 Task: Find connections with filter location Quevedo with filter topic #aiwith filter profile language English with filter current company RMS with filter school CADD Centre Training Services Private Limited with filter industry Housing and Community Development with filter service category Auto Insurance with filter keywords title Bus Person
Action: Mouse moved to (595, 73)
Screenshot: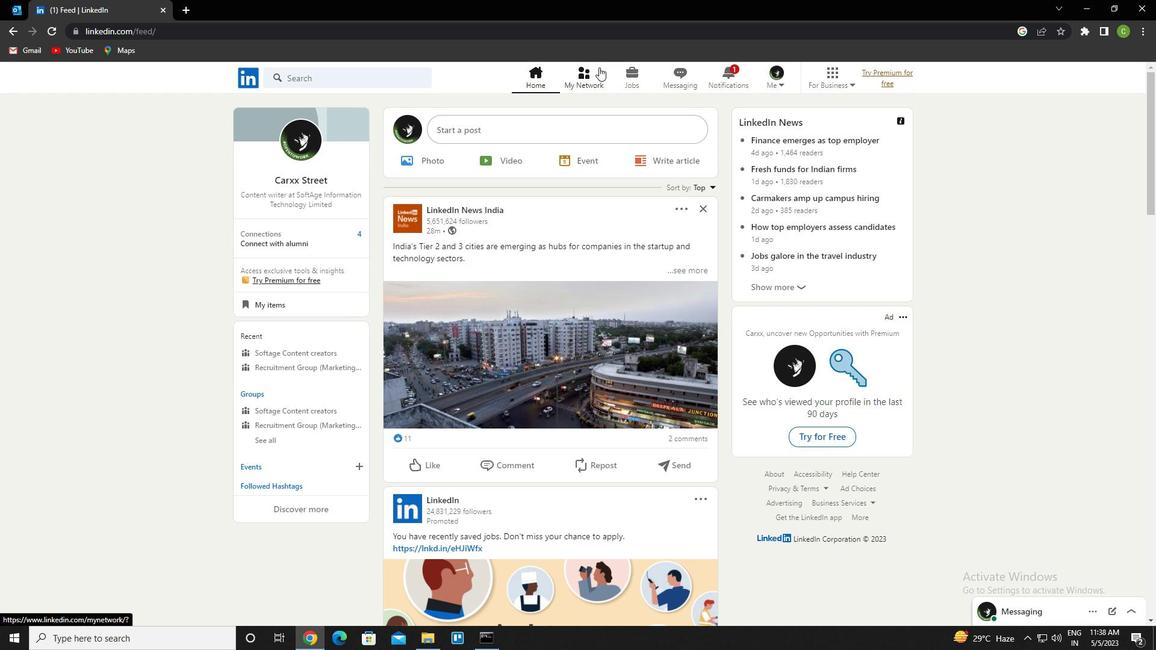 
Action: Mouse pressed left at (595, 73)
Screenshot: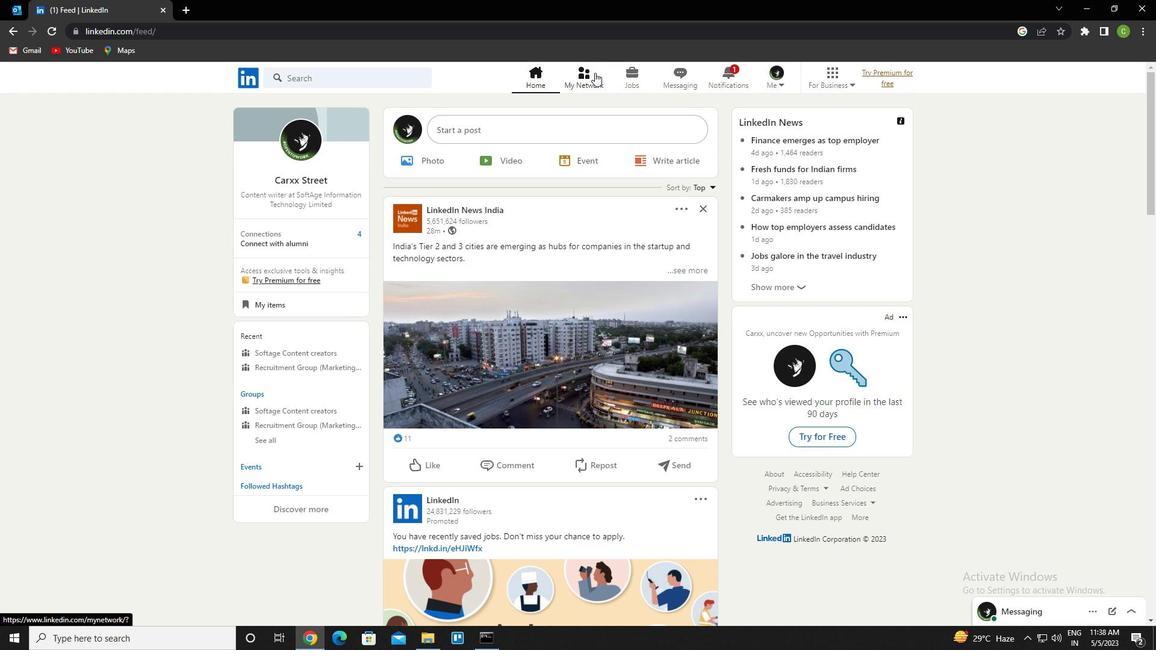 
Action: Mouse moved to (322, 144)
Screenshot: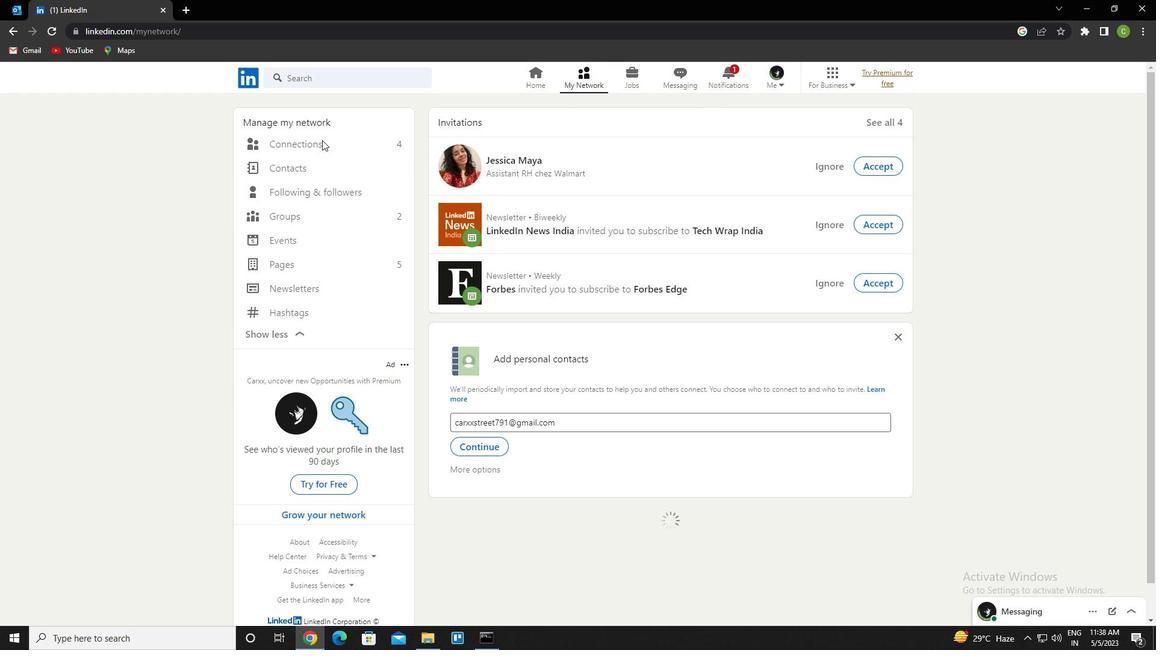
Action: Mouse pressed left at (322, 144)
Screenshot: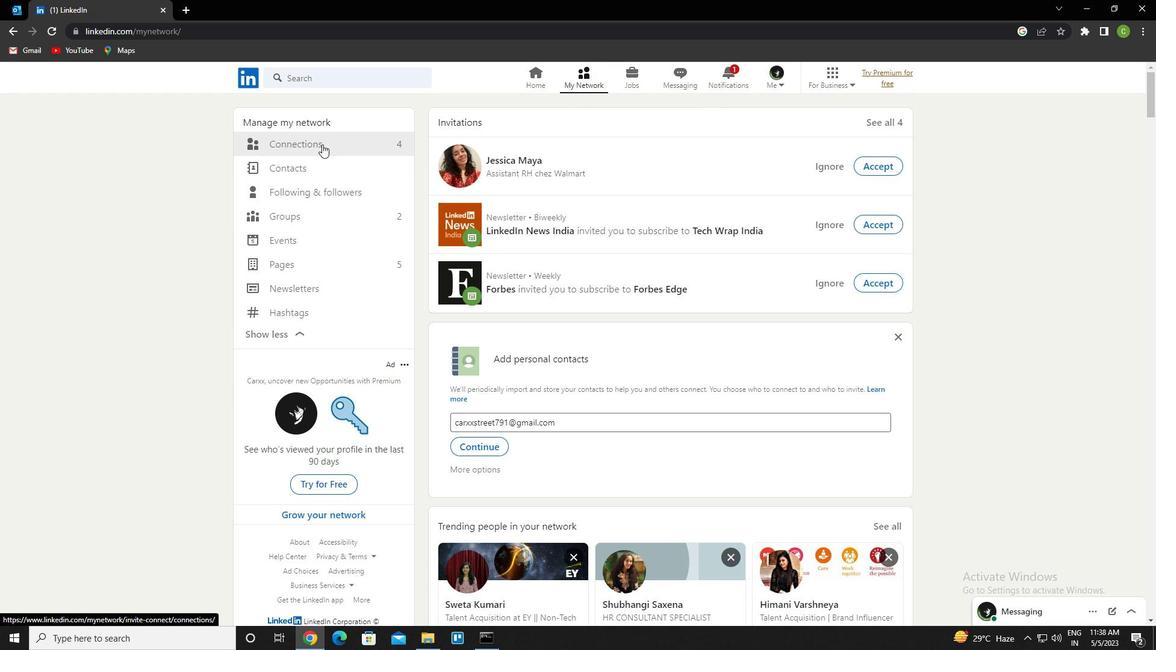 
Action: Mouse moved to (681, 148)
Screenshot: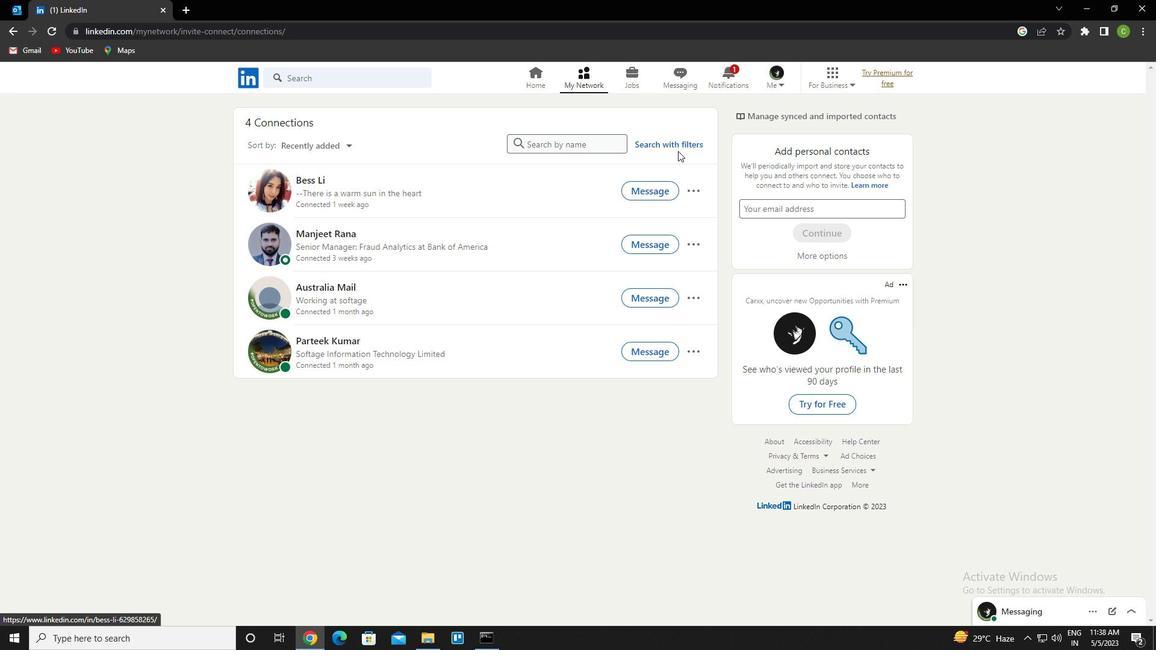 
Action: Mouse pressed left at (681, 148)
Screenshot: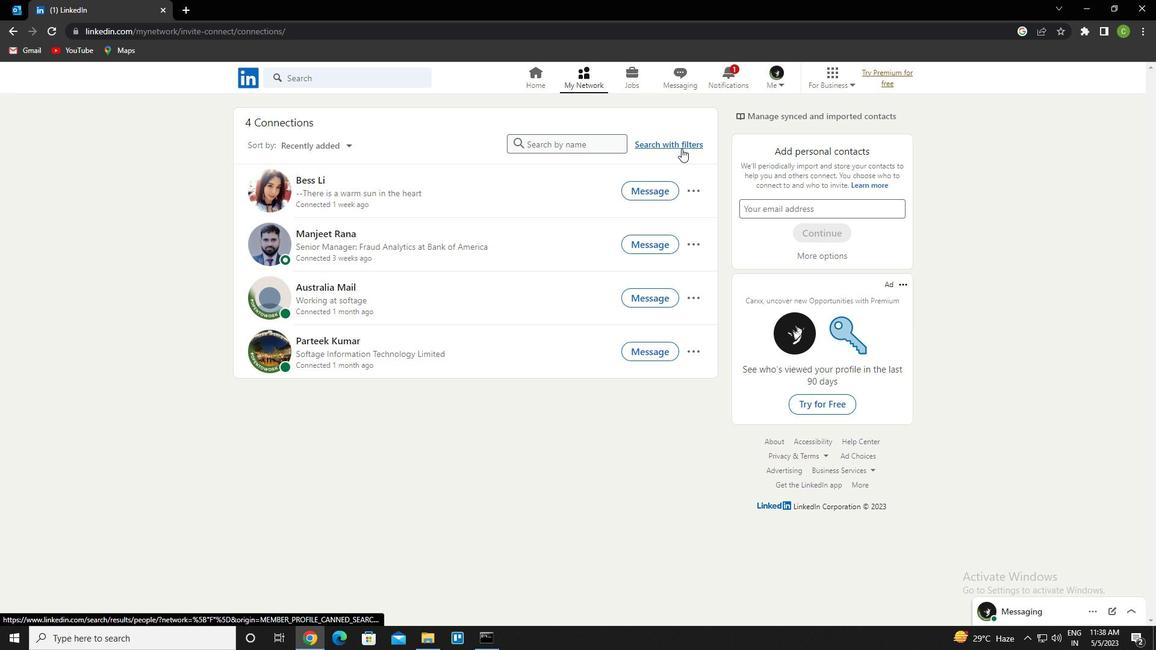 
Action: Mouse moved to (621, 116)
Screenshot: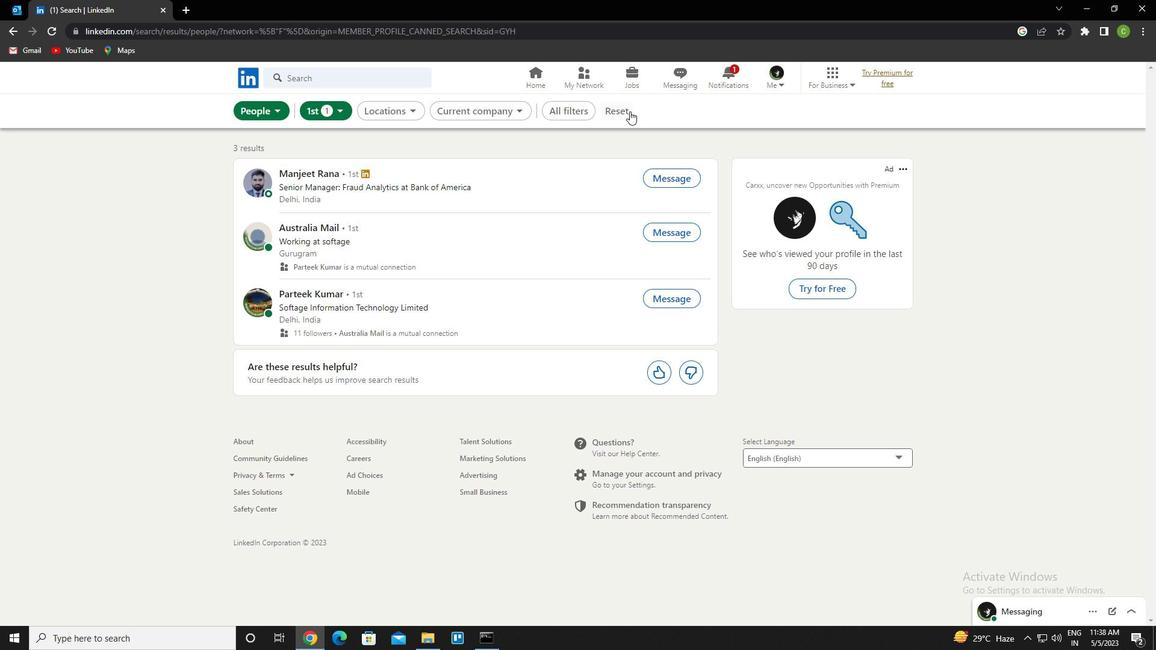 
Action: Mouse pressed left at (621, 116)
Screenshot: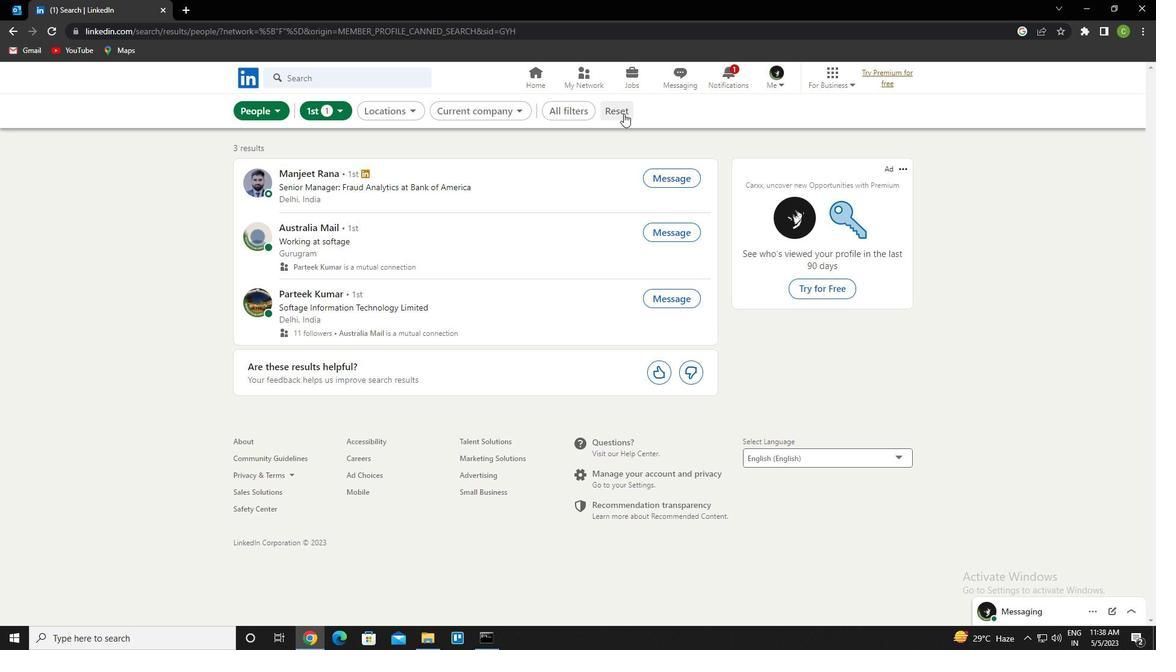 
Action: Mouse moved to (618, 112)
Screenshot: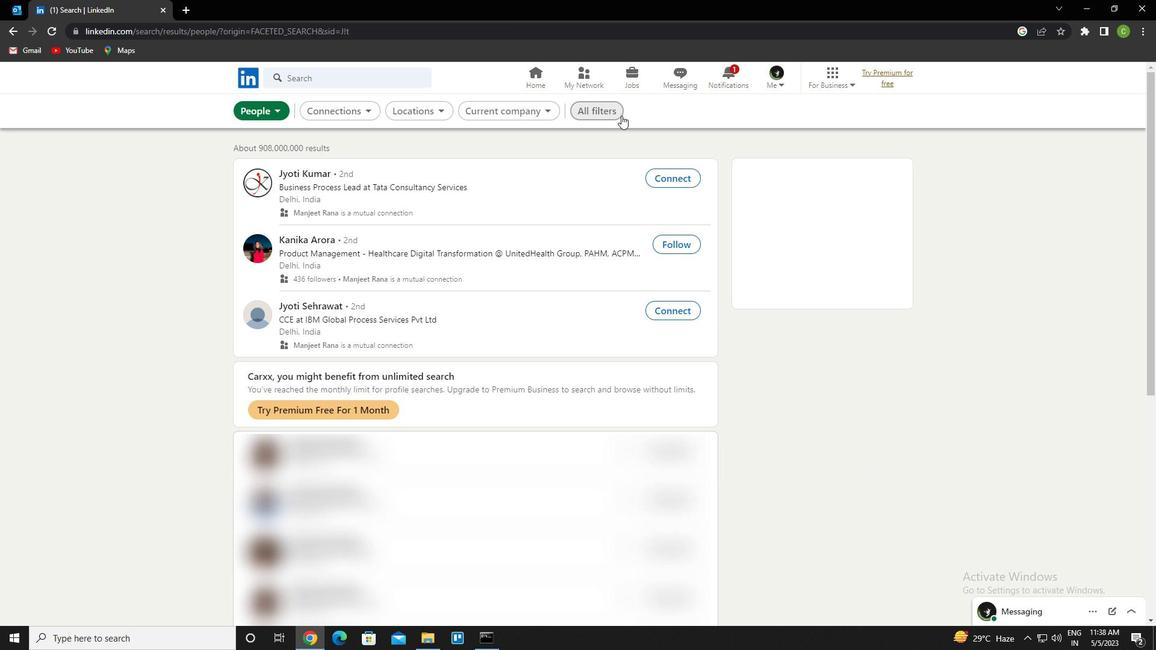 
Action: Mouse pressed left at (618, 112)
Screenshot: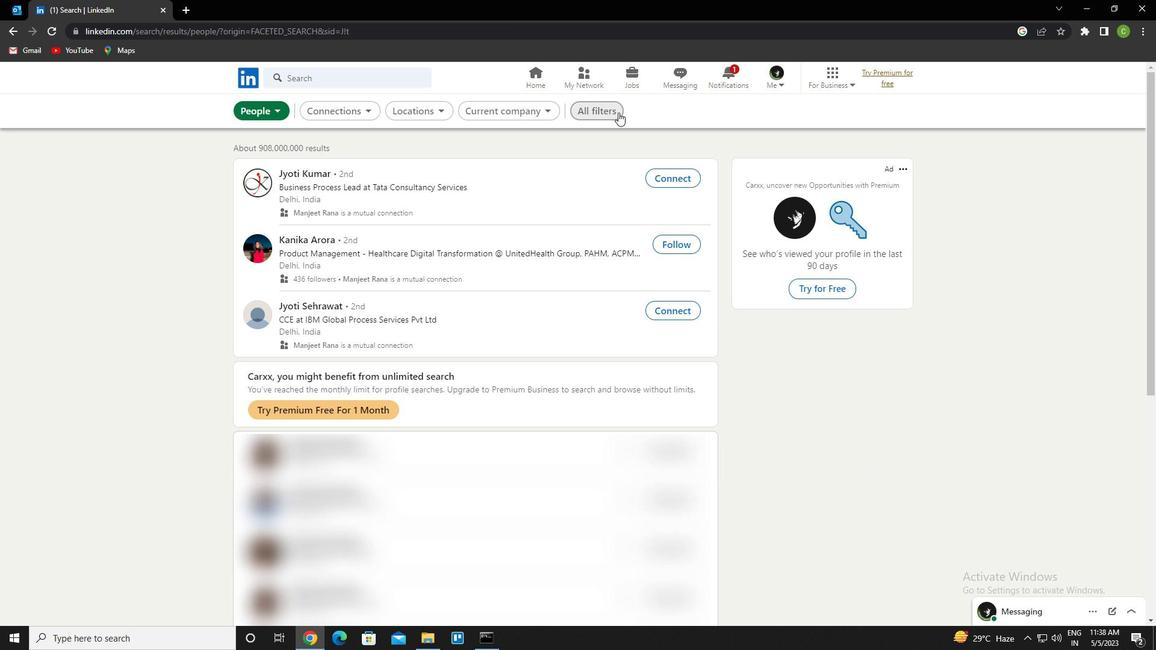 
Action: Mouse moved to (622, 108)
Screenshot: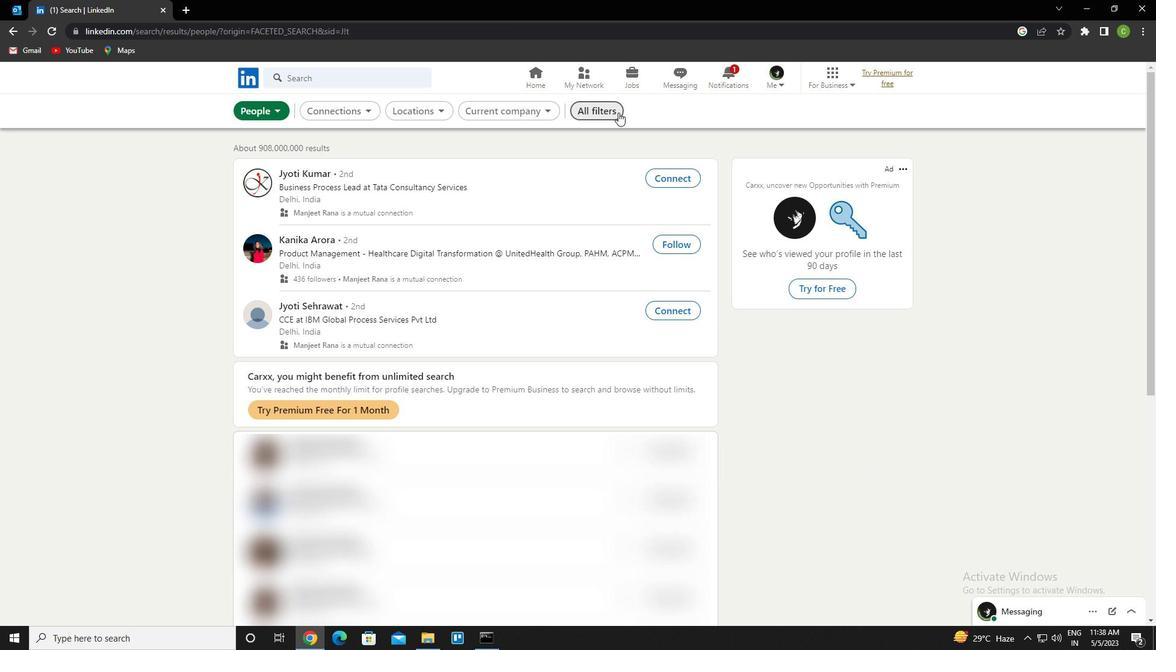
Action: Key pressed <Key.caps_lock>q<Key.caps_lock>uito
Screenshot: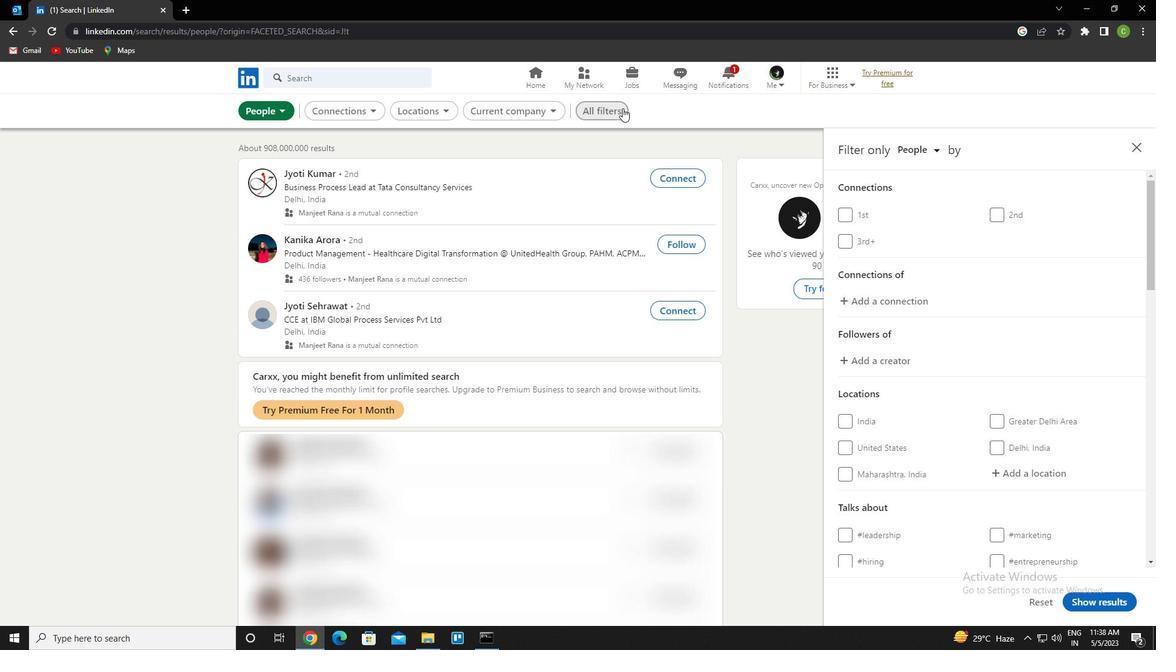 
Action: Mouse moved to (995, 345)
Screenshot: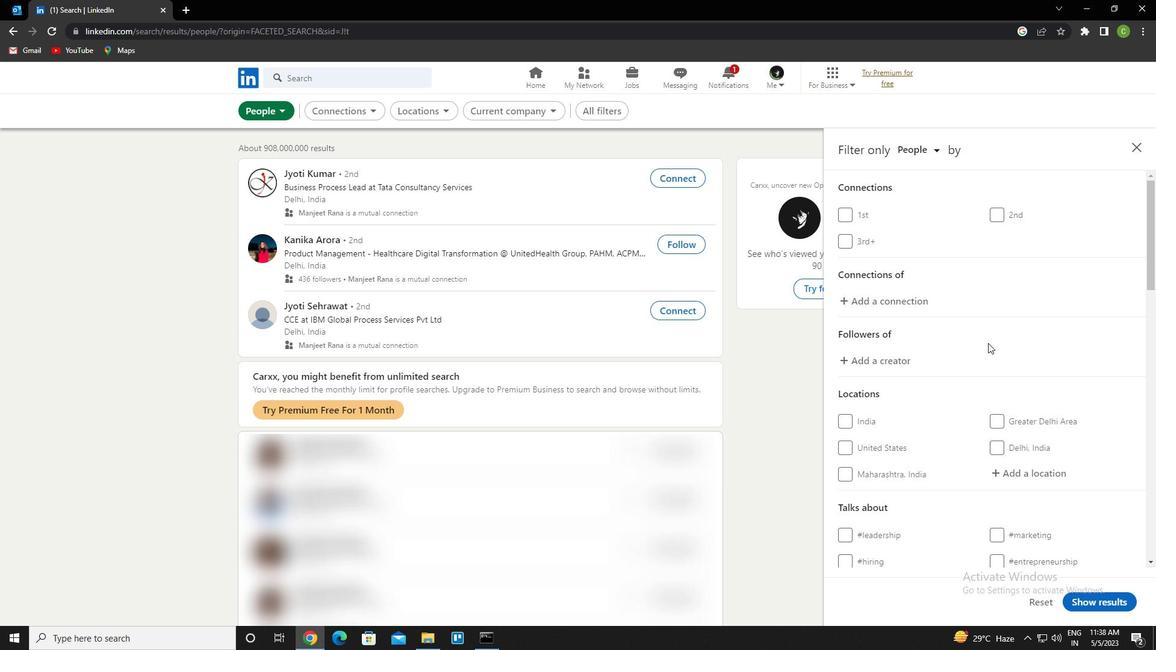 
Action: Mouse scrolled (995, 345) with delta (0, 0)
Screenshot: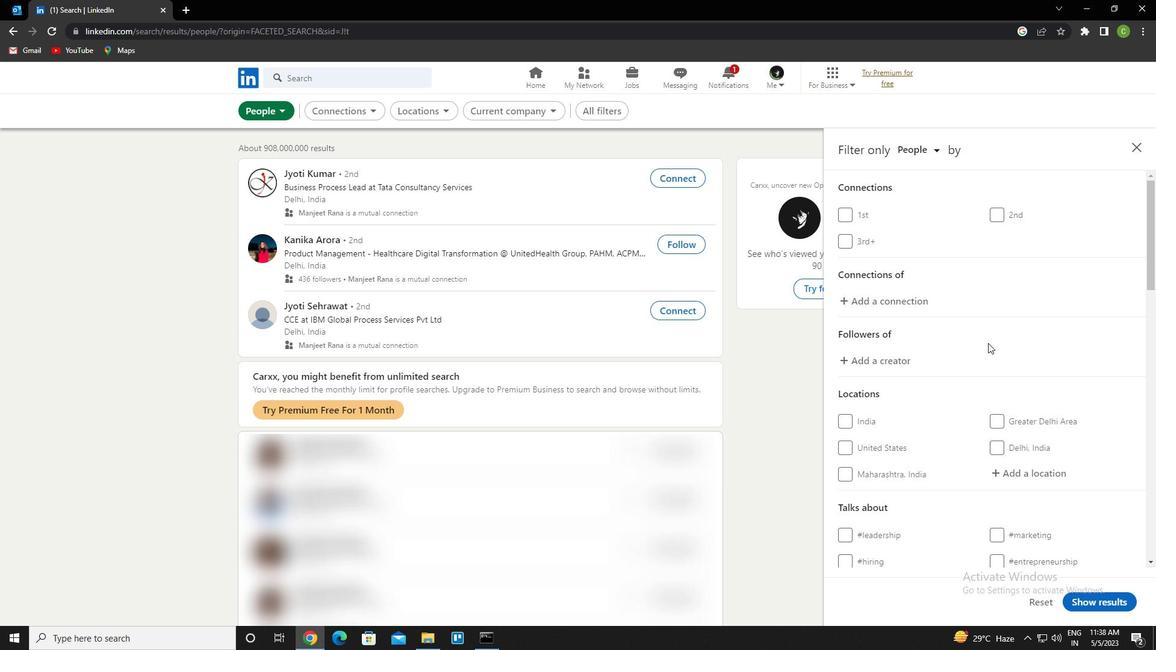 
Action: Mouse moved to (1027, 412)
Screenshot: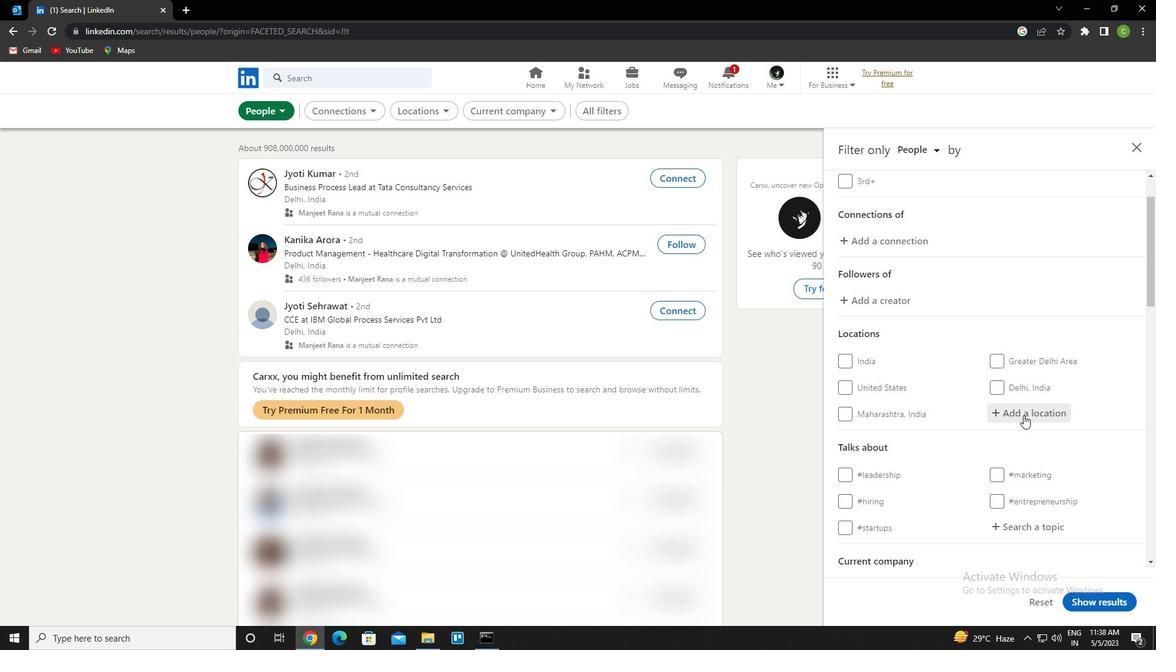 
Action: Mouse pressed left at (1027, 412)
Screenshot: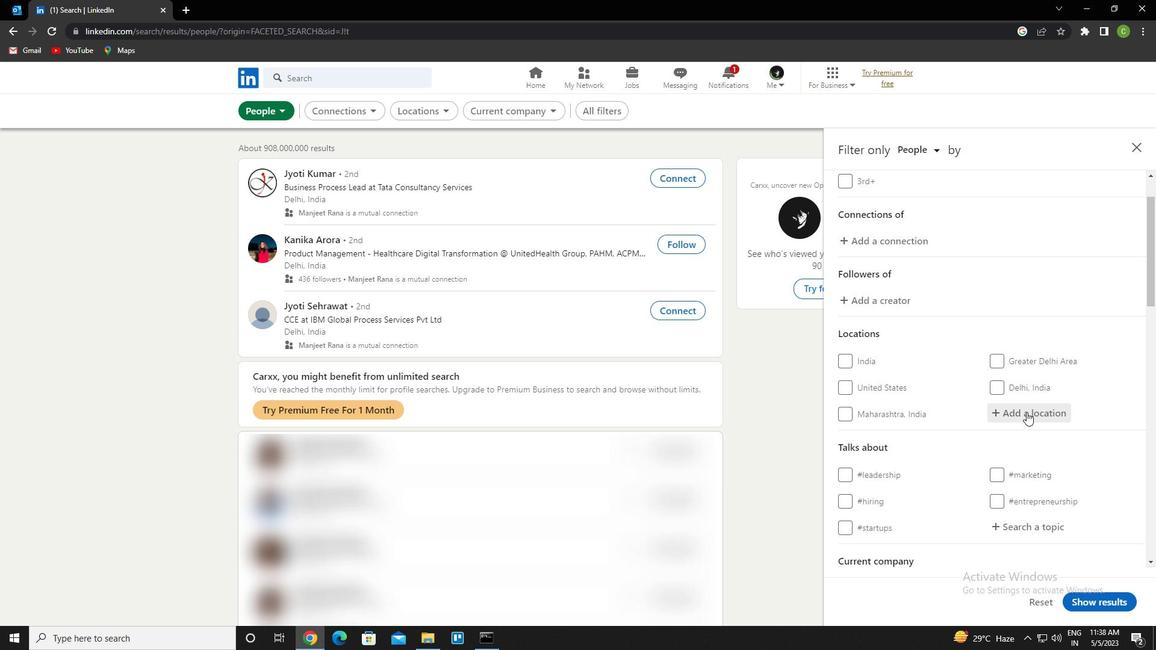 
Action: Mouse moved to (917, 338)
Screenshot: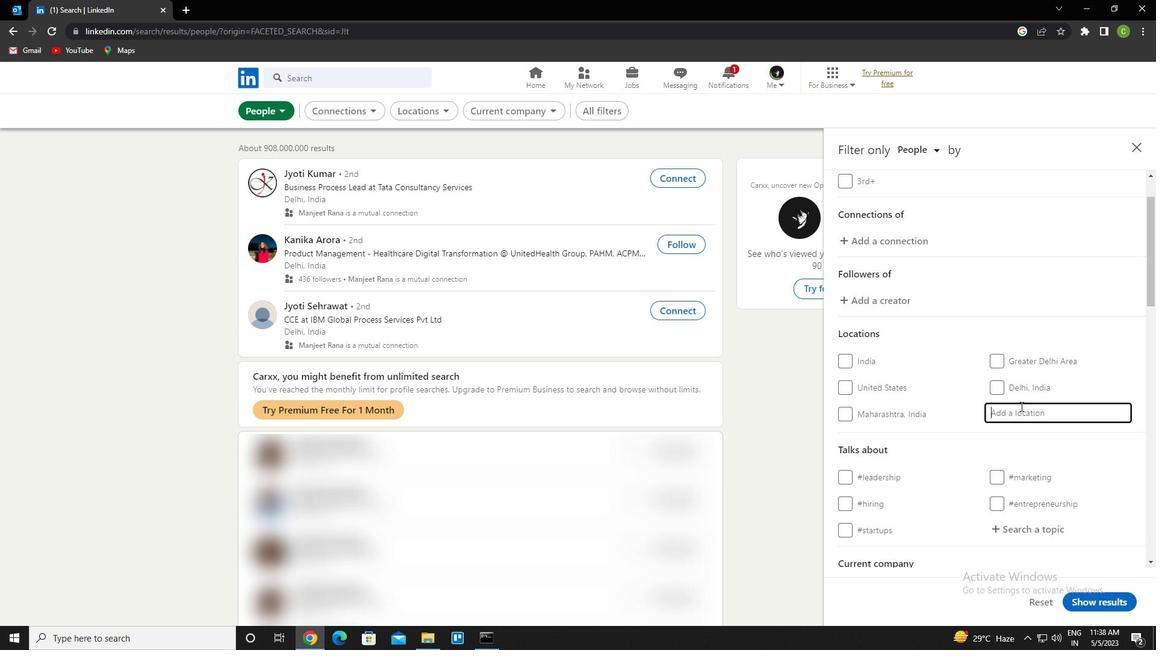 
Action: Key pressed <Key.caps_lock>q<Key.caps_lock>uevedo<Key.down><Key.enter>
Screenshot: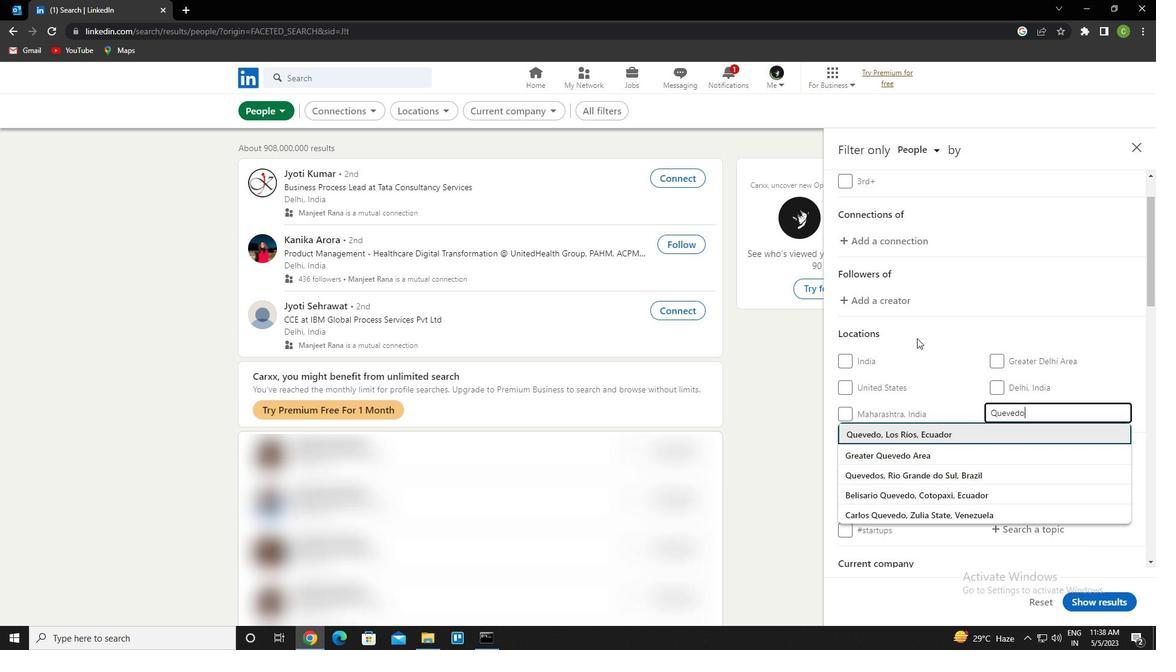 
Action: Mouse scrolled (917, 337) with delta (0, 0)
Screenshot: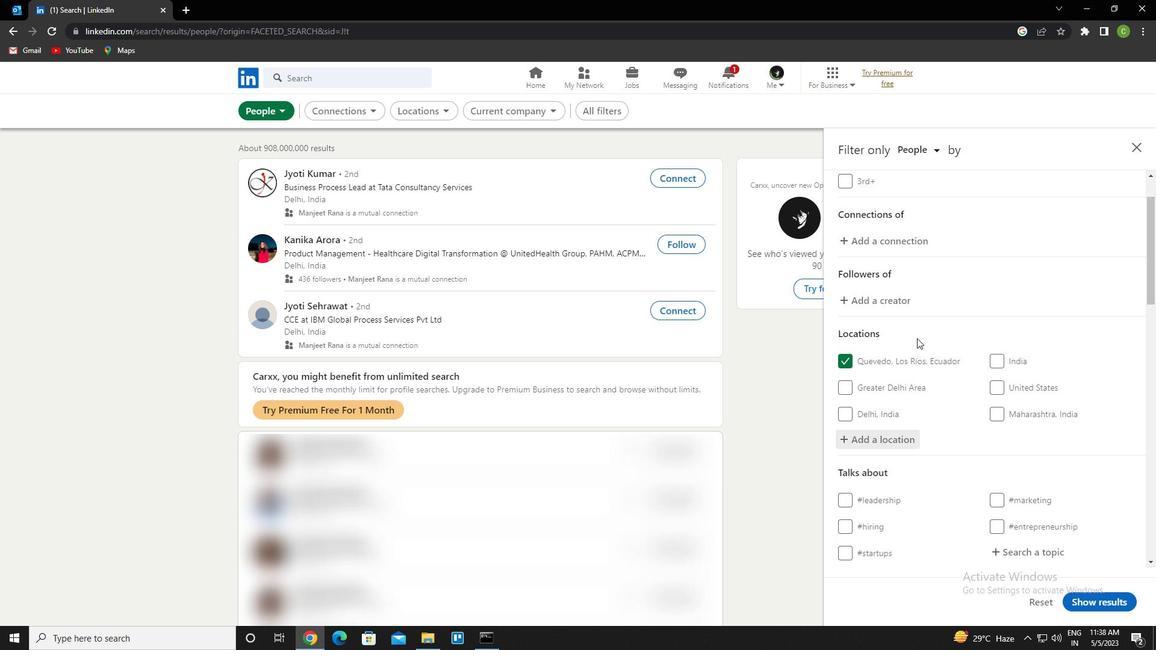 
Action: Mouse scrolled (917, 337) with delta (0, 0)
Screenshot: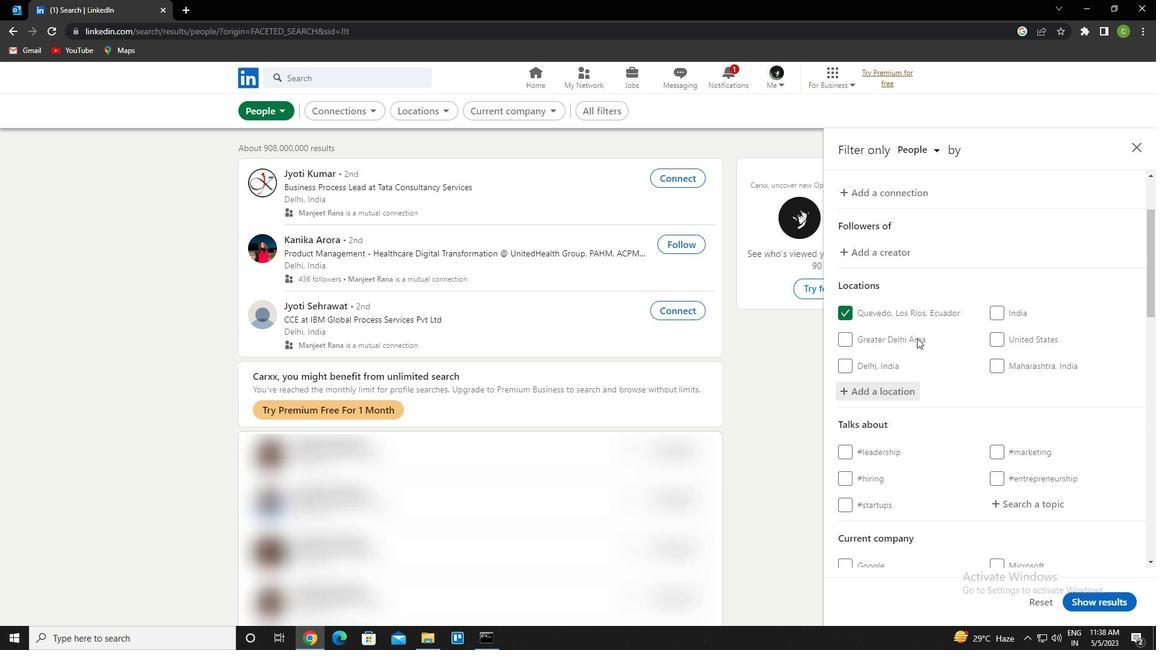 
Action: Mouse moved to (1040, 433)
Screenshot: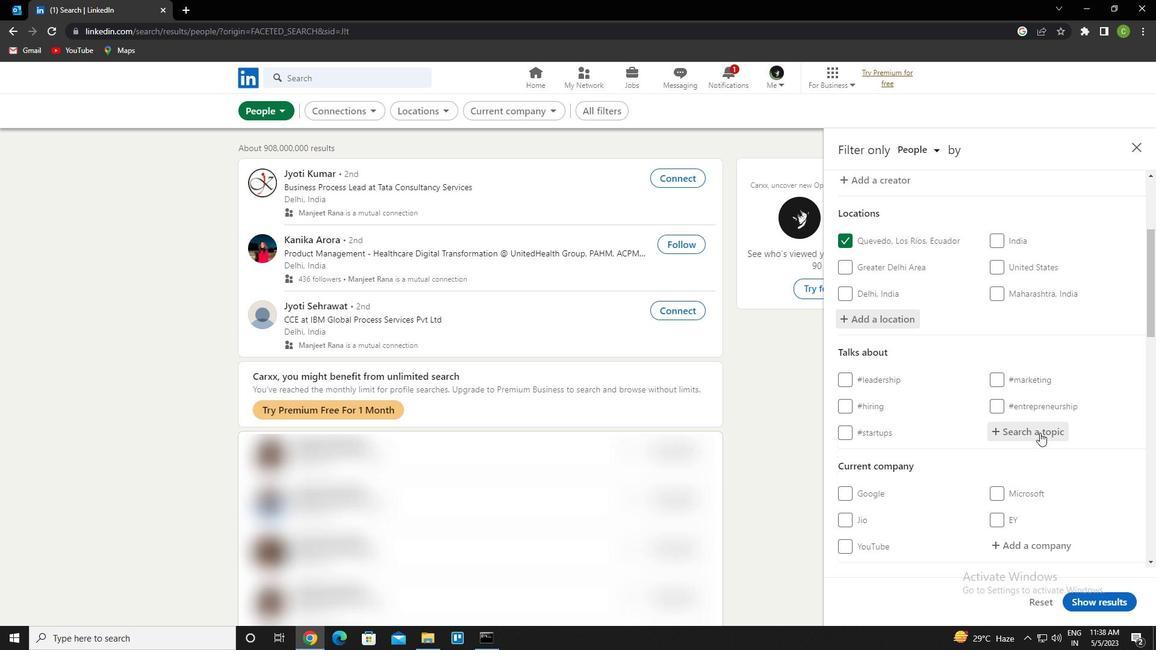 
Action: Mouse pressed left at (1040, 433)
Screenshot: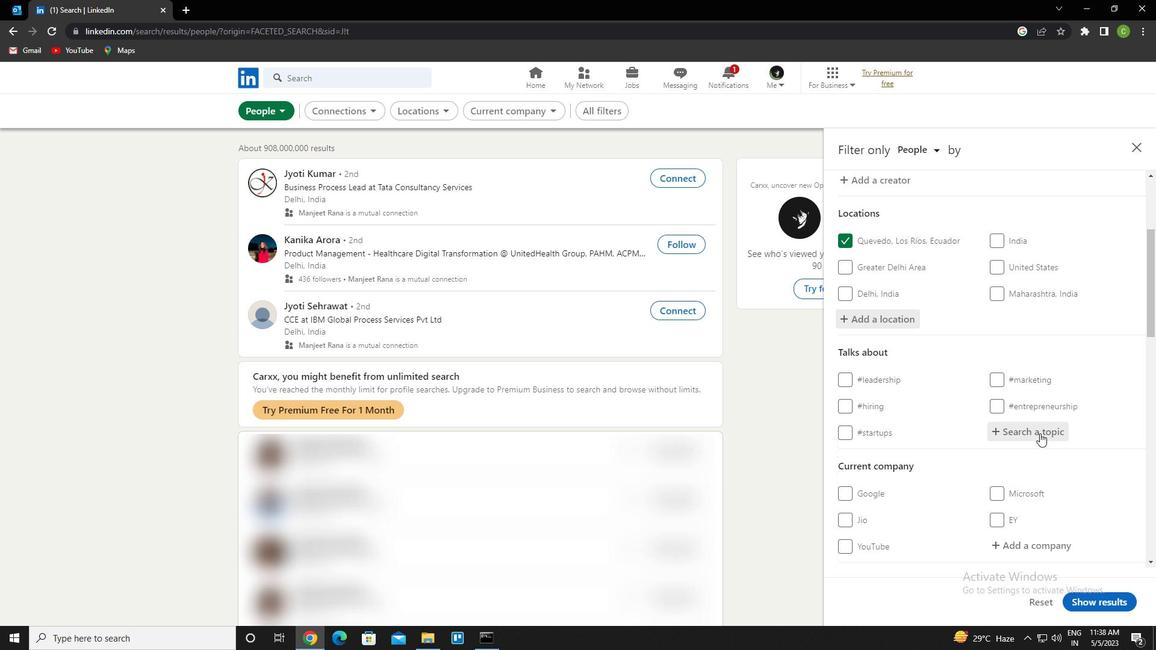 
Action: Mouse moved to (1019, 419)
Screenshot: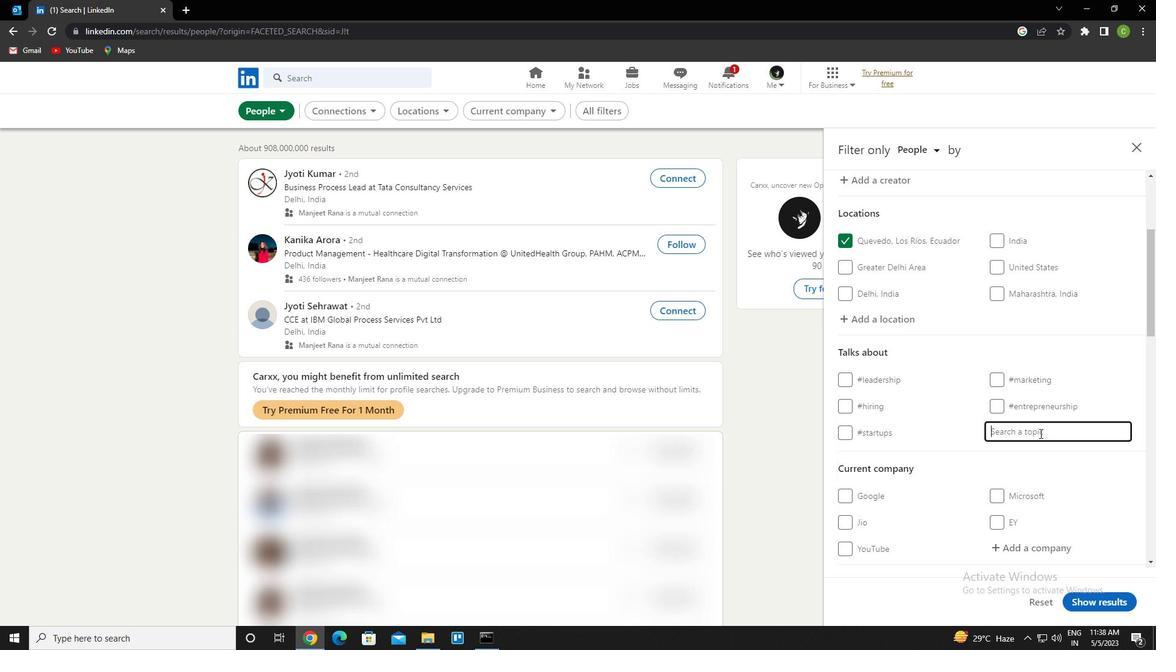 
Action: Key pressed <Key.caps_lock>ai<Key.down><Key.enter>
Screenshot: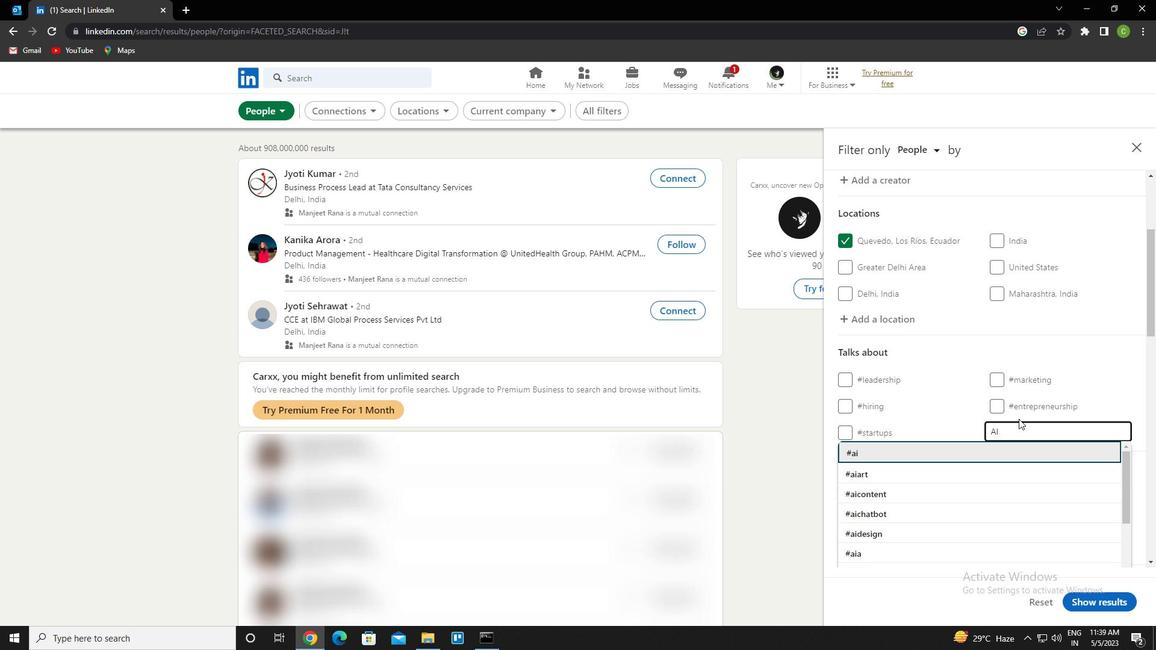 
Action: Mouse scrolled (1019, 418) with delta (0, 0)
Screenshot: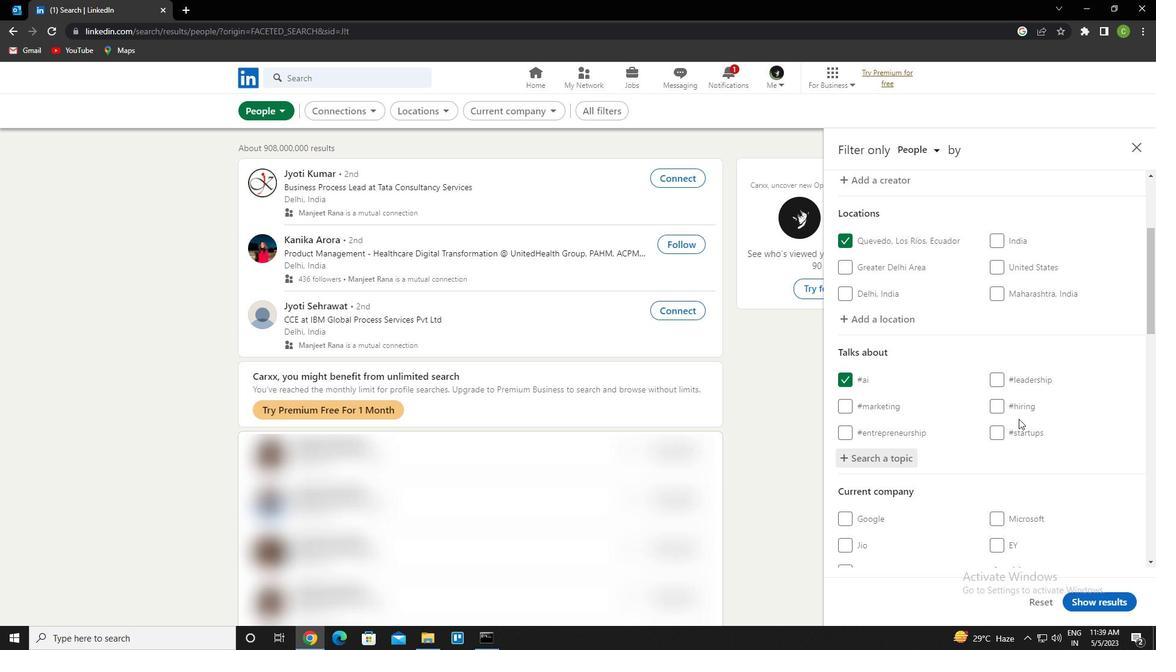 
Action: Mouse scrolled (1019, 418) with delta (0, 0)
Screenshot: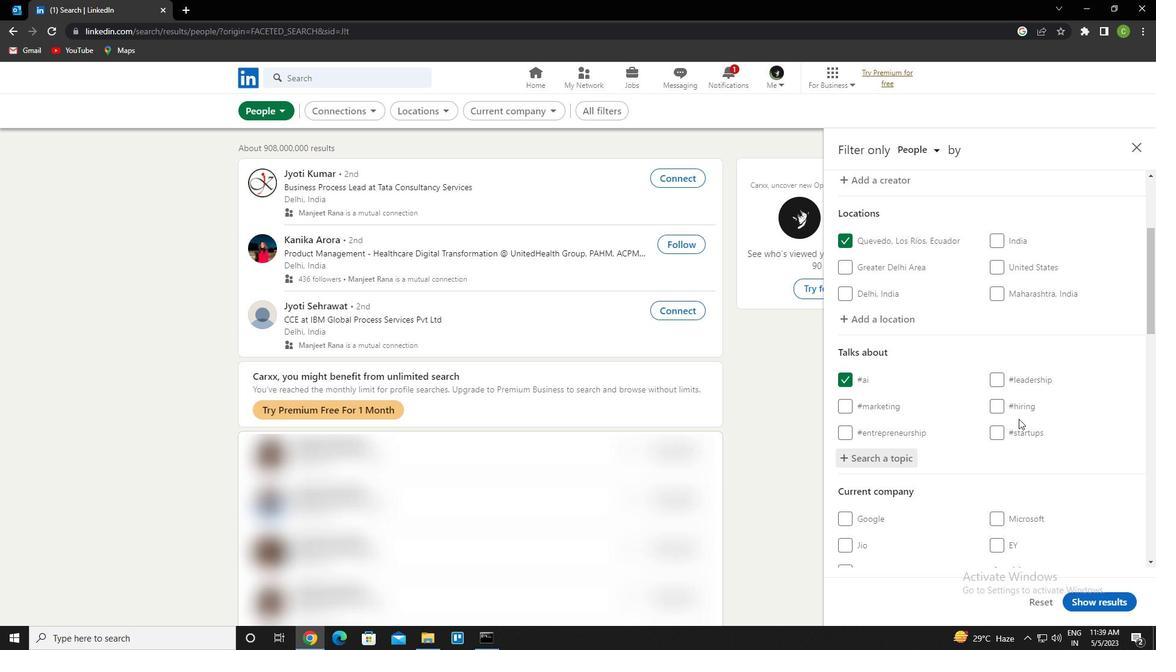 
Action: Mouse scrolled (1019, 418) with delta (0, 0)
Screenshot: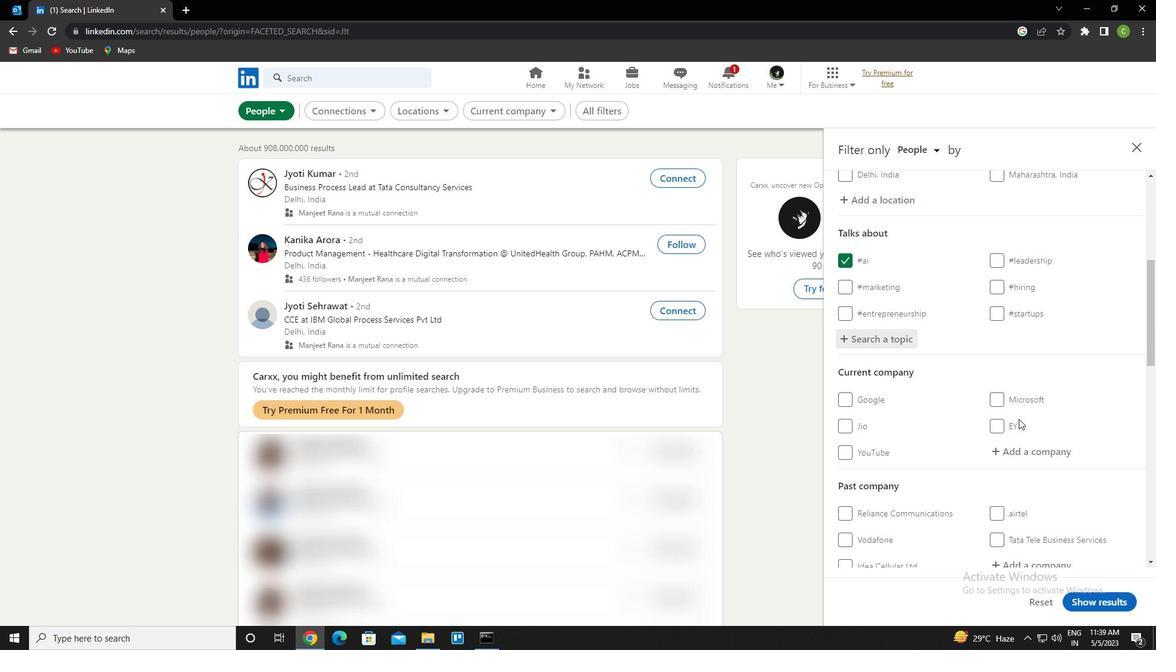 
Action: Mouse scrolled (1019, 418) with delta (0, 0)
Screenshot: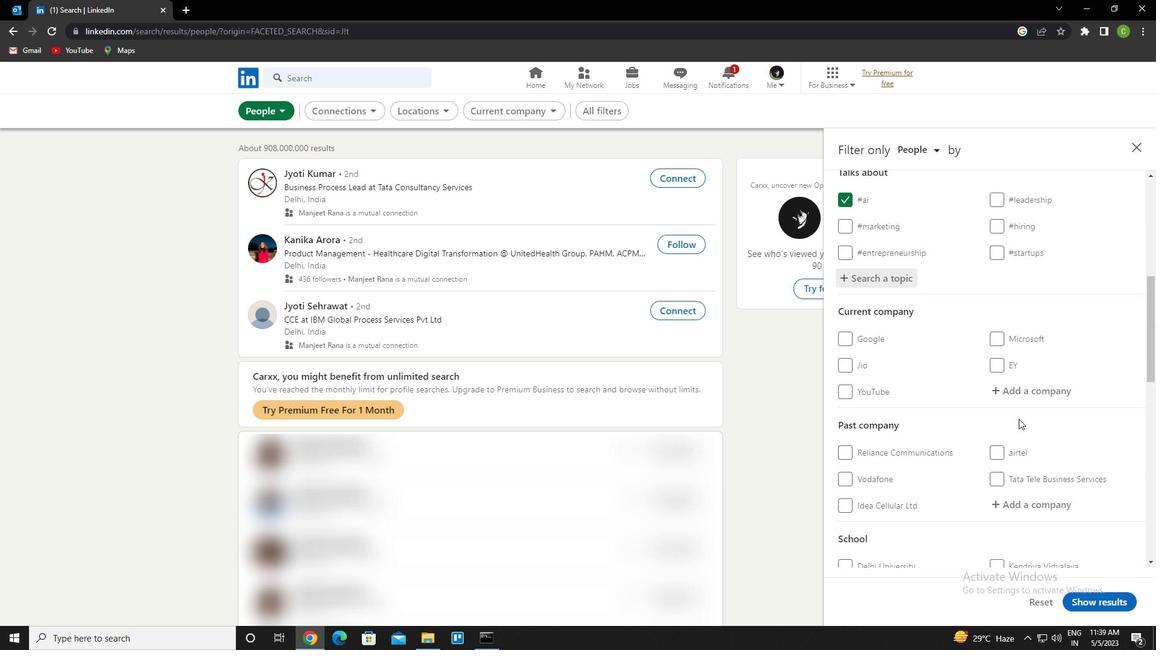 
Action: Mouse moved to (1016, 416)
Screenshot: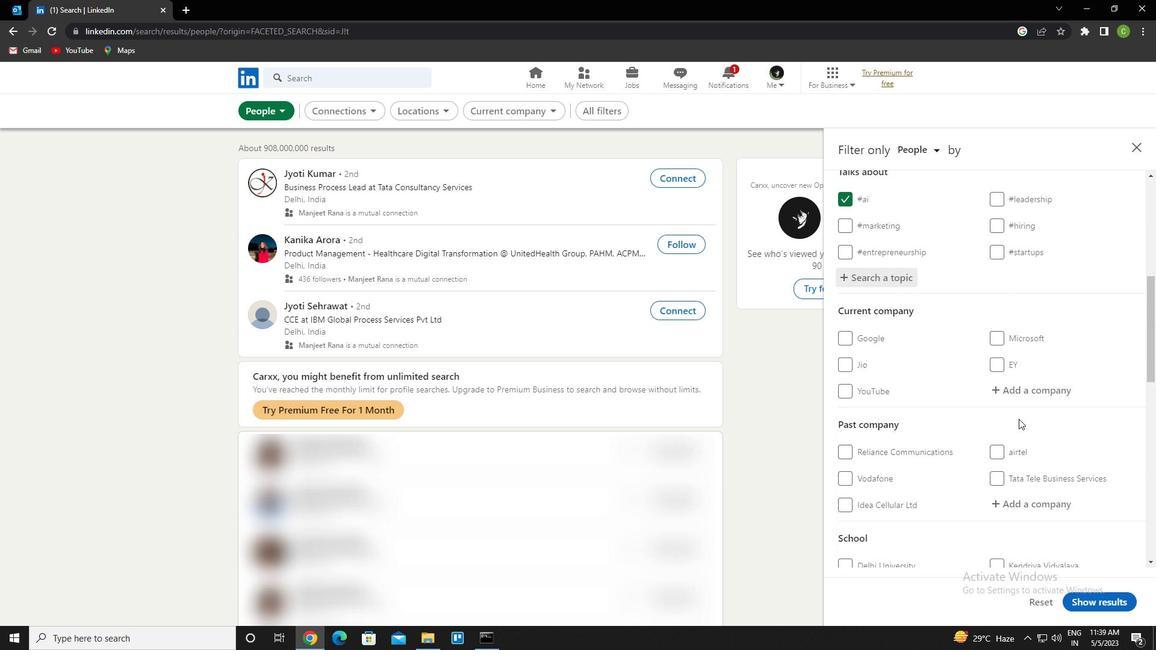 
Action: Mouse scrolled (1016, 416) with delta (0, 0)
Screenshot: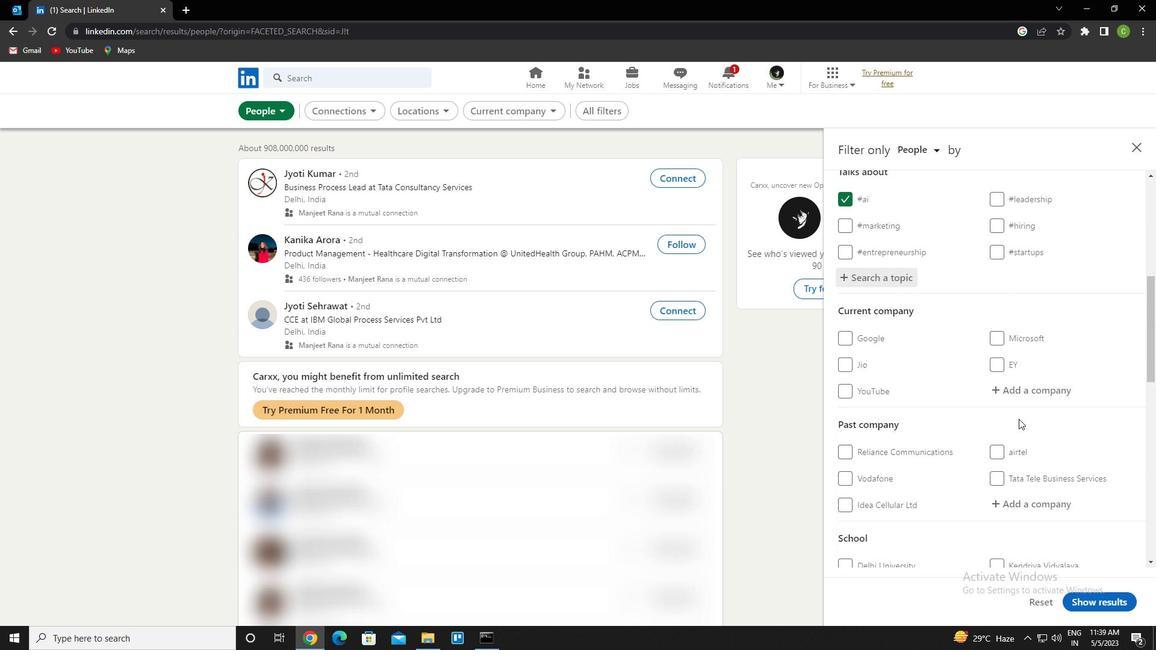 
Action: Mouse moved to (1013, 415)
Screenshot: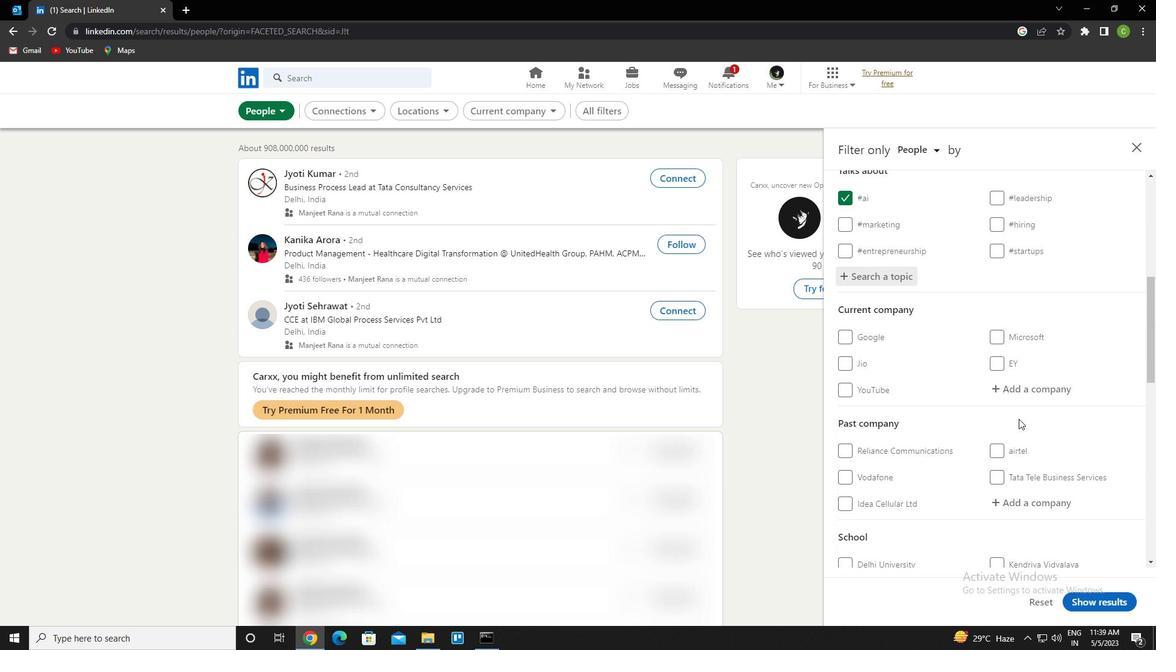
Action: Mouse scrolled (1013, 415) with delta (0, 0)
Screenshot: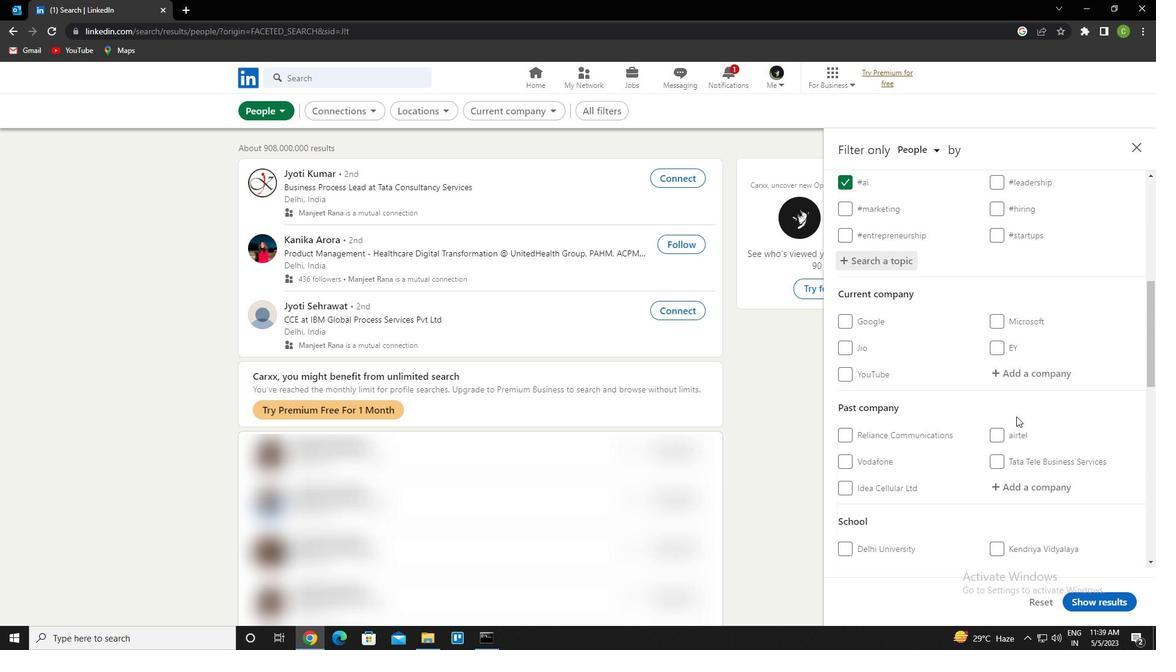 
Action: Mouse moved to (1012, 414)
Screenshot: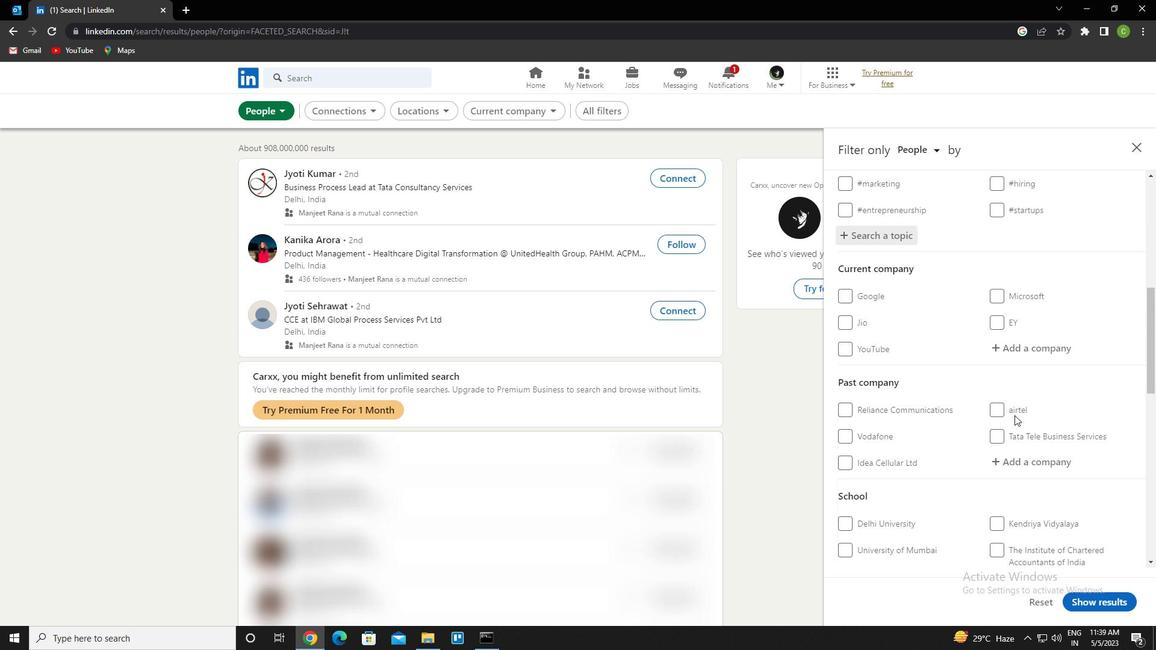 
Action: Mouse scrolled (1012, 413) with delta (0, 0)
Screenshot: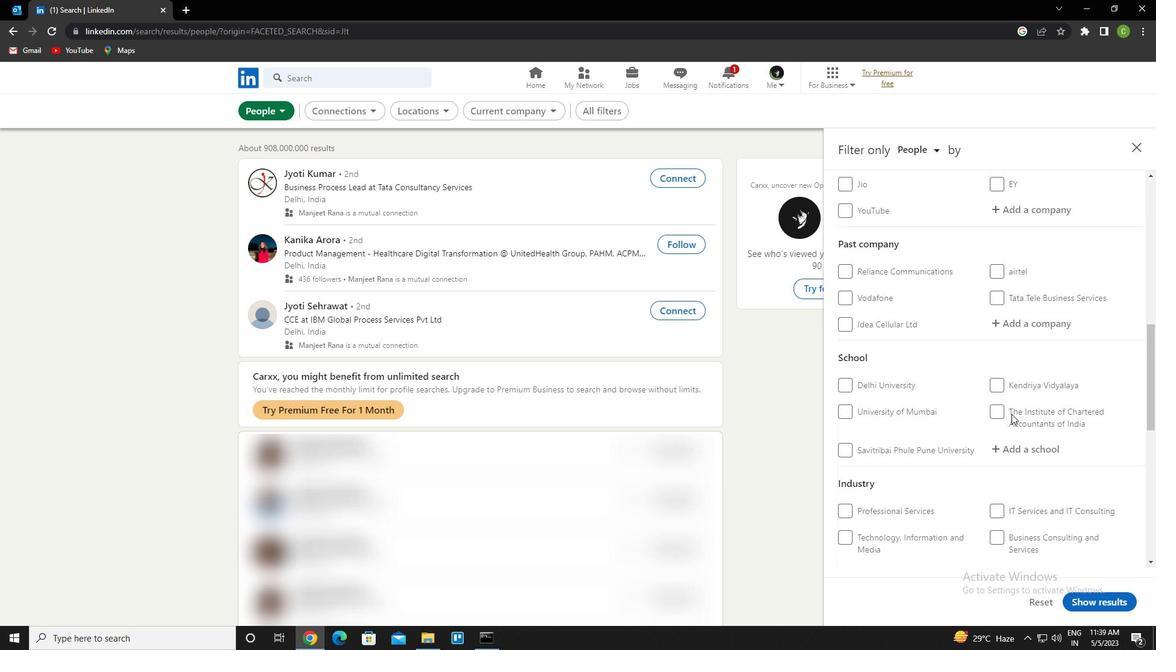 
Action: Mouse scrolled (1012, 413) with delta (0, 0)
Screenshot: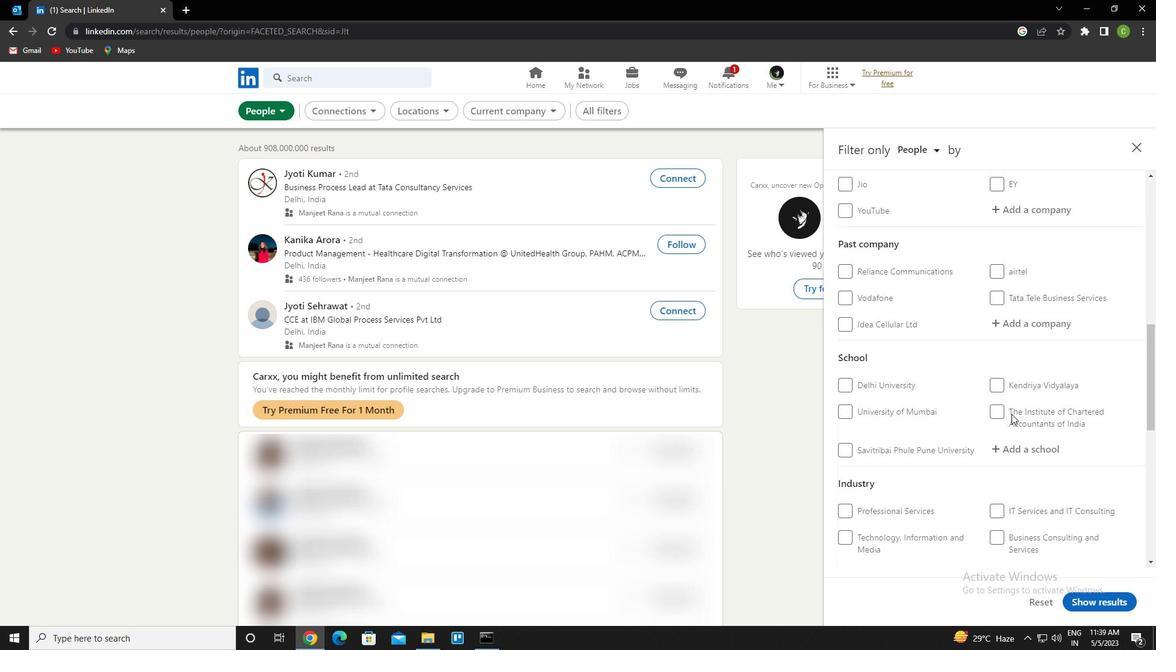 
Action: Mouse scrolled (1012, 413) with delta (0, 0)
Screenshot: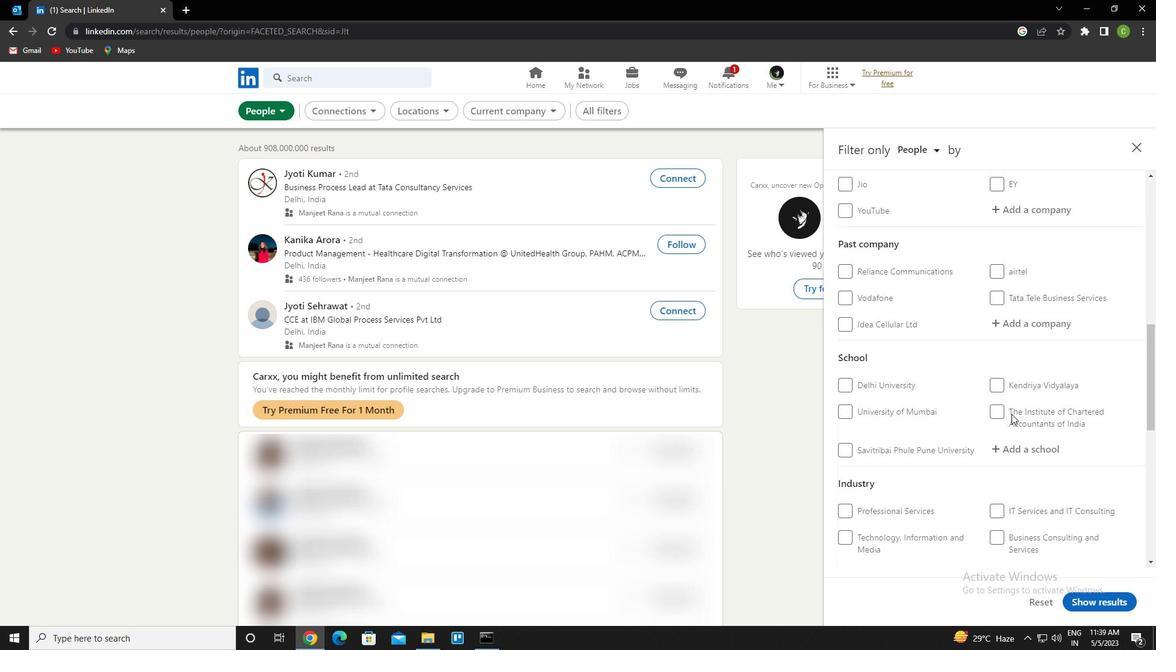 
Action: Mouse scrolled (1012, 413) with delta (0, 0)
Screenshot: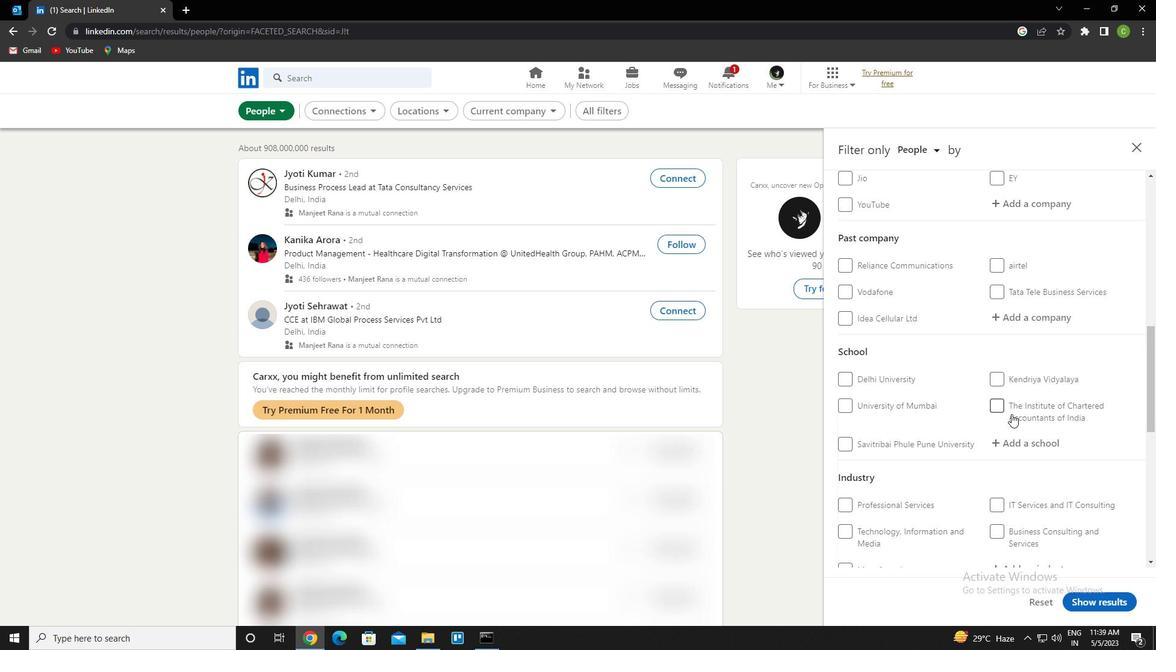 
Action: Mouse scrolled (1012, 413) with delta (0, 0)
Screenshot: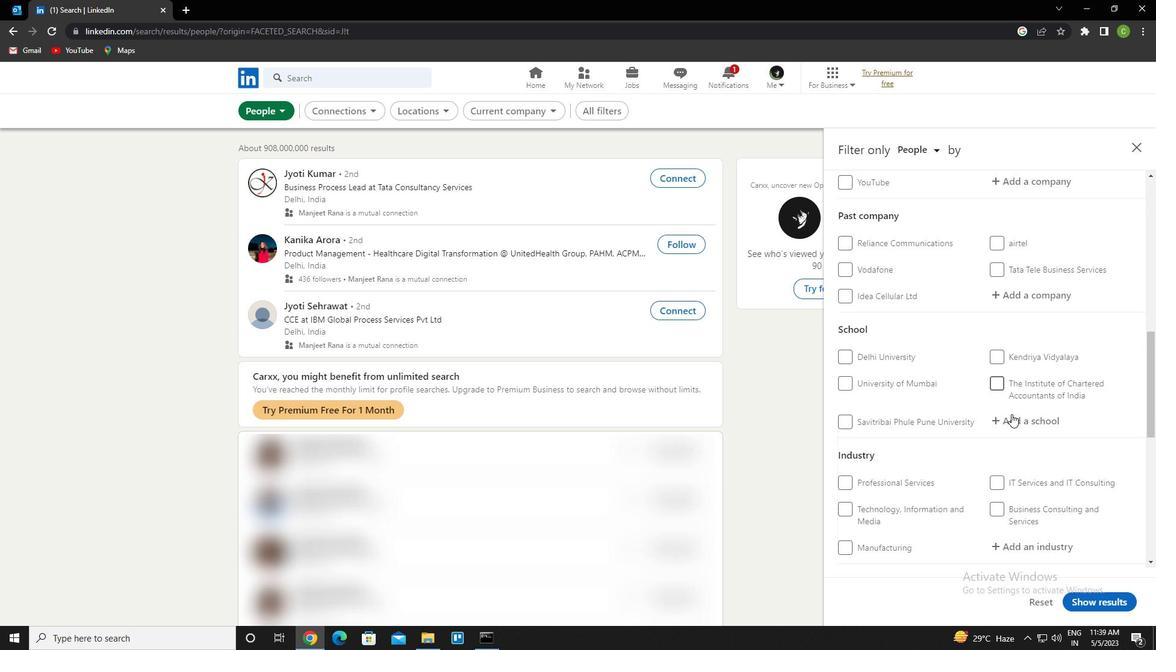 
Action: Mouse moved to (848, 338)
Screenshot: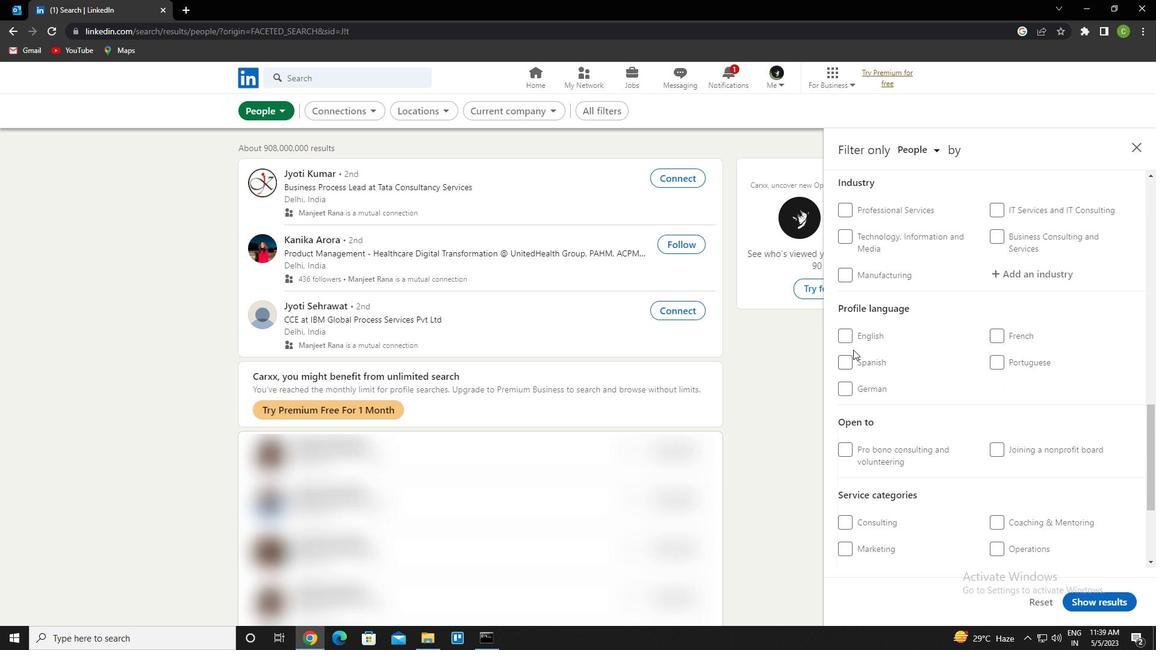 
Action: Mouse pressed left at (848, 338)
Screenshot: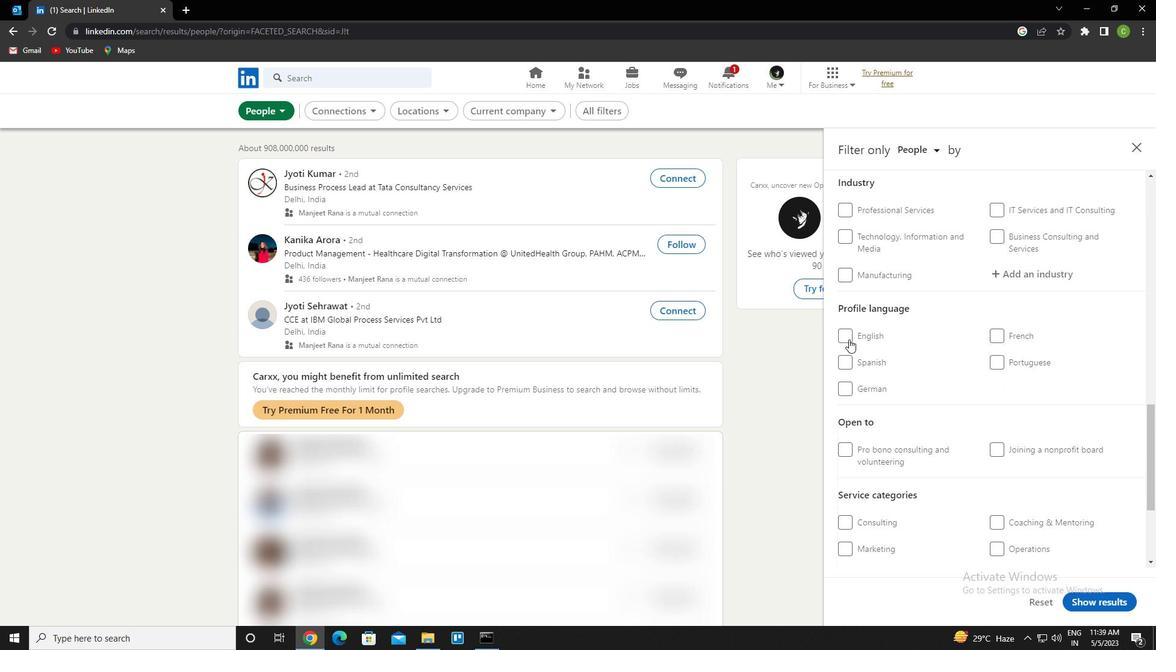 
Action: Mouse moved to (1005, 294)
Screenshot: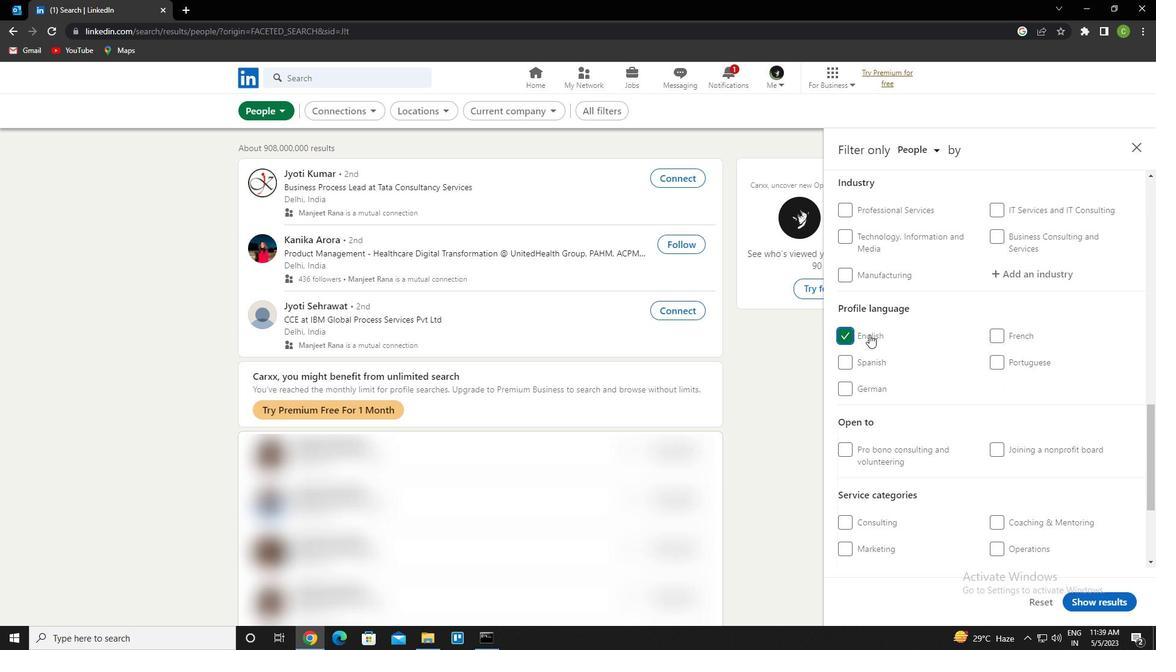 
Action: Mouse scrolled (1005, 295) with delta (0, 0)
Screenshot: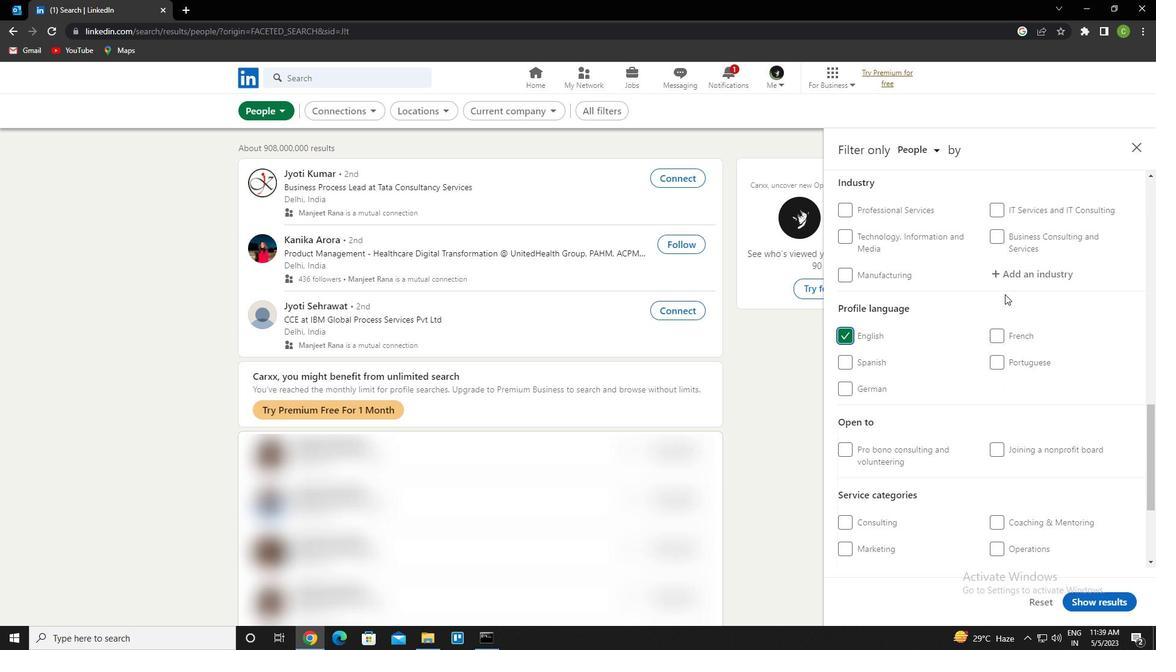 
Action: Mouse scrolled (1005, 295) with delta (0, 0)
Screenshot: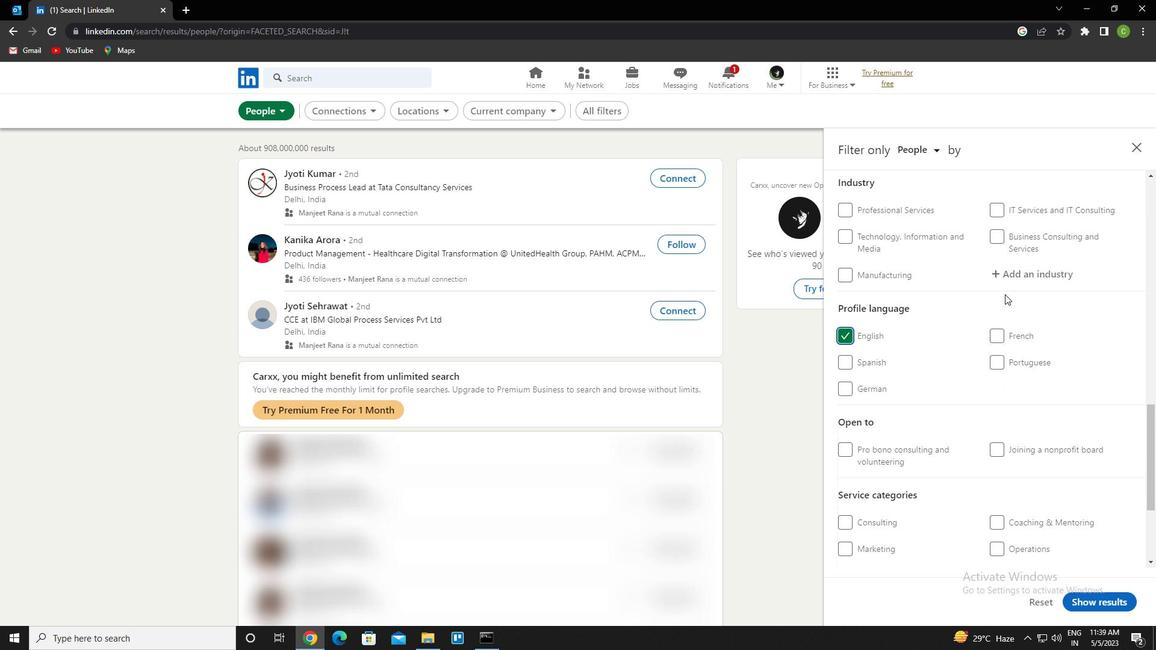 
Action: Mouse scrolled (1005, 295) with delta (0, 0)
Screenshot: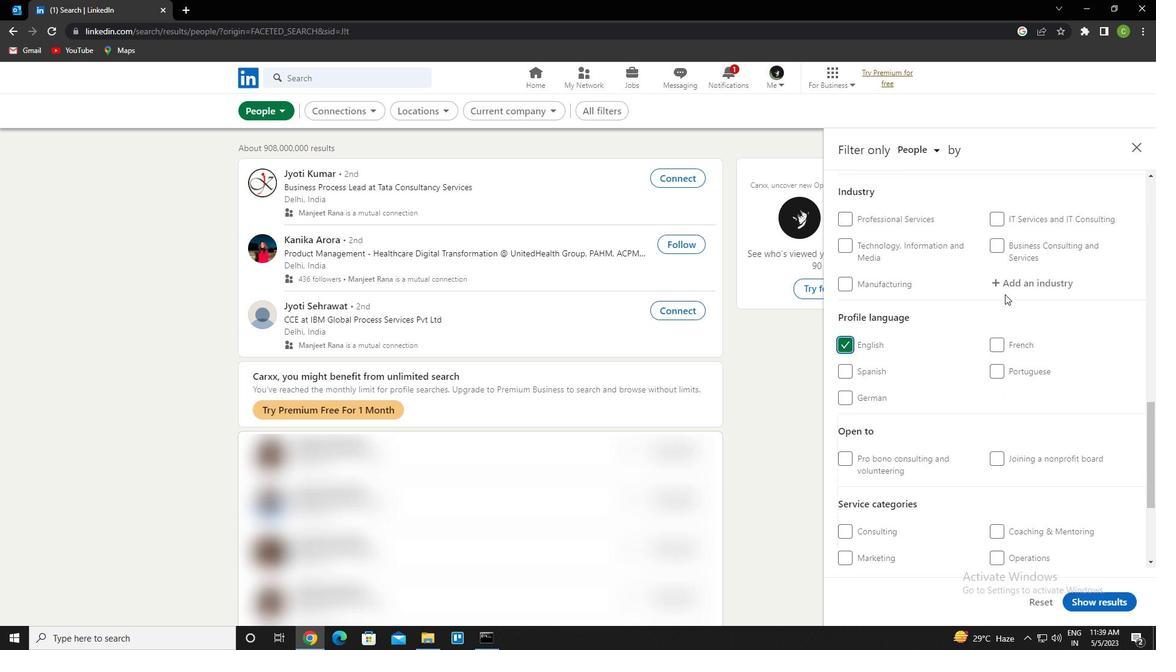 
Action: Mouse scrolled (1005, 295) with delta (0, 0)
Screenshot: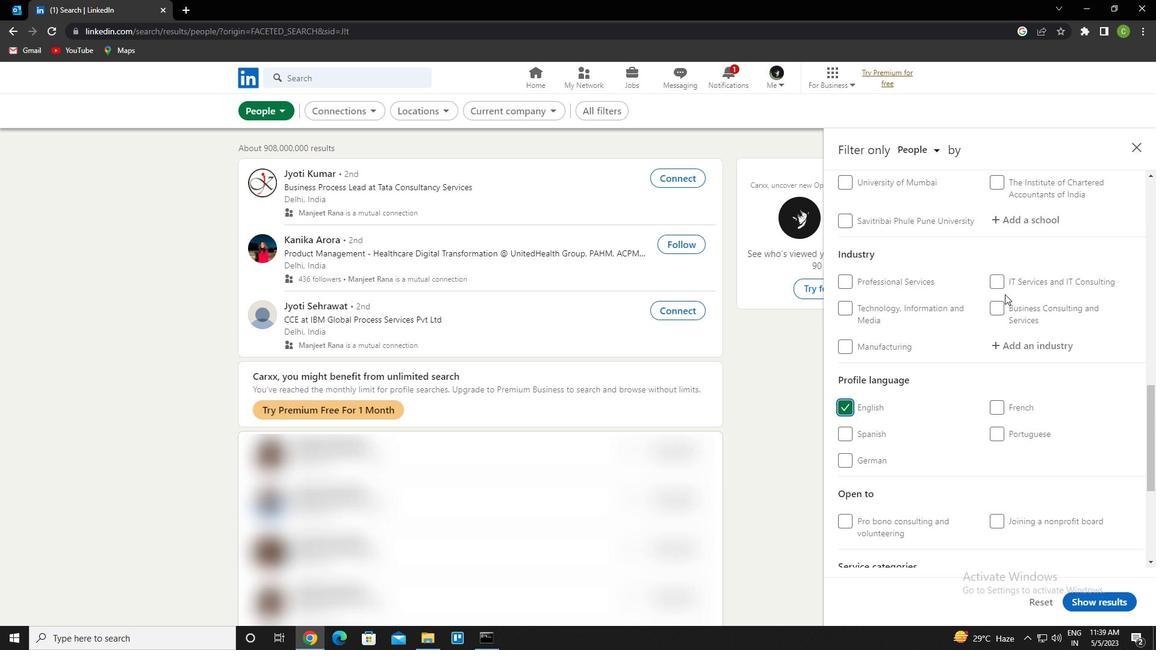
Action: Mouse scrolled (1005, 295) with delta (0, 0)
Screenshot: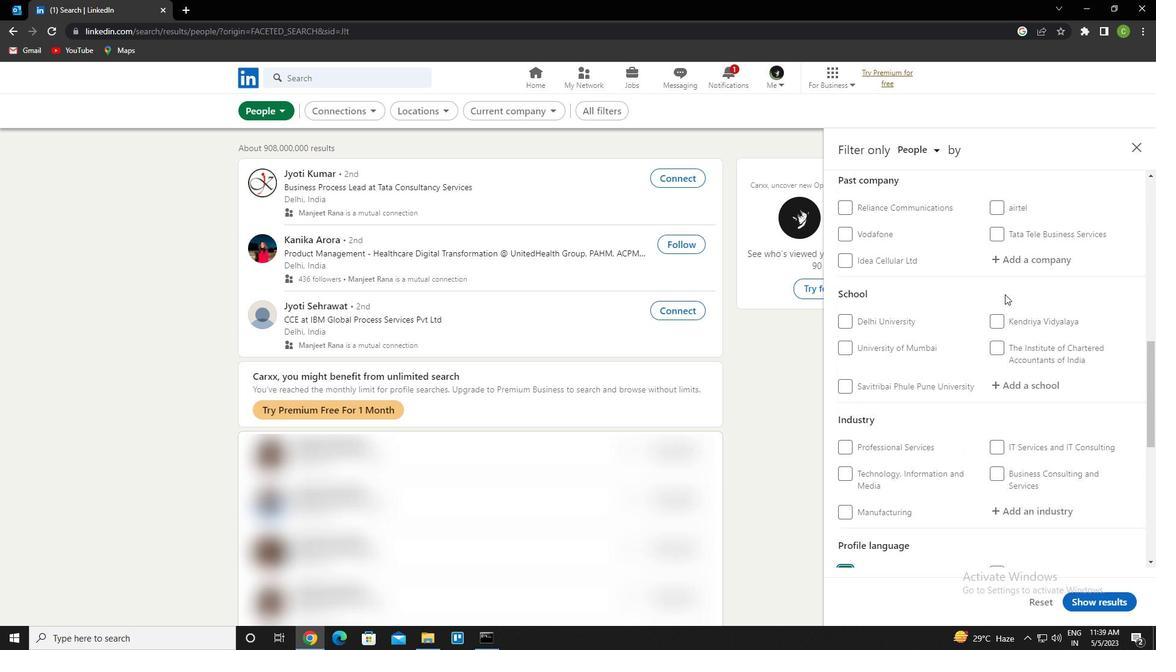 
Action: Mouse scrolled (1005, 295) with delta (0, 0)
Screenshot: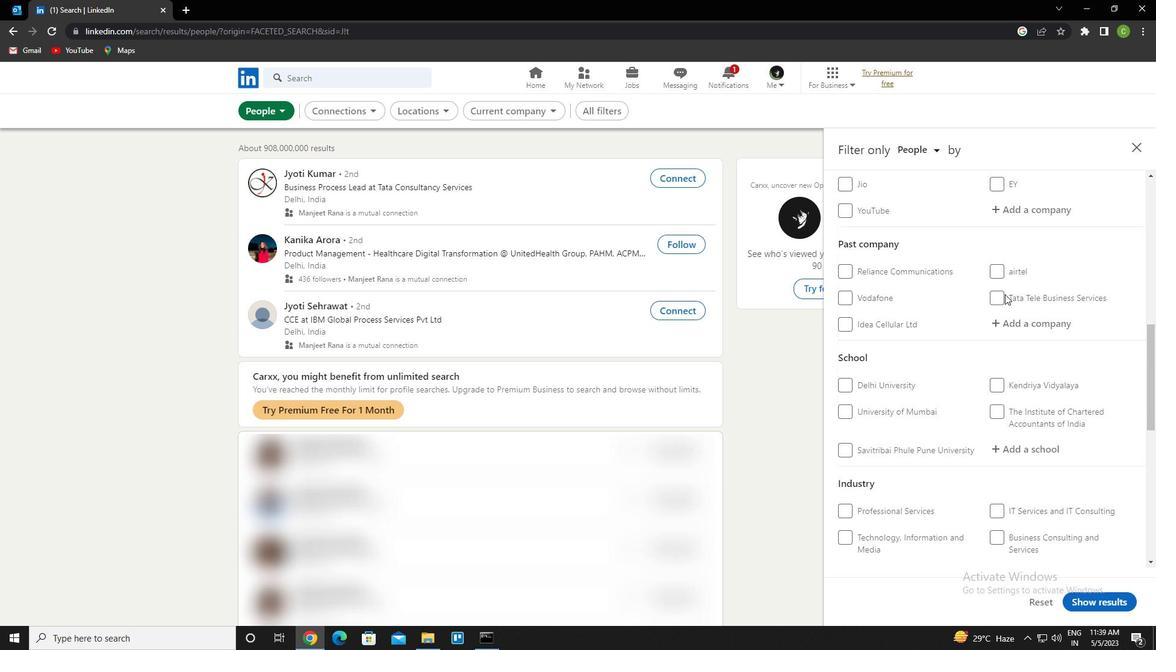
Action: Mouse moved to (1047, 271)
Screenshot: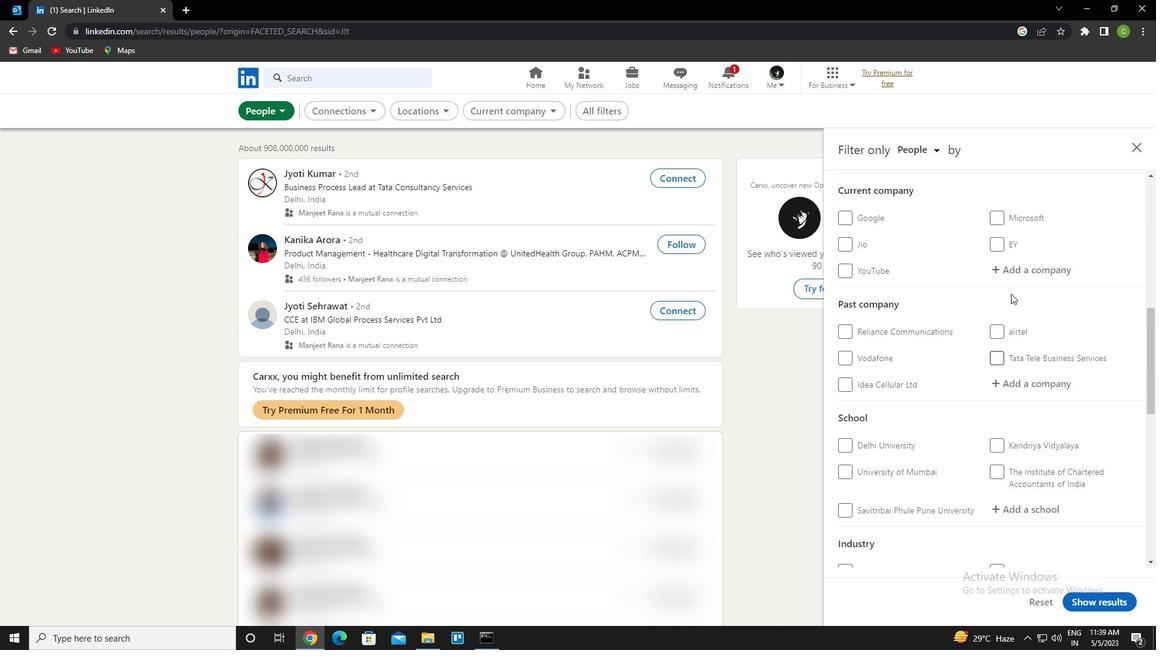 
Action: Mouse pressed left at (1047, 271)
Screenshot: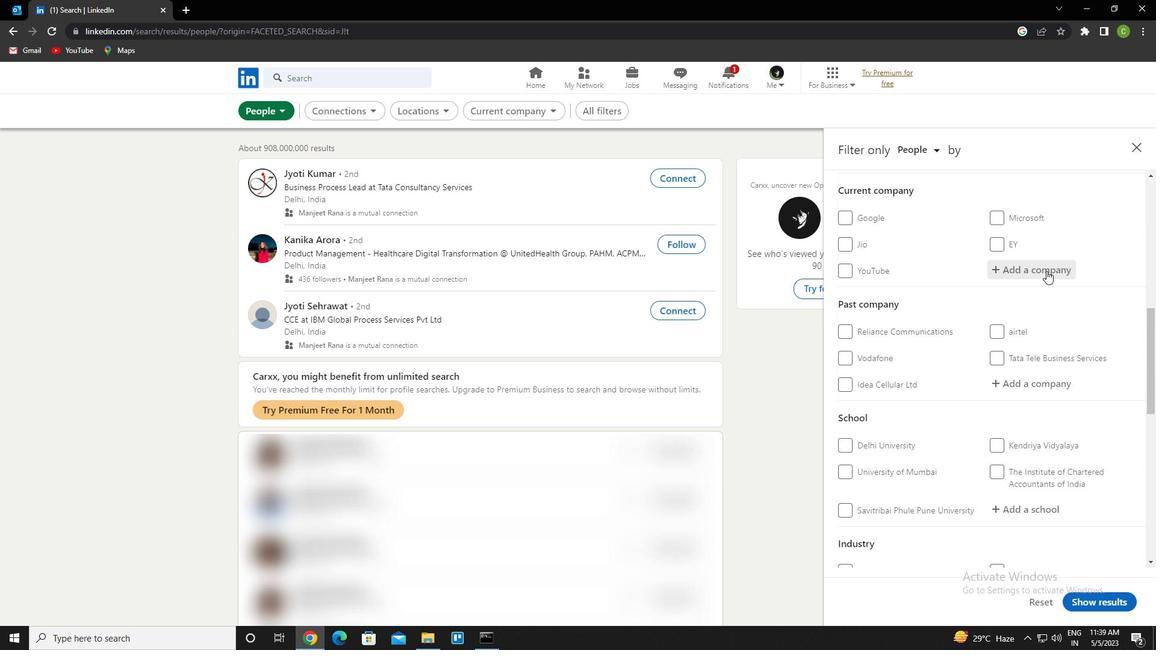 
Action: Key pressed <Key.caps_lock><Key.caps_lock>rms<Key.down><Key.enter>
Screenshot: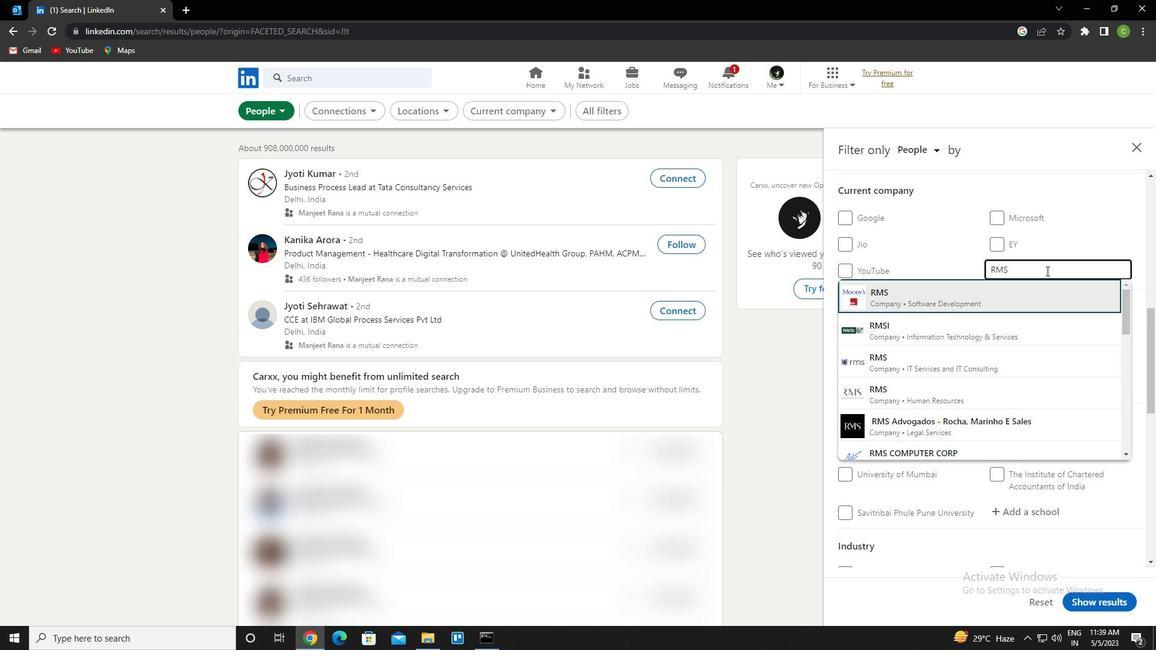 
Action: Mouse scrolled (1047, 270) with delta (0, 0)
Screenshot: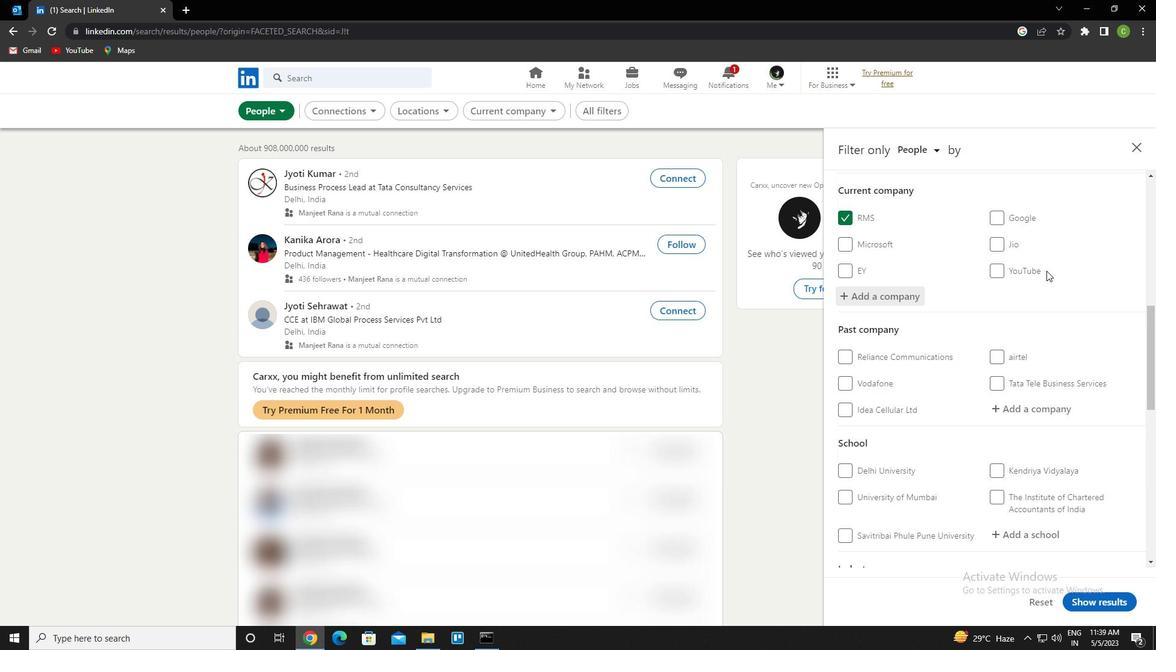 
Action: Mouse scrolled (1047, 270) with delta (0, 0)
Screenshot: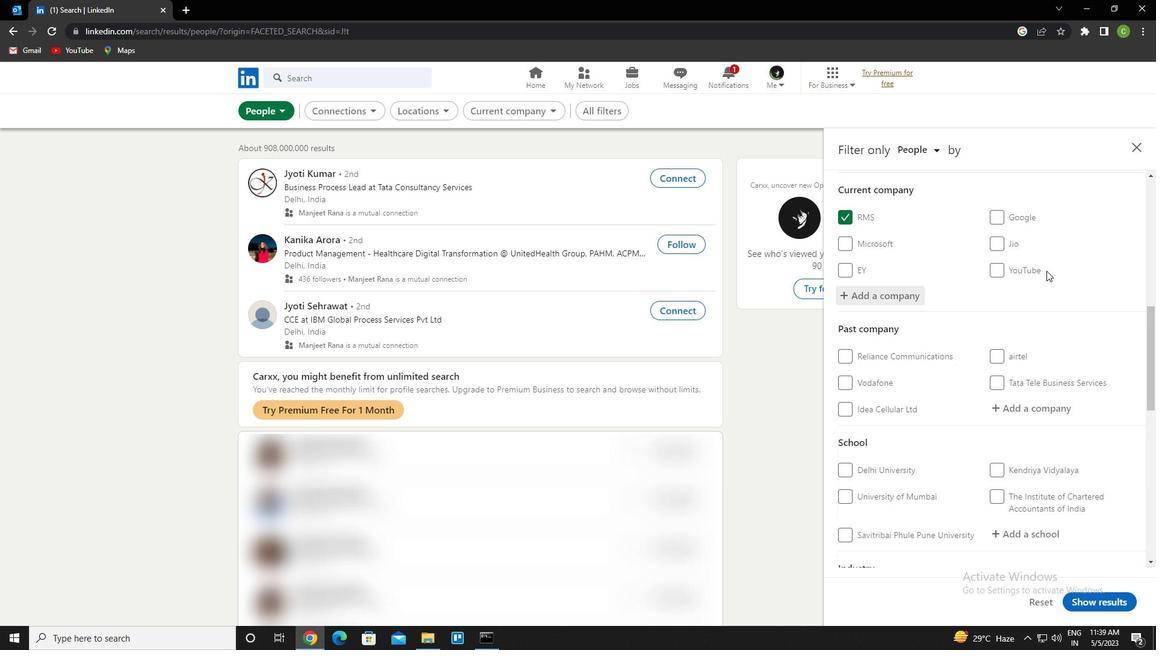 
Action: Mouse moved to (1038, 298)
Screenshot: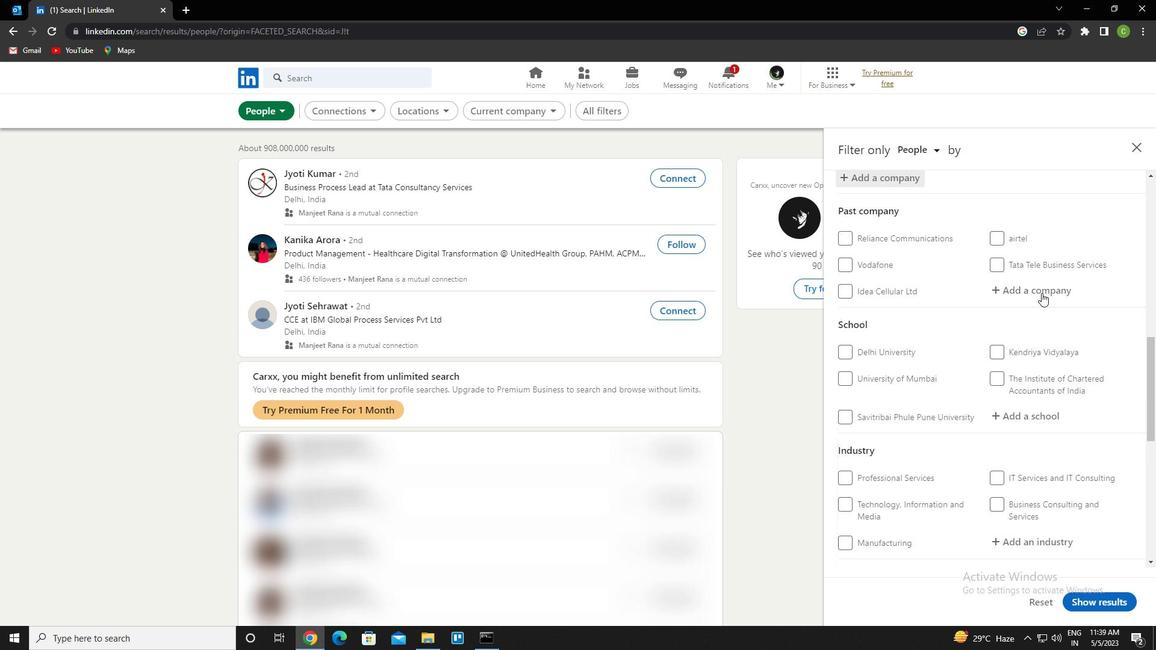 
Action: Mouse scrolled (1038, 298) with delta (0, 0)
Screenshot: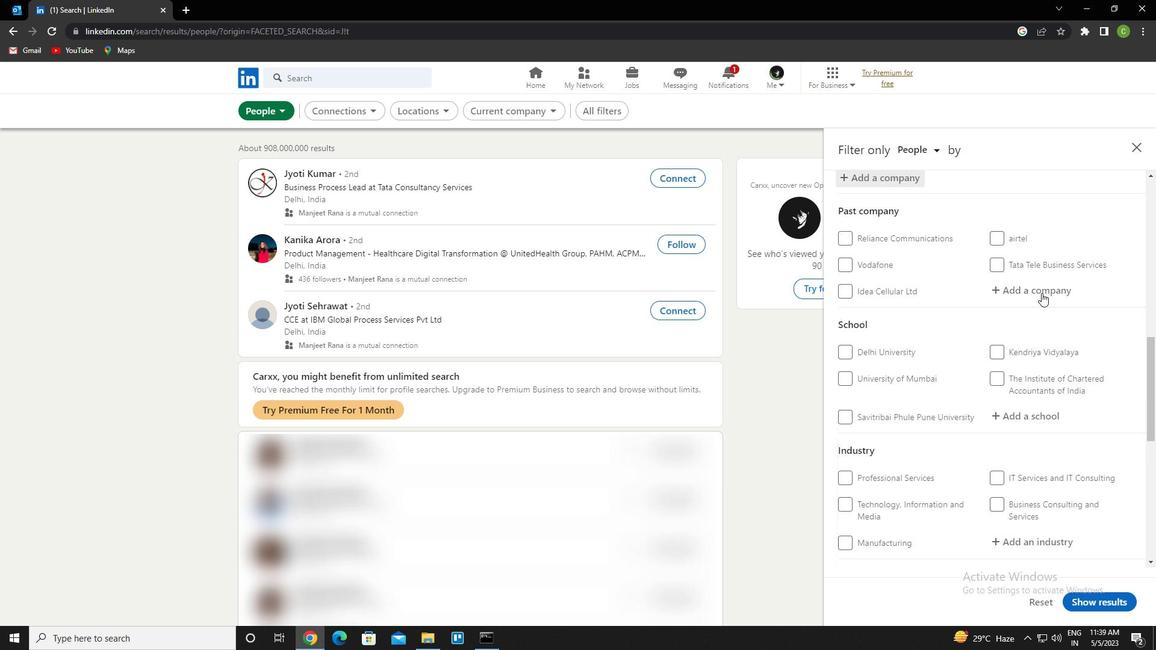 
Action: Mouse moved to (1034, 355)
Screenshot: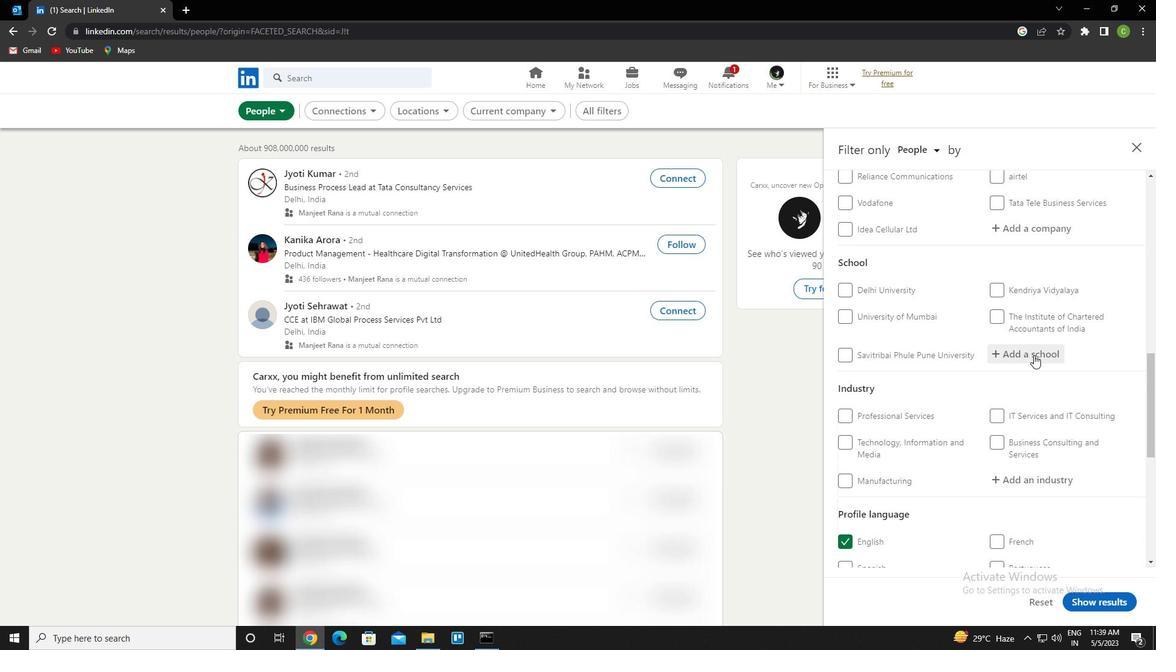 
Action: Mouse pressed left at (1034, 355)
Screenshot: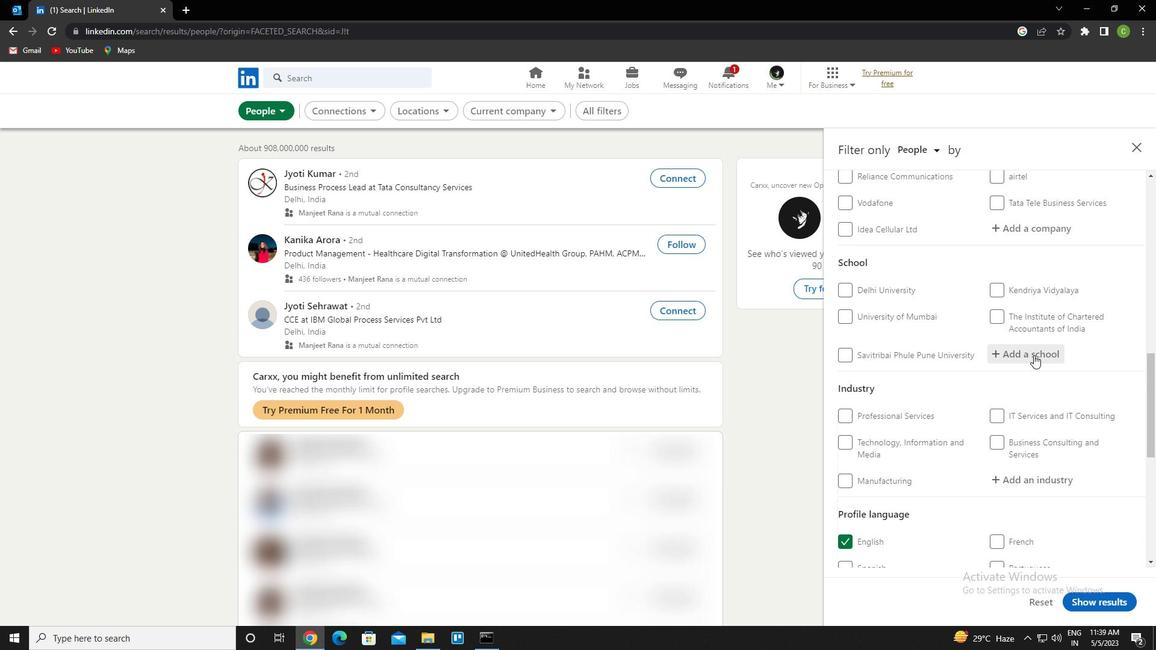 
Action: Key pressed cadd<Key.space>c<Key.caps_lock>entre<Key.space><Key.caps_lock>t<Key.caps_lock>Raining<Key.space><Key.caps_lock>s<Key.caps_lock>Ervices<Key.space>p
Screenshot: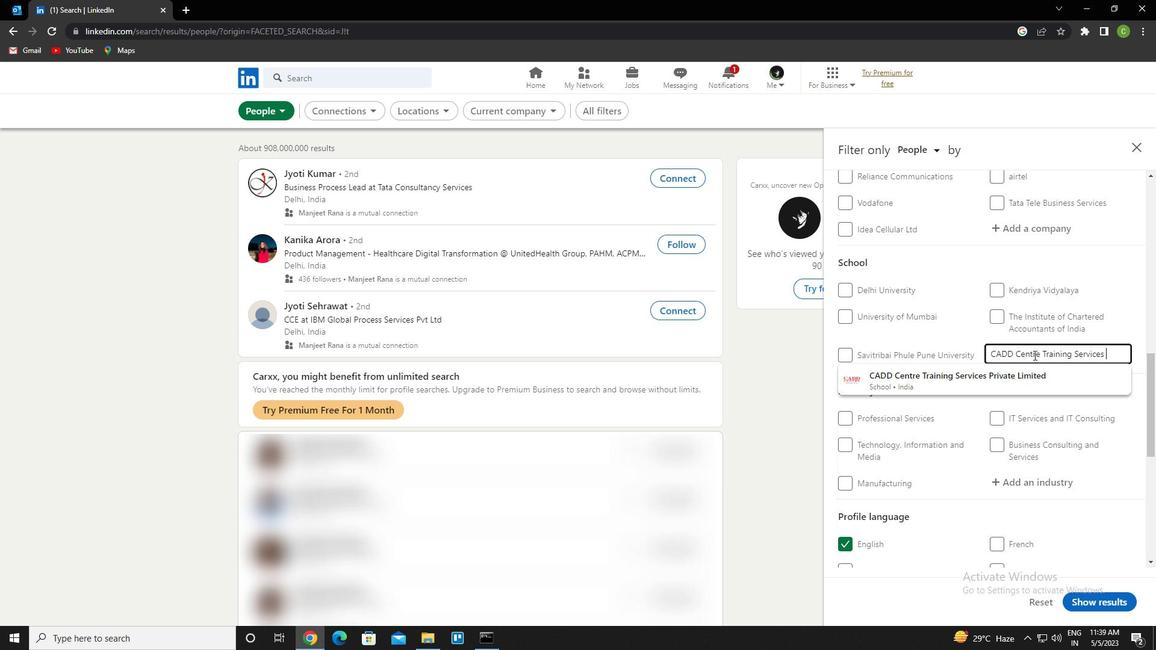 
Action: Mouse moved to (1034, 354)
Screenshot: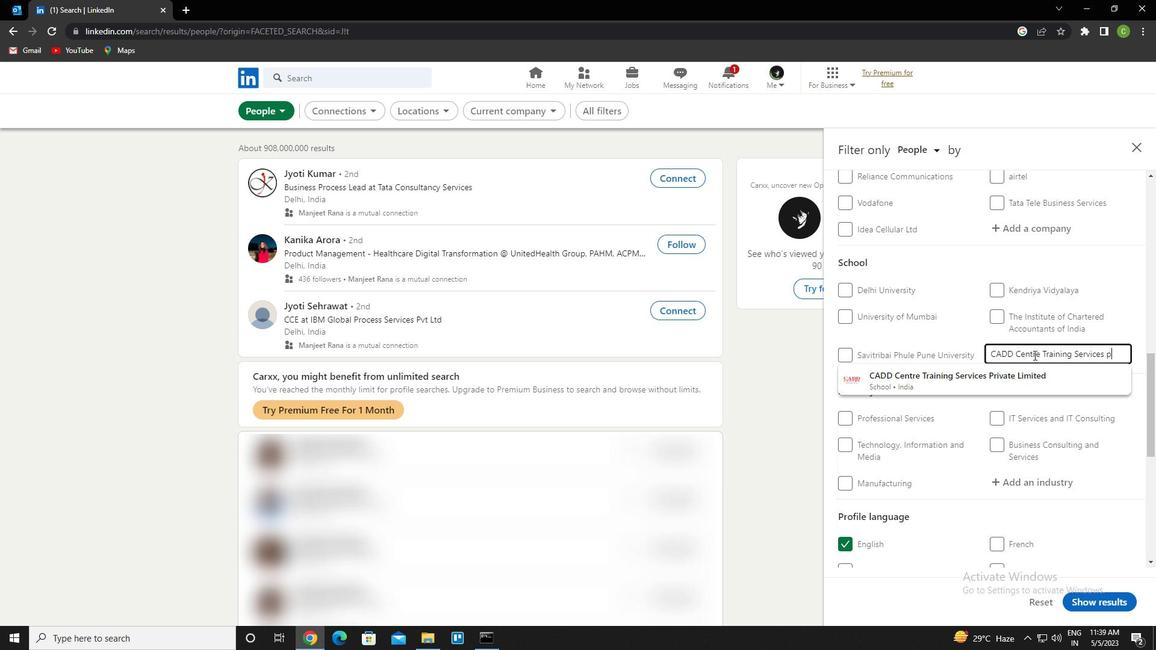 
Action: Key pressed rivate<Key.space>limited<Key.down><Key.enter>
Screenshot: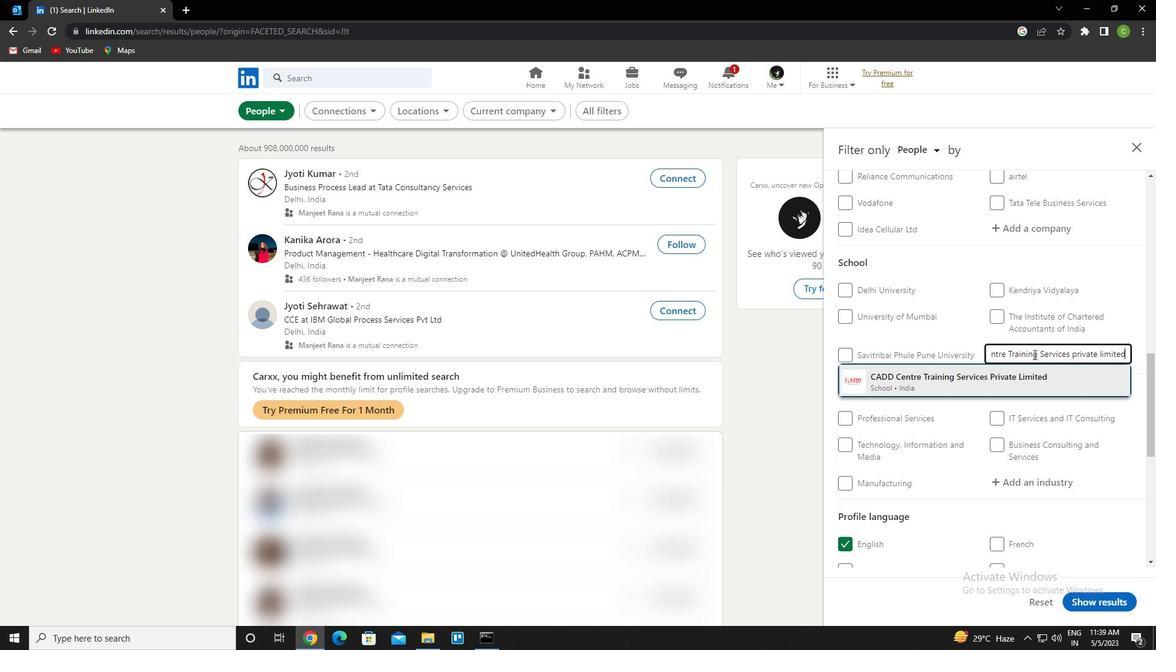 
Action: Mouse scrolled (1034, 354) with delta (0, 0)
Screenshot: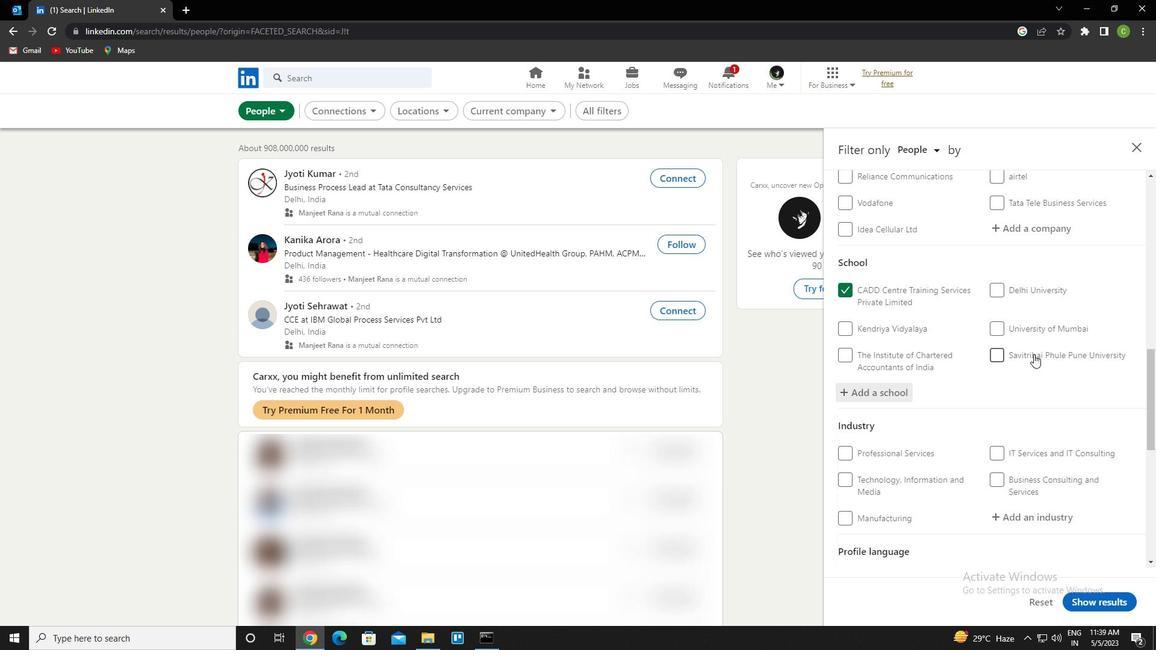 
Action: Mouse scrolled (1034, 354) with delta (0, 0)
Screenshot: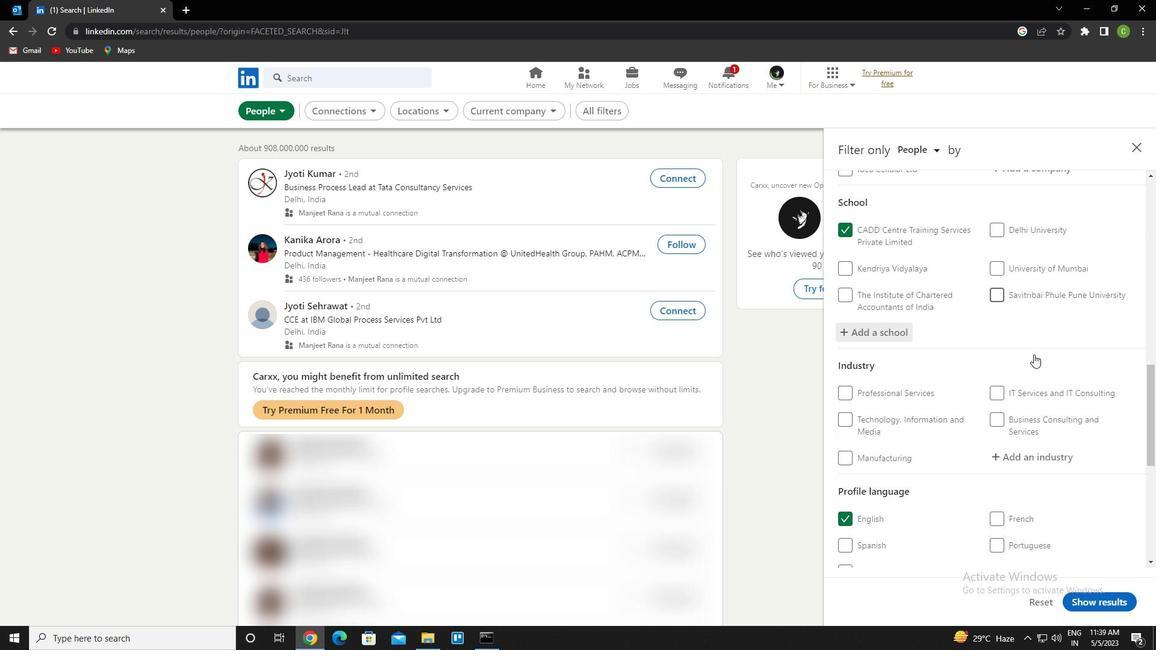 
Action: Mouse moved to (1039, 393)
Screenshot: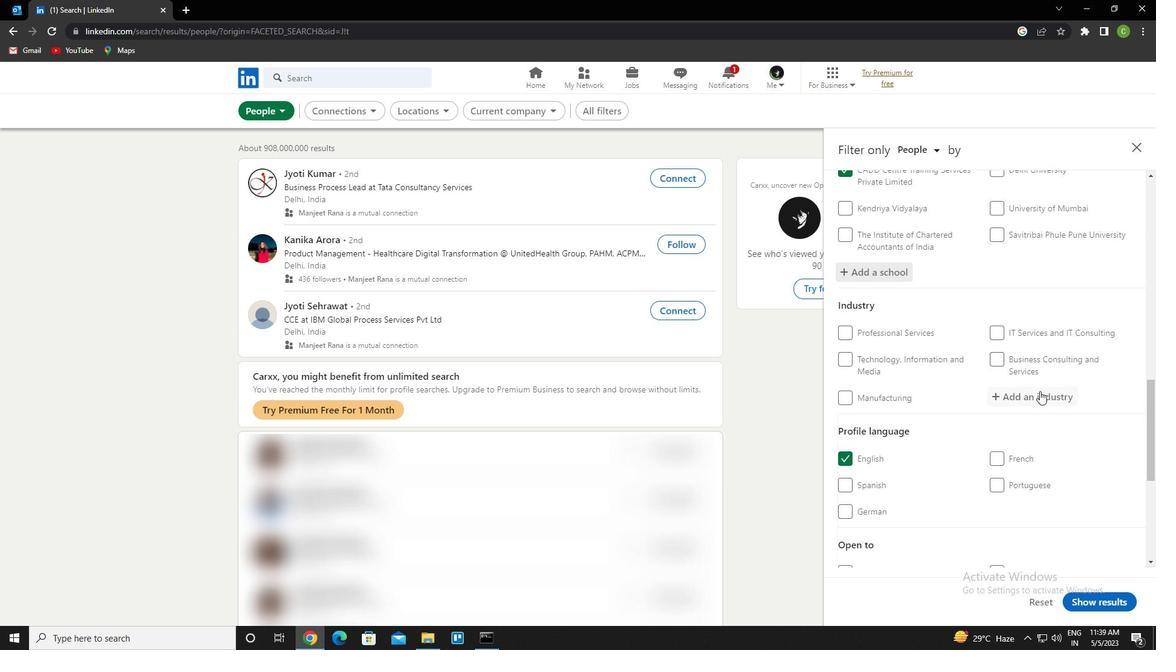 
Action: Mouse pressed left at (1039, 393)
Screenshot: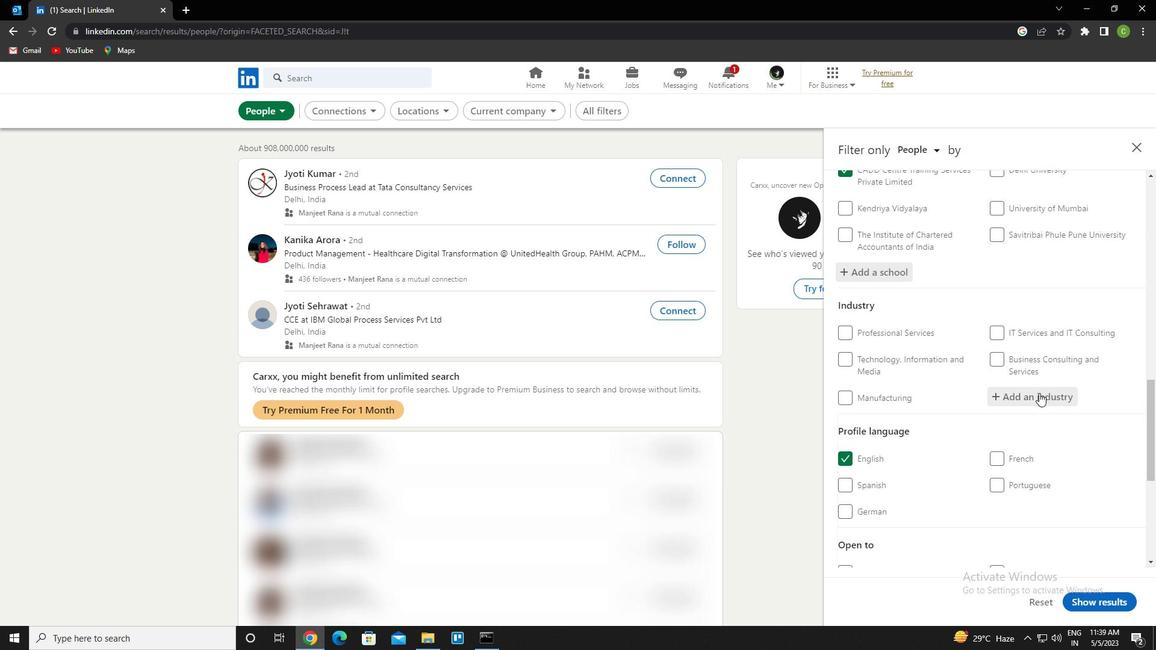 
Action: Key pressed <Key.caps_lock>h<Key.caps_lock>ousing<Key.space>and<Key.space>community<Key.space>development<Key.down><Key.enter>
Screenshot: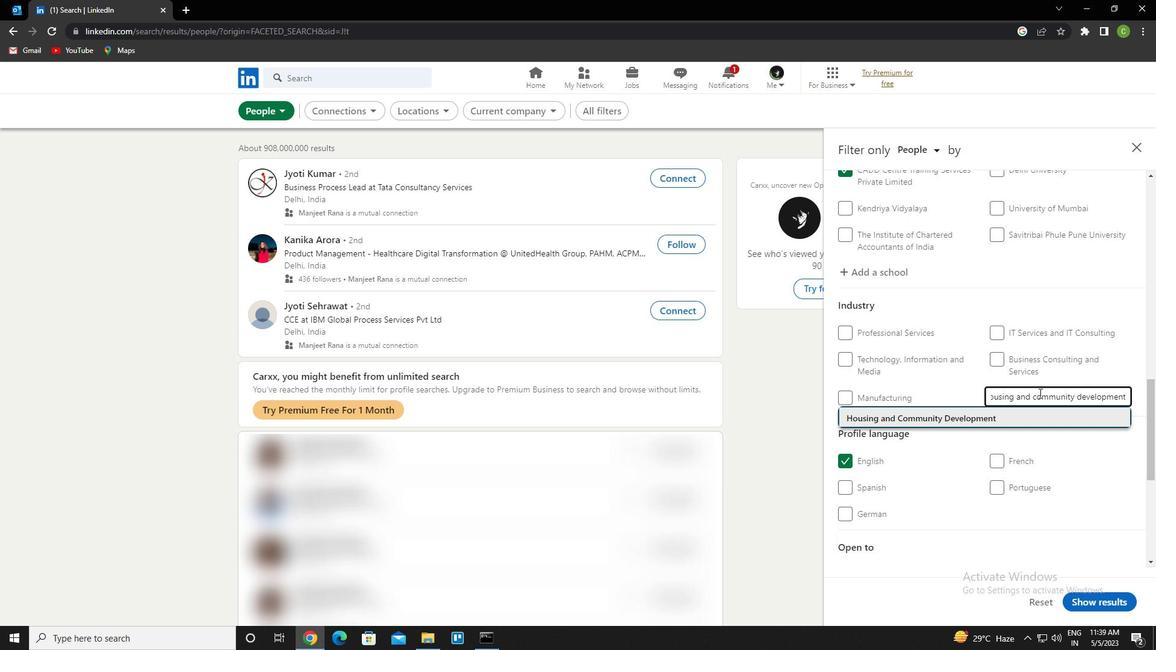 
Action: Mouse scrolled (1039, 392) with delta (0, 0)
Screenshot: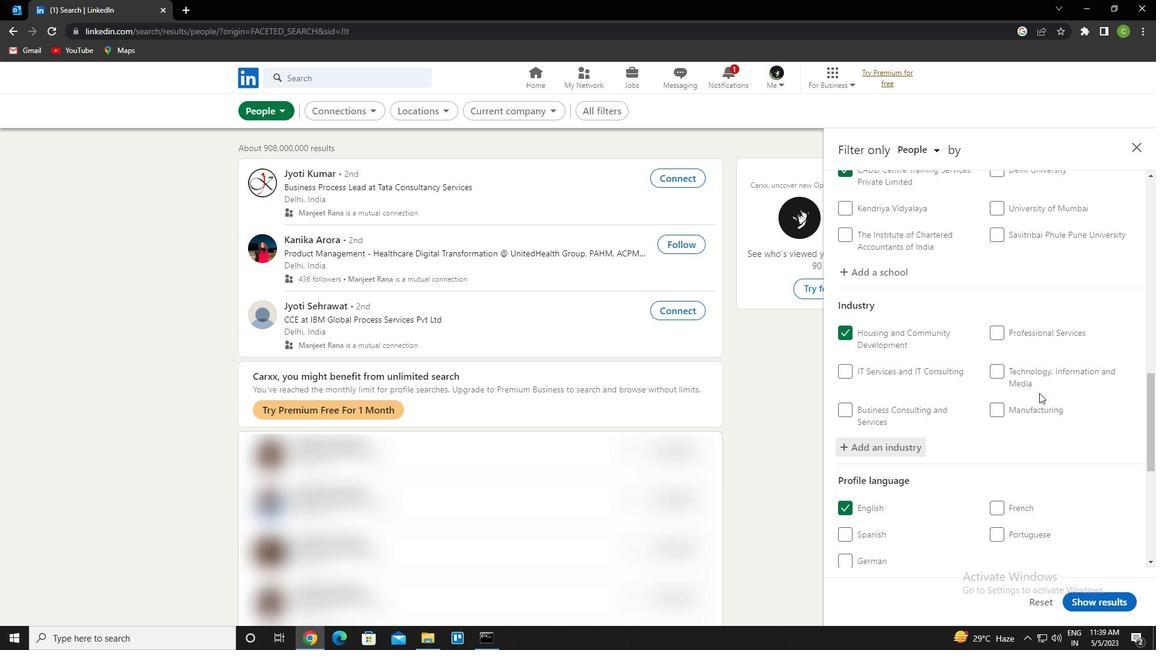 
Action: Mouse scrolled (1039, 392) with delta (0, 0)
Screenshot: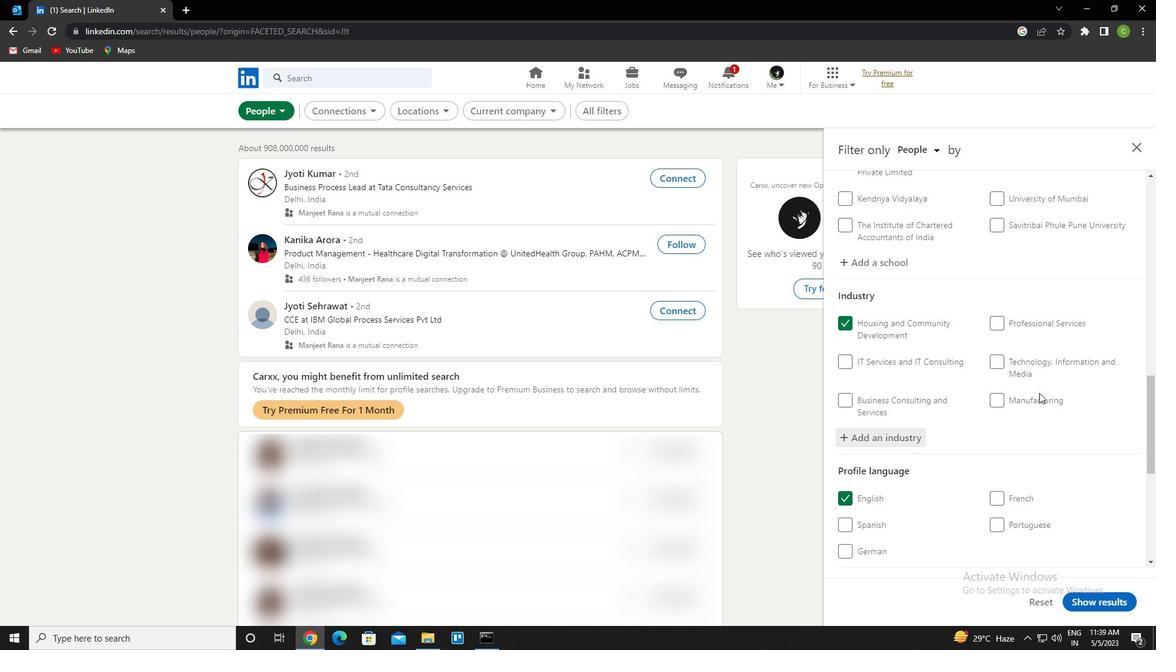 
Action: Mouse scrolled (1039, 392) with delta (0, 0)
Screenshot: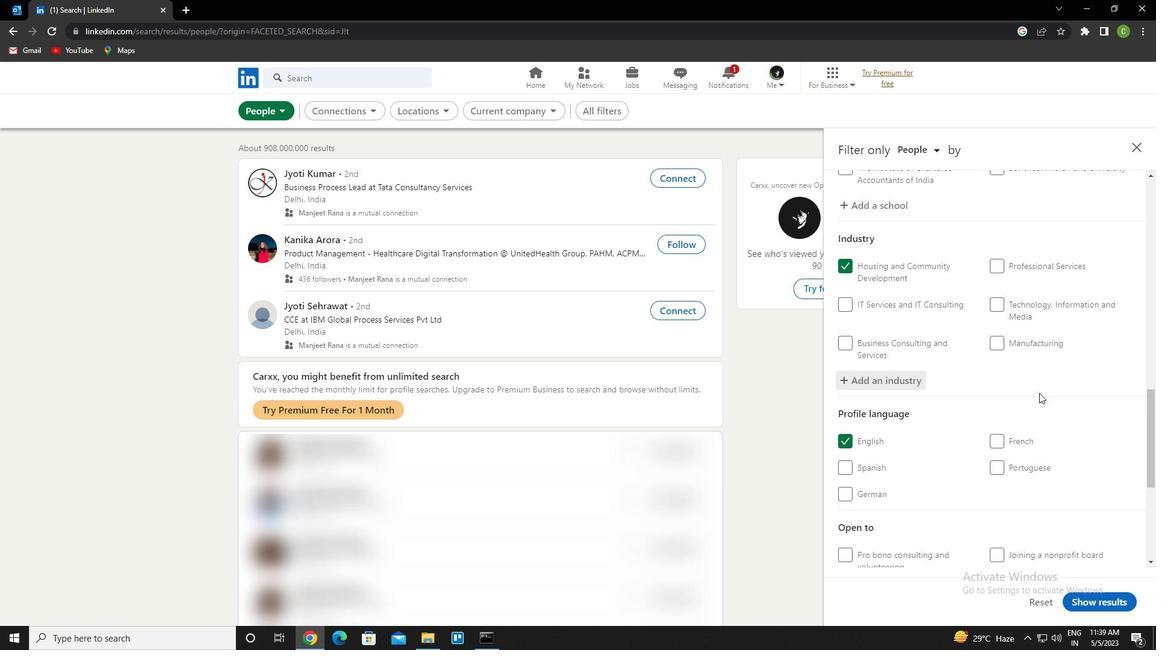 
Action: Mouse scrolled (1039, 392) with delta (0, 0)
Screenshot: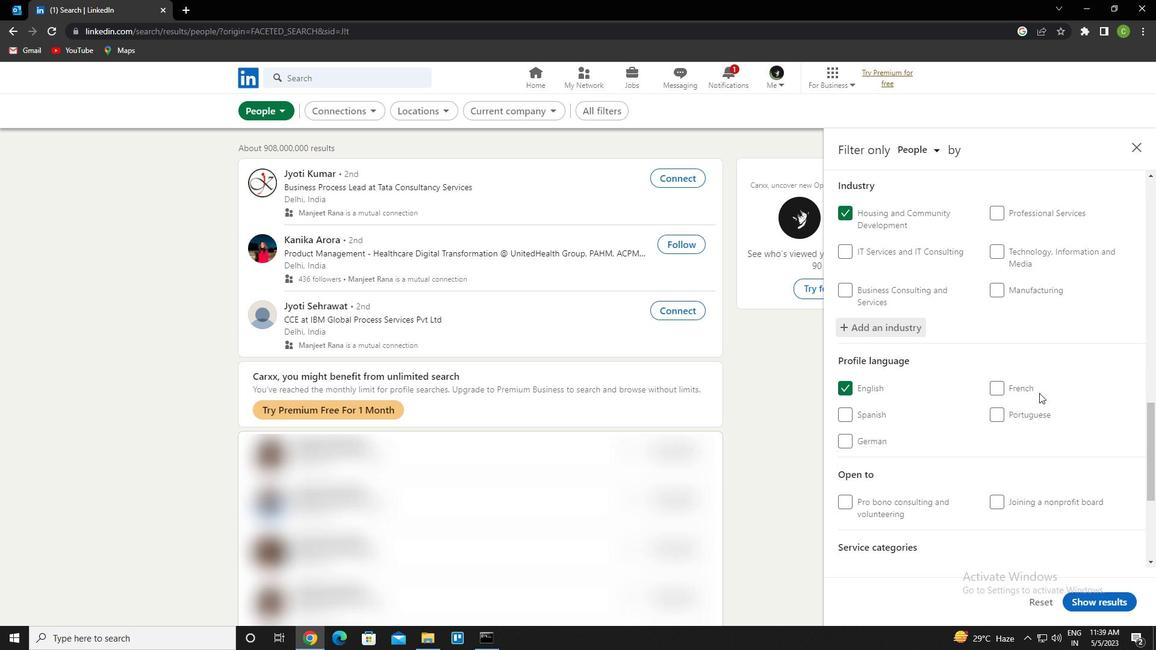 
Action: Mouse scrolled (1039, 392) with delta (0, 0)
Screenshot: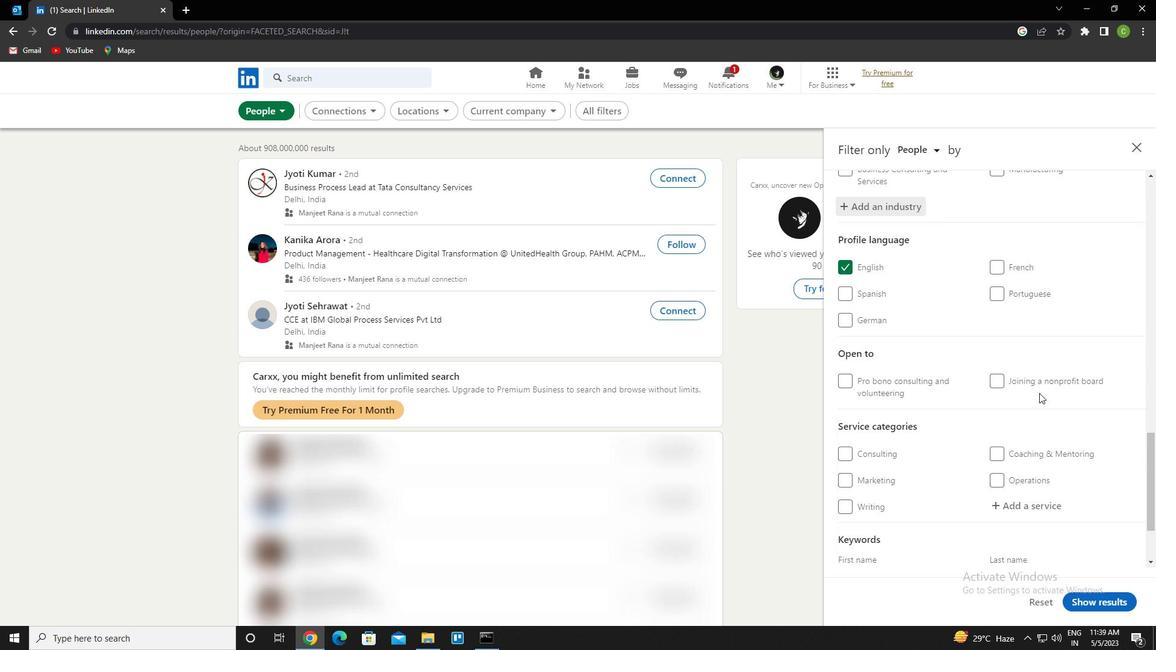 
Action: Mouse scrolled (1039, 392) with delta (0, 0)
Screenshot: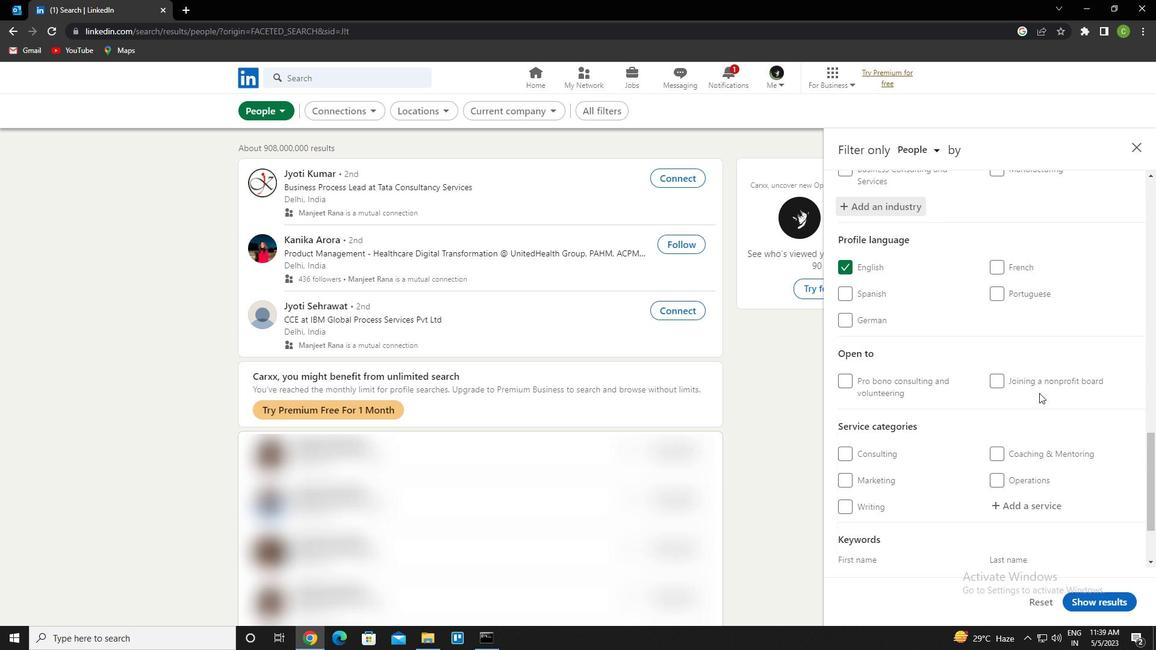 
Action: Mouse scrolled (1039, 392) with delta (0, 0)
Screenshot: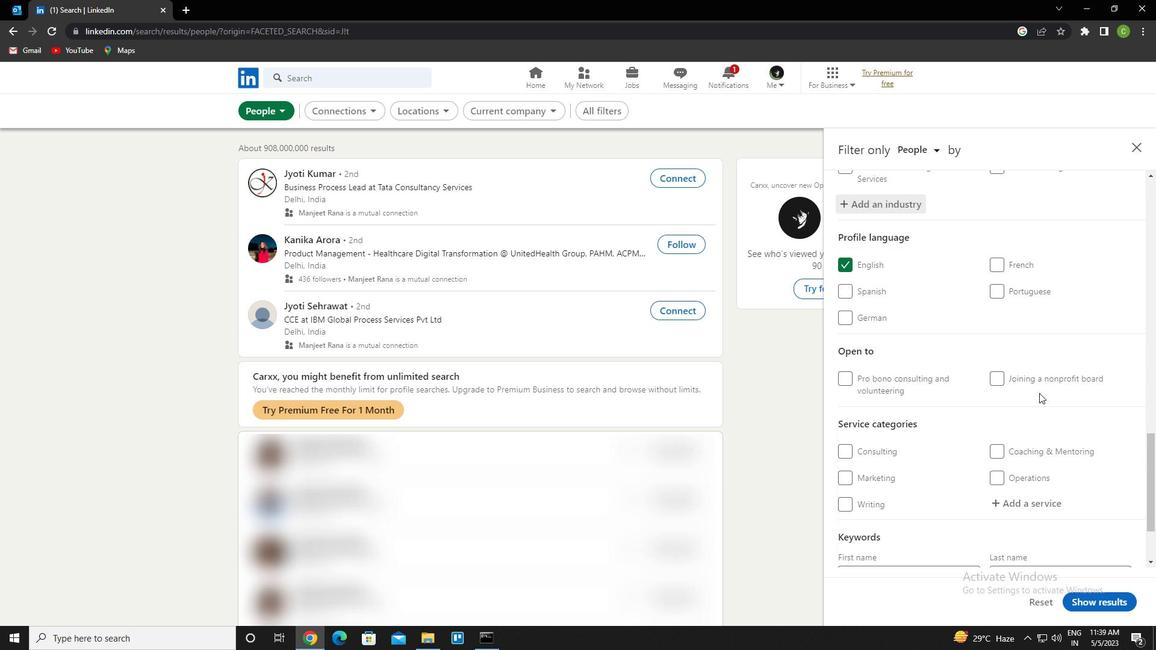 
Action: Mouse moved to (1044, 403)
Screenshot: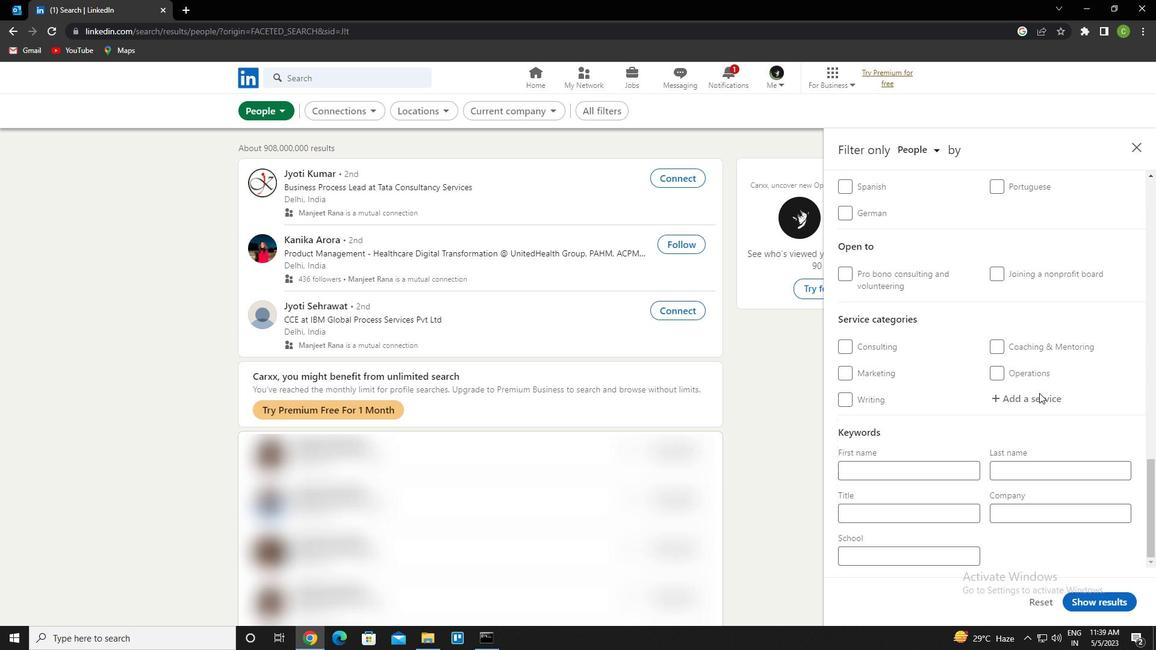
Action: Mouse pressed left at (1044, 403)
Screenshot: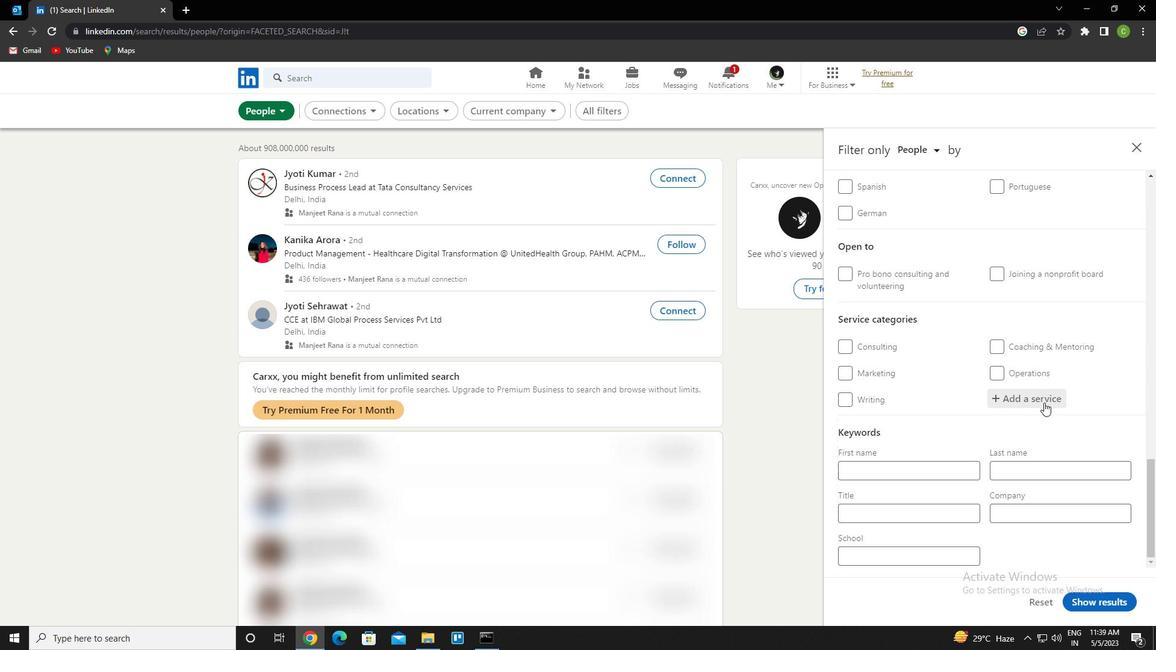 
Action: Key pressed <Key.caps_lock>a<Key.caps_lock>uto<Key.space><Key.caps_lock>i<Key.caps_lock>nsuram<Key.backspace>nce<Key.down><Key.shift_r><Key.enter>
Screenshot: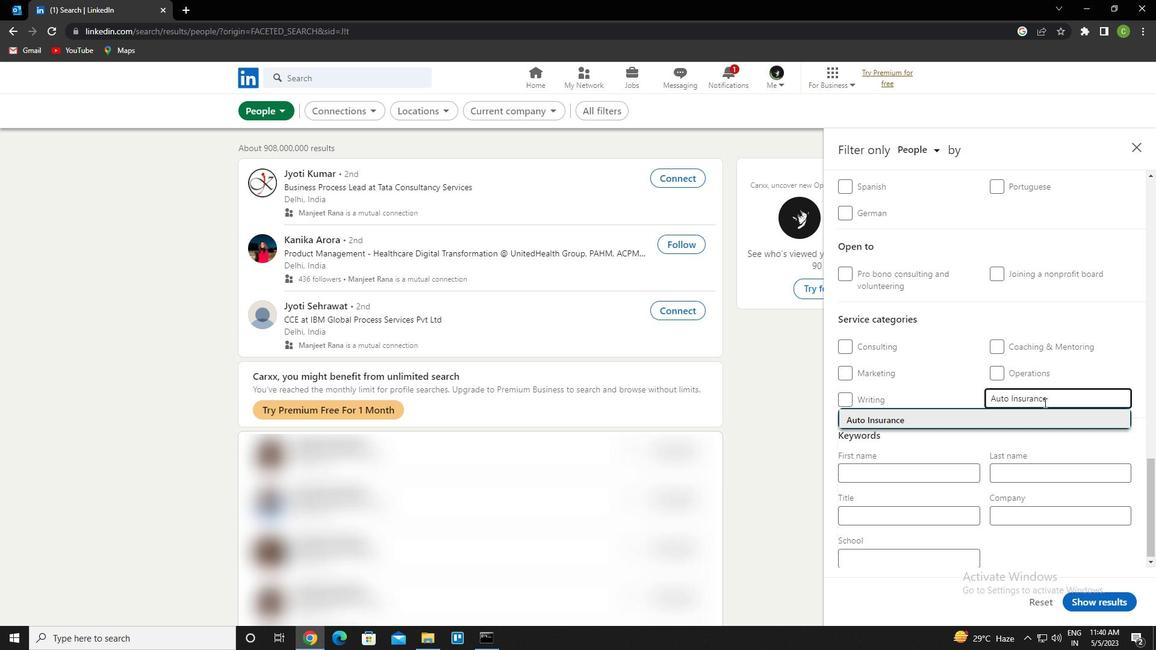 
Action: Mouse moved to (998, 319)
Screenshot: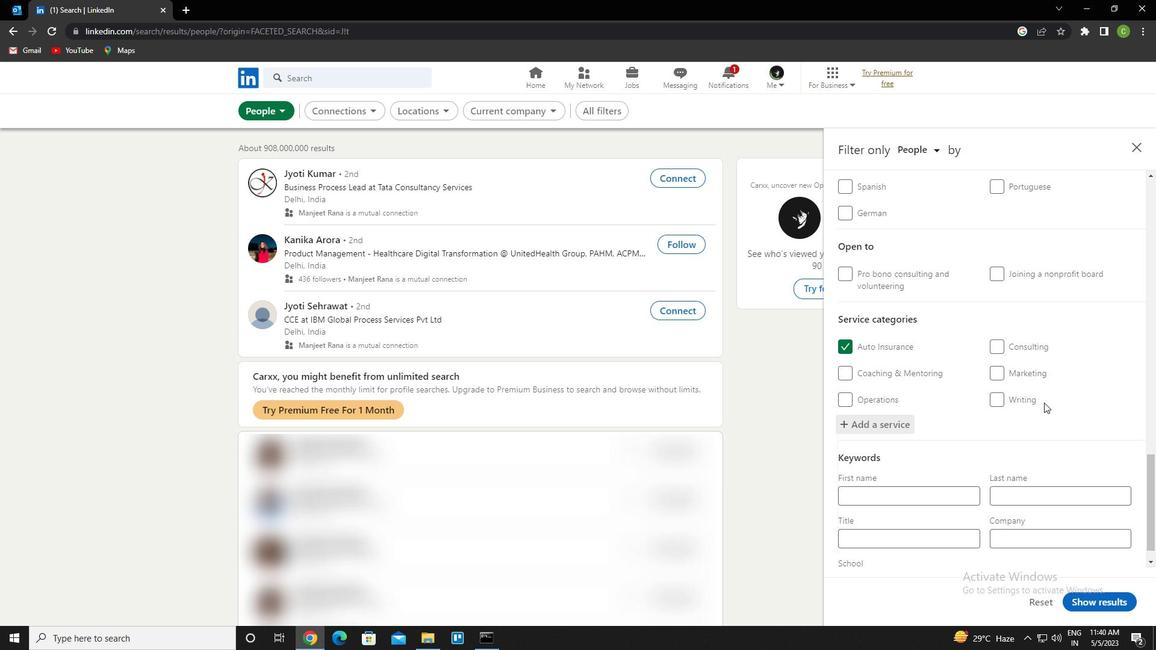 
Action: Mouse scrolled (998, 318) with delta (0, 0)
Screenshot: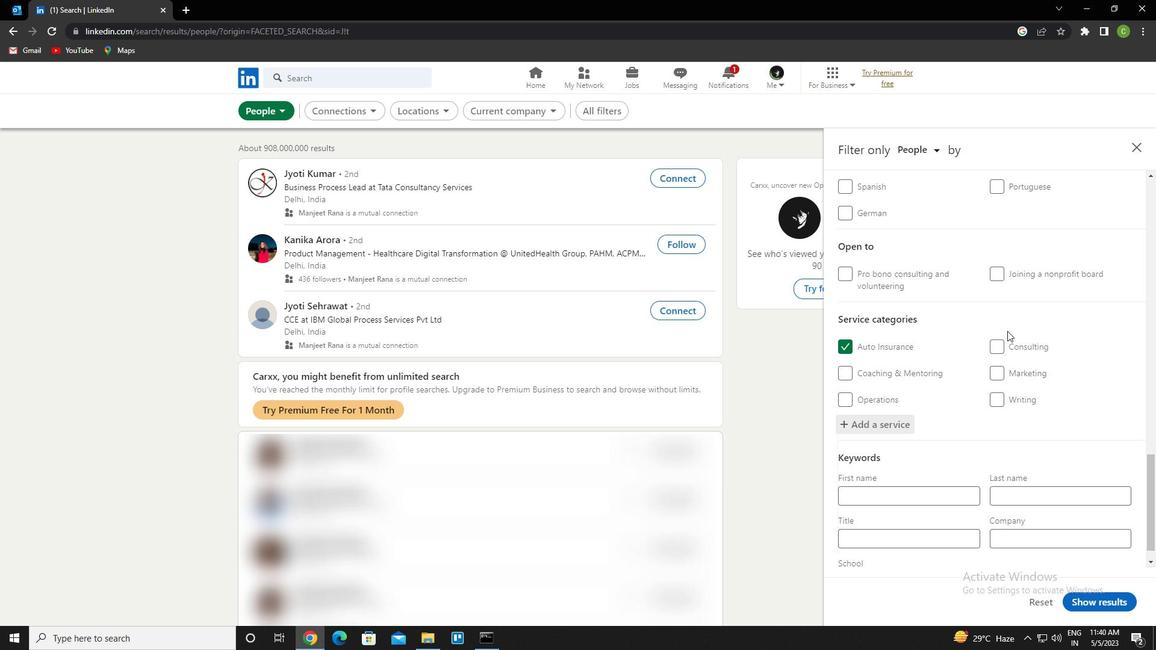 
Action: Mouse scrolled (998, 318) with delta (0, 0)
Screenshot: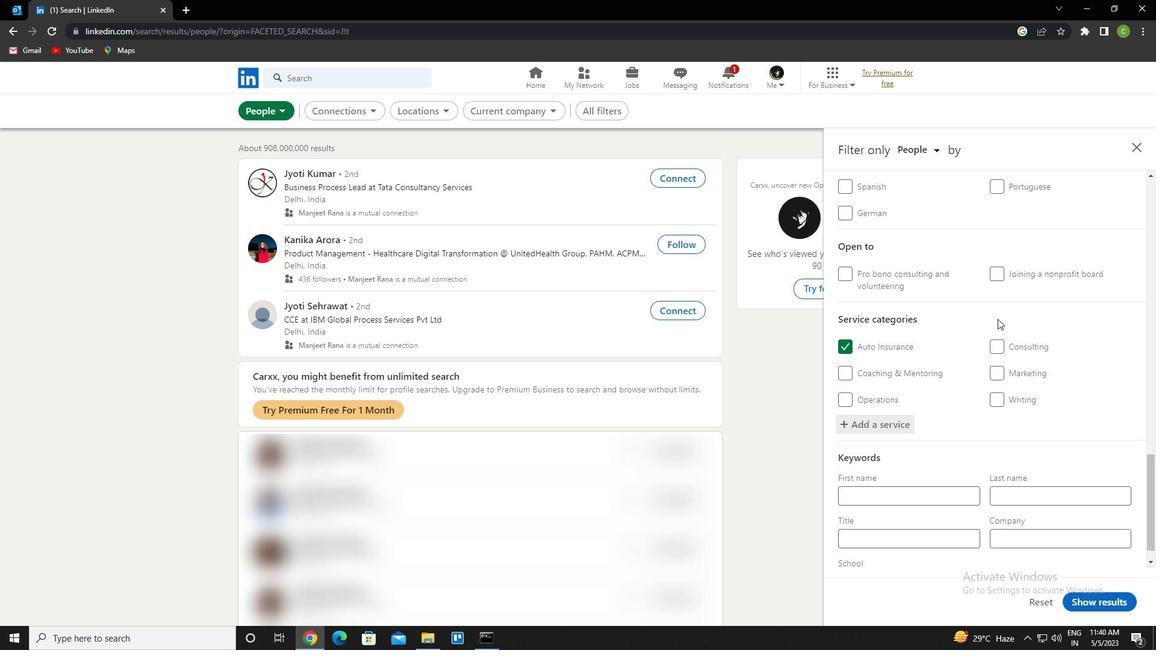 
Action: Mouse scrolled (998, 318) with delta (0, 0)
Screenshot: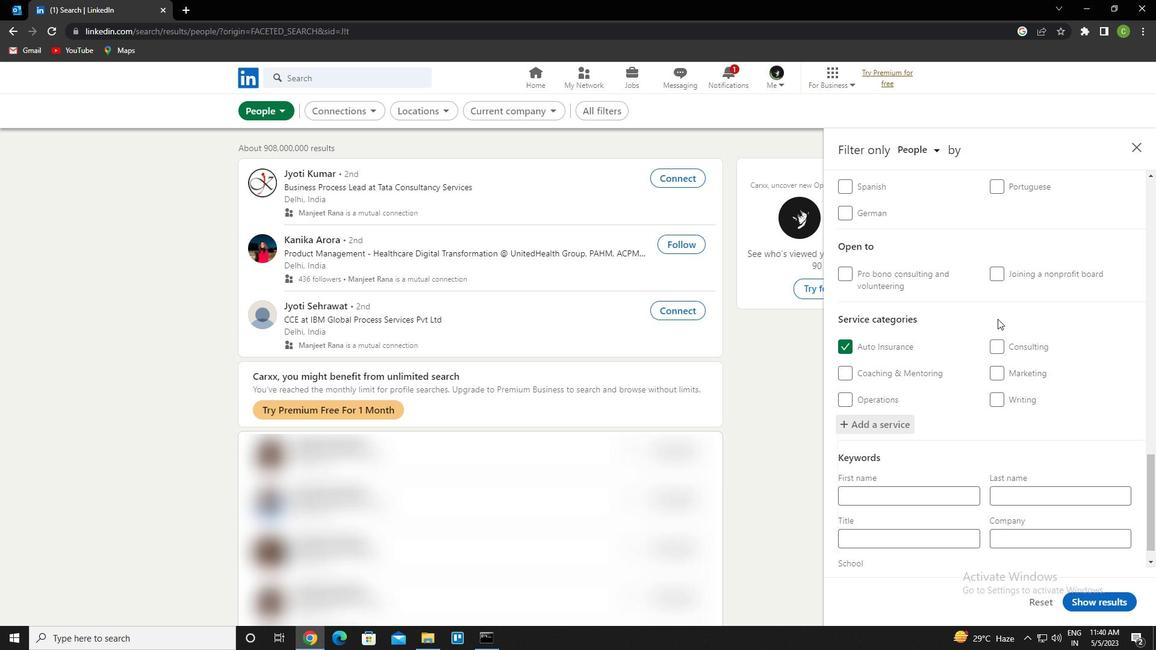 
Action: Mouse moved to (998, 319)
Screenshot: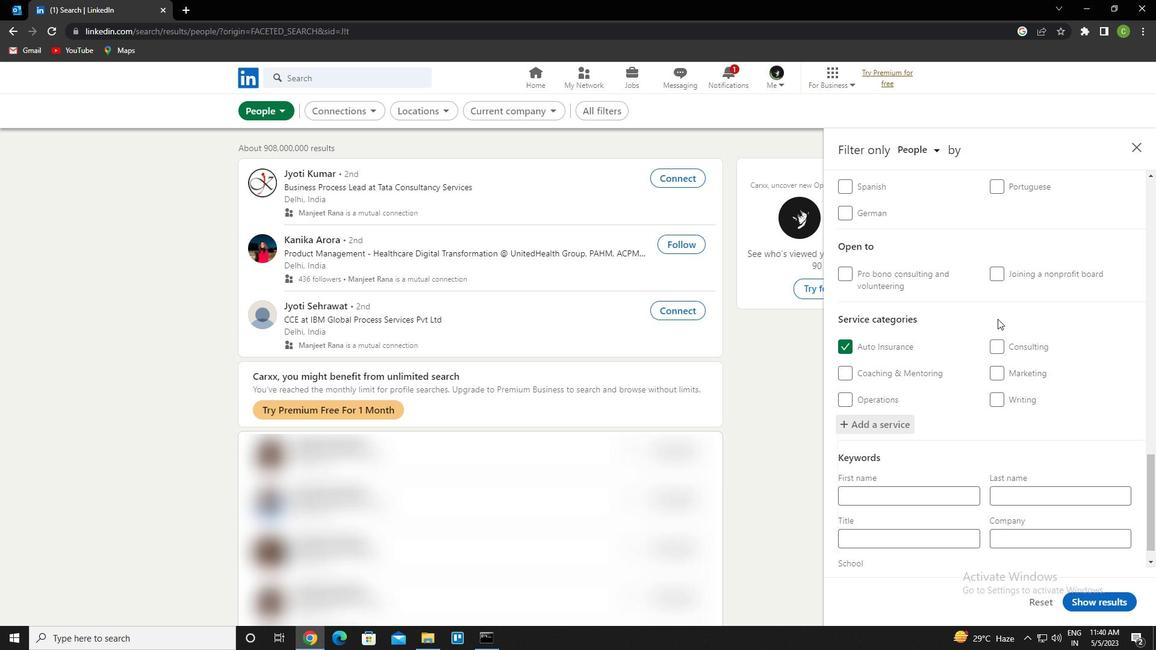 
Action: Mouse scrolled (998, 318) with delta (0, 0)
Screenshot: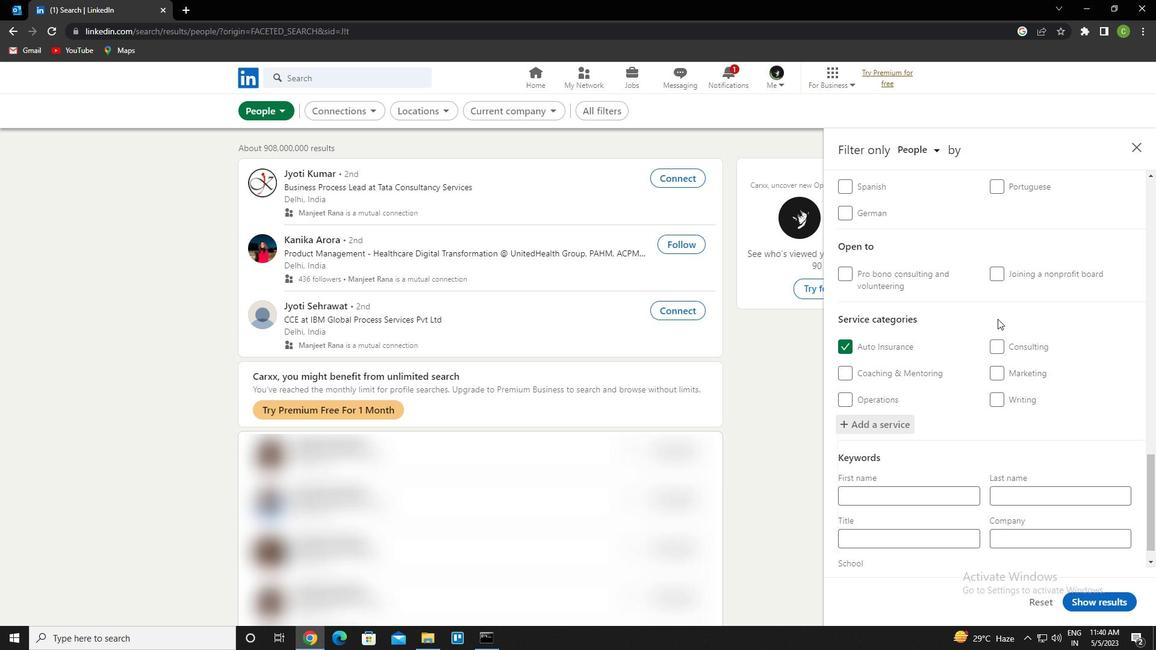 
Action: Mouse moved to (997, 319)
Screenshot: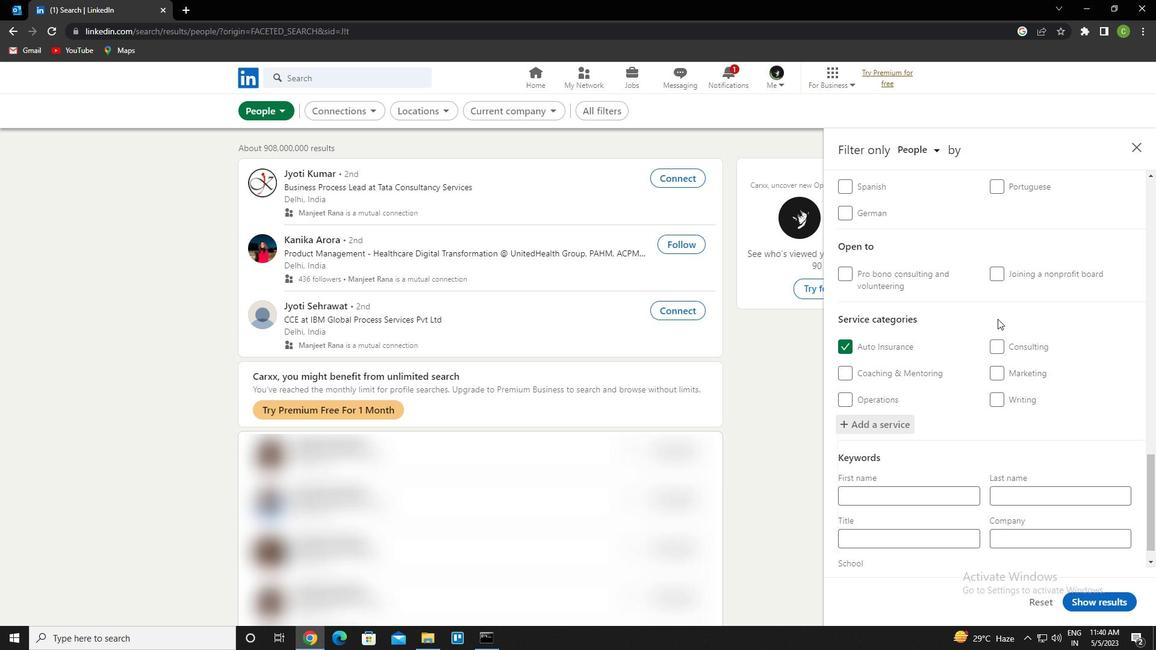 
Action: Mouse scrolled (997, 318) with delta (0, 0)
Screenshot: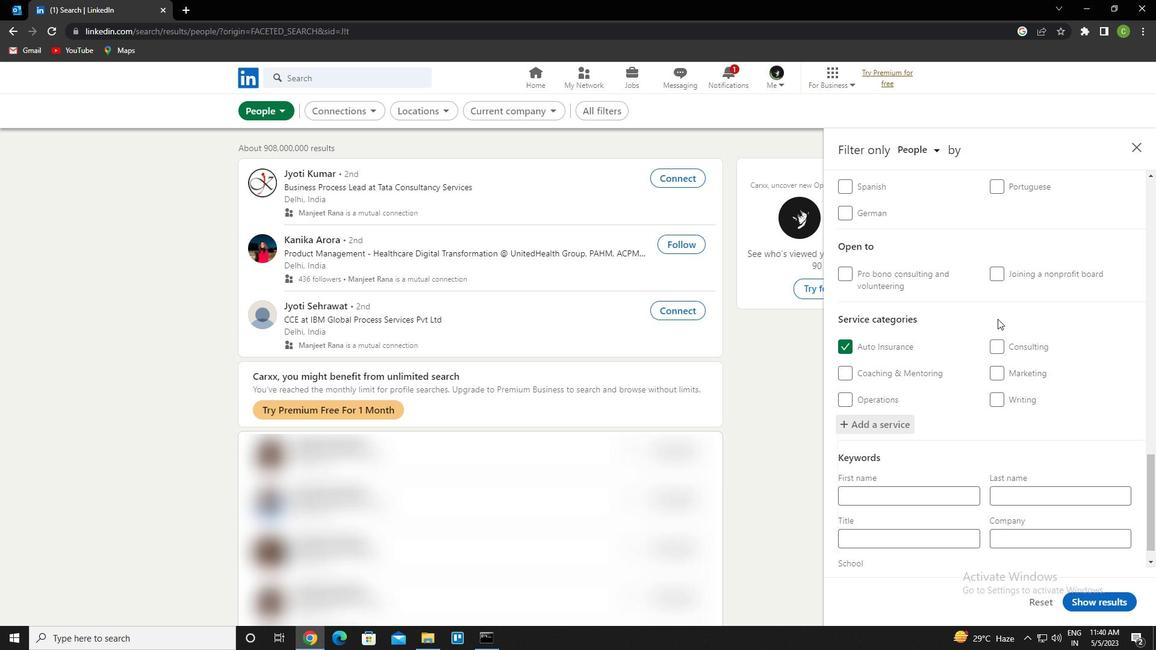 
Action: Mouse moved to (997, 321)
Screenshot: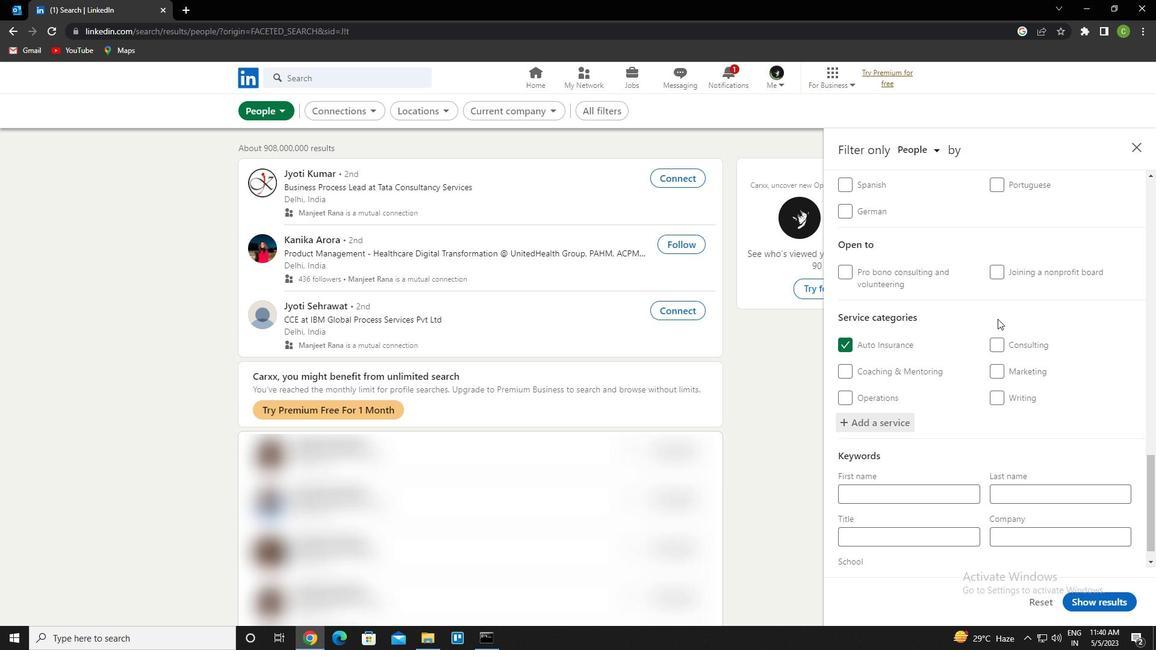 
Action: Mouse scrolled (997, 320) with delta (0, 0)
Screenshot: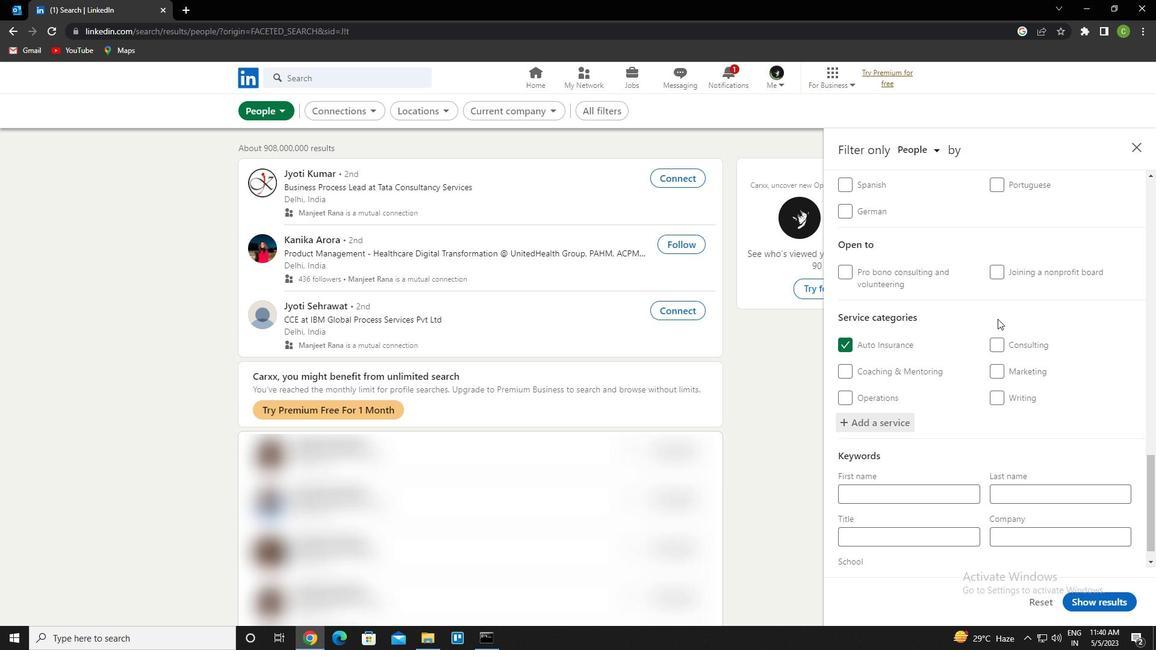 
Action: Mouse moved to (950, 512)
Screenshot: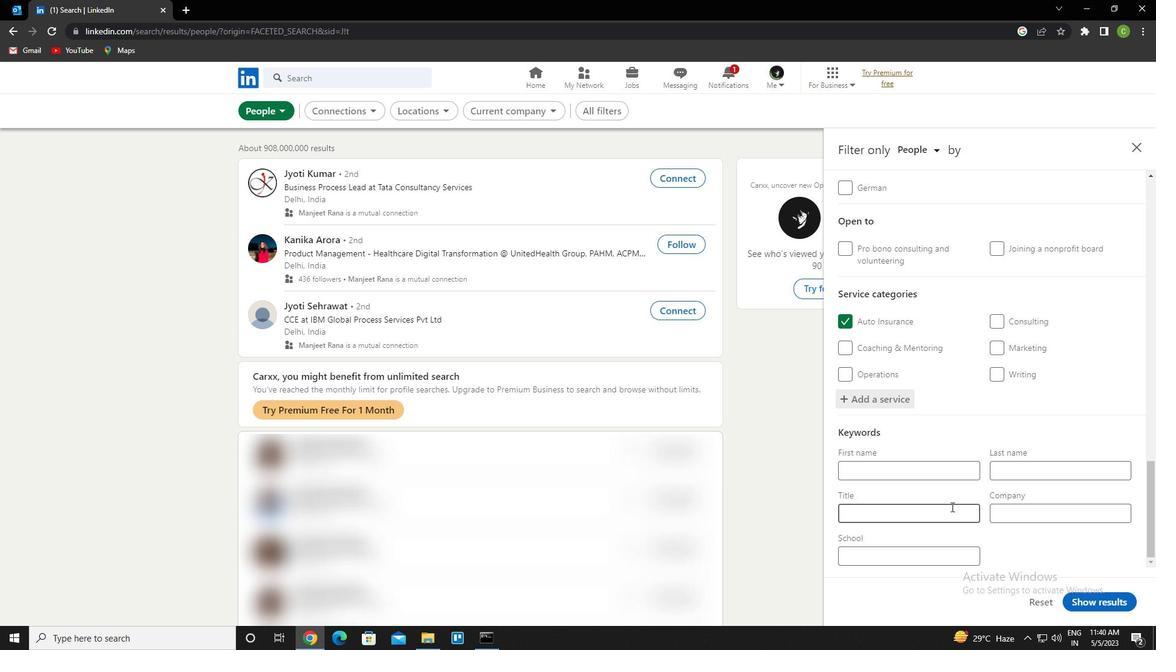 
Action: Mouse pressed left at (950, 512)
Screenshot: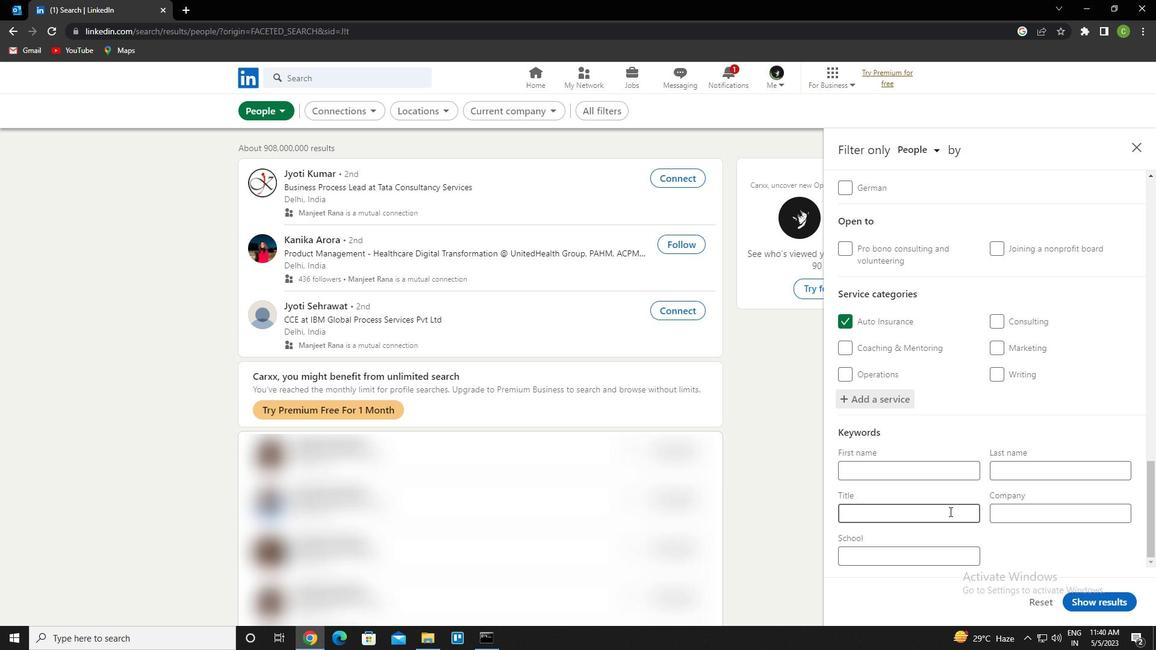 
Action: Key pressed <Key.caps_lock>b<Key.caps_lock>us<Key.space><Key.caps_lock>p<Key.caps_lock>ersom<Key.backspace>n<Key.enter>
Screenshot: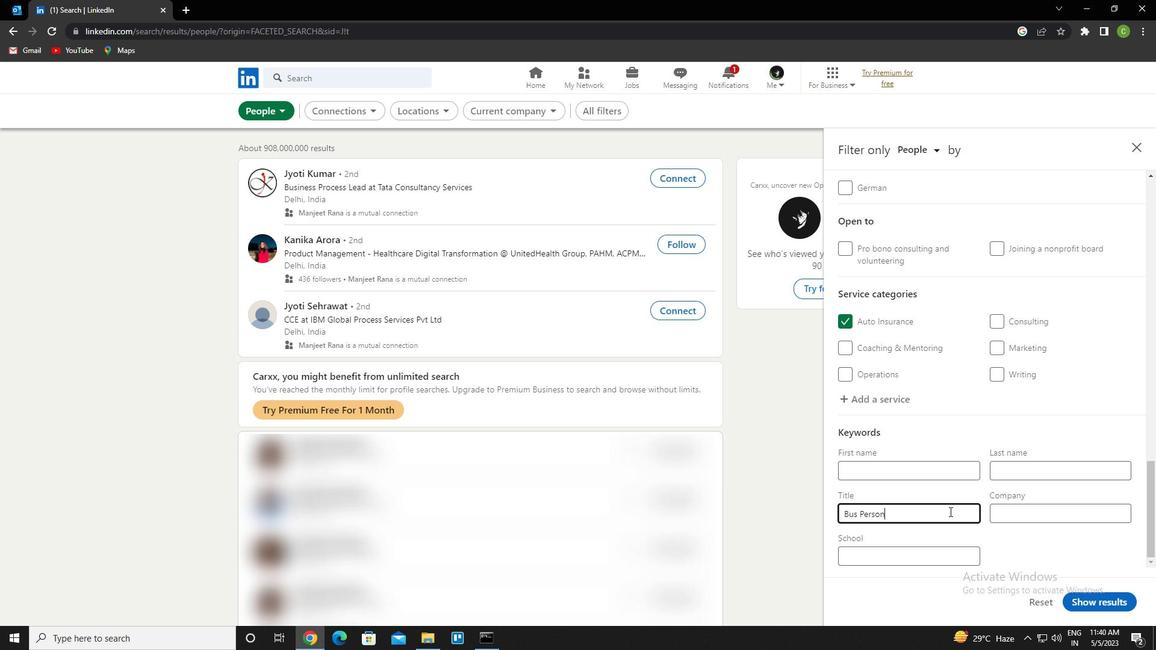 
Action: Mouse moved to (1100, 600)
Screenshot: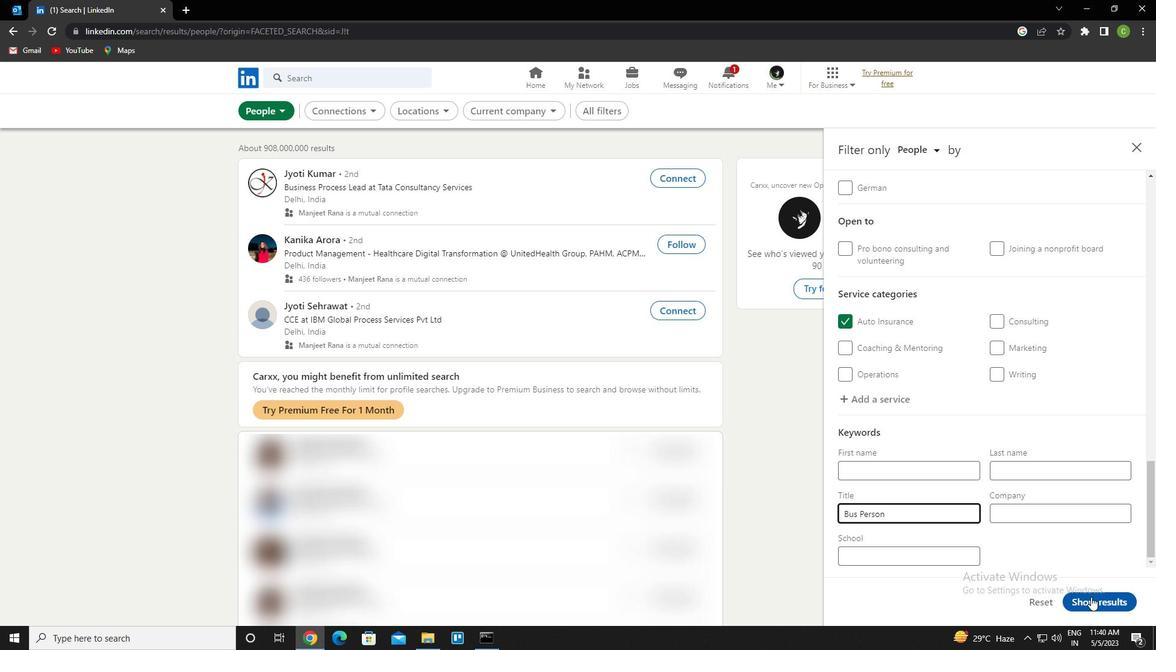 
Action: Mouse pressed left at (1100, 600)
Screenshot: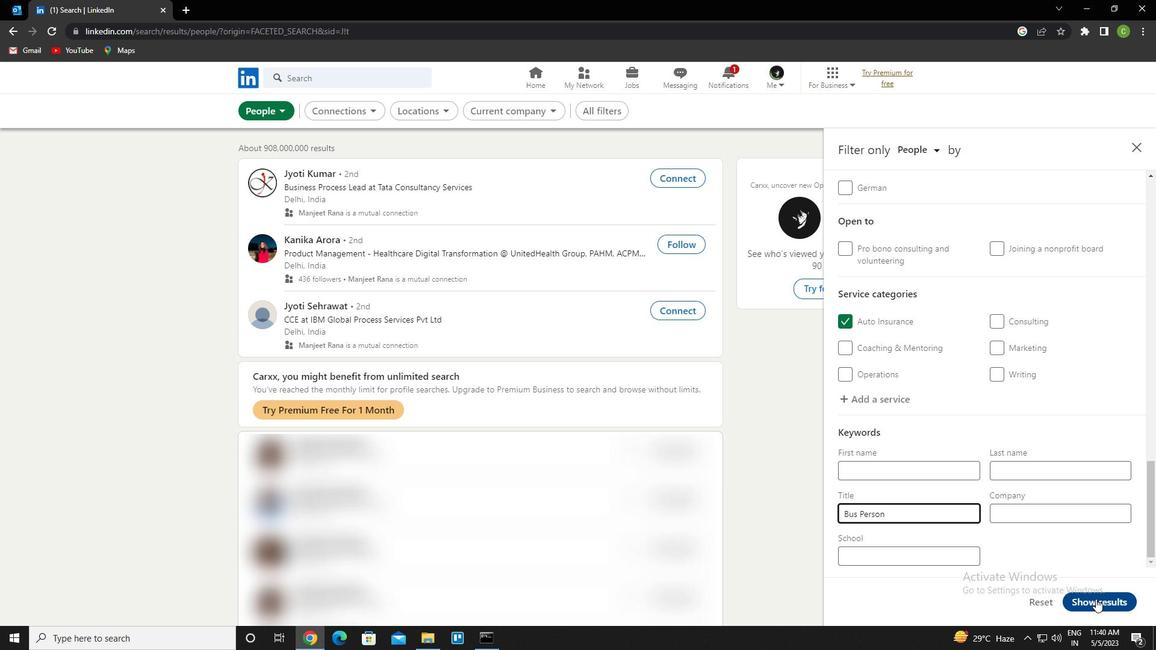
Action: Mouse moved to (463, 570)
Screenshot: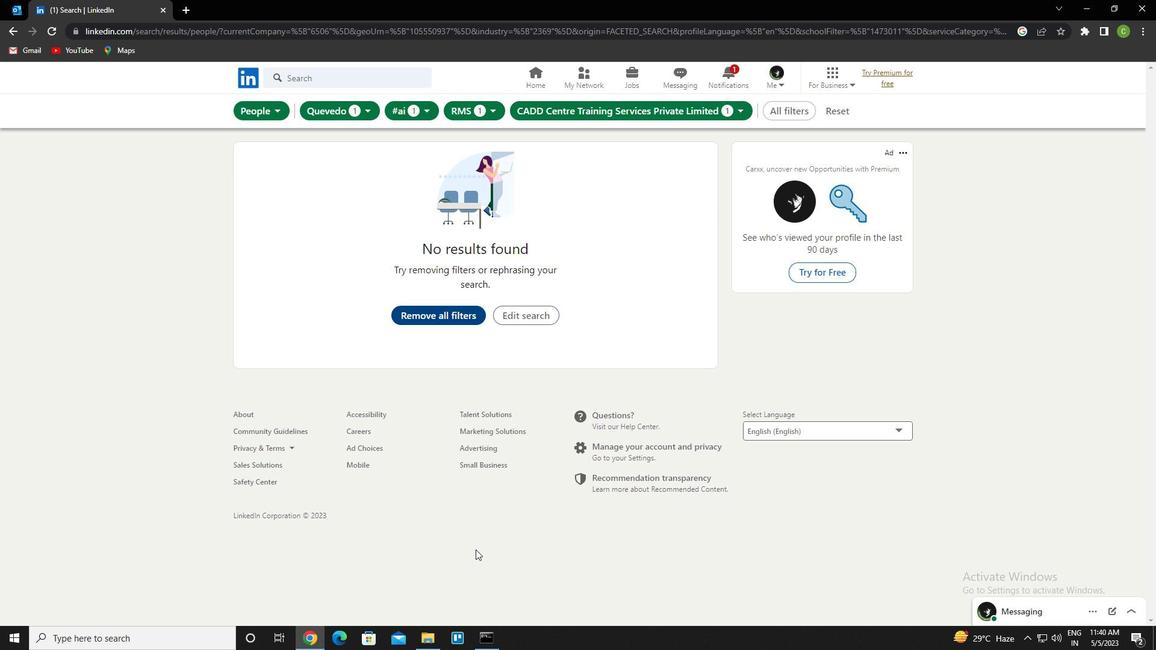 
